 Task: Play online Dominion games in medium mode.
Action: Mouse moved to (315, 481)
Screenshot: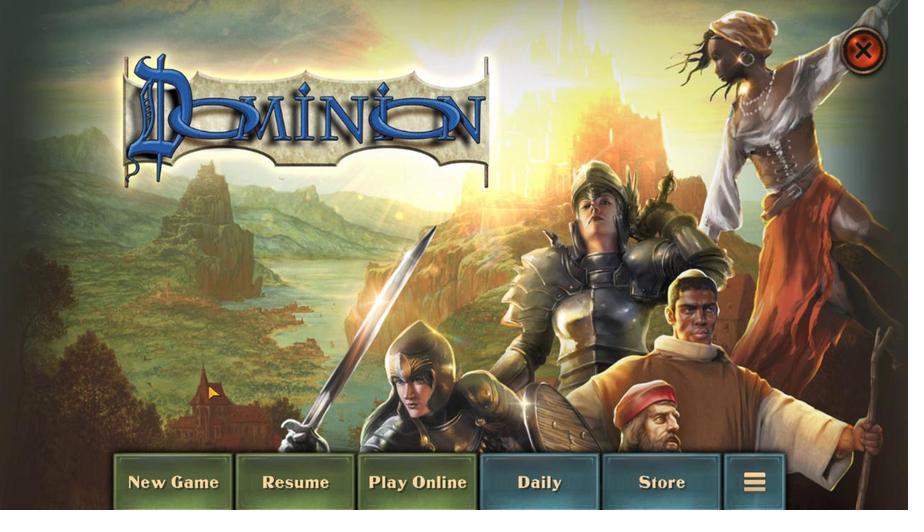 
Action: Mouse pressed left at (315, 481)
Screenshot: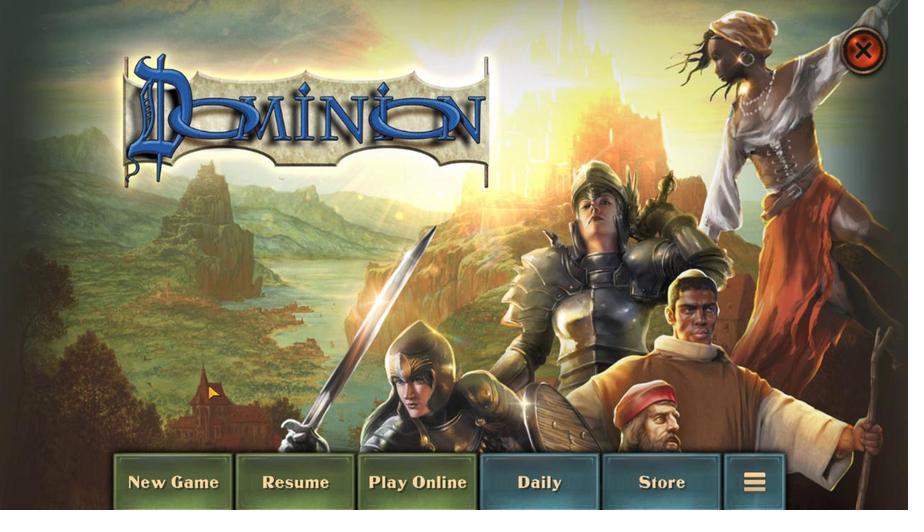
Action: Mouse moved to (443, 385)
Screenshot: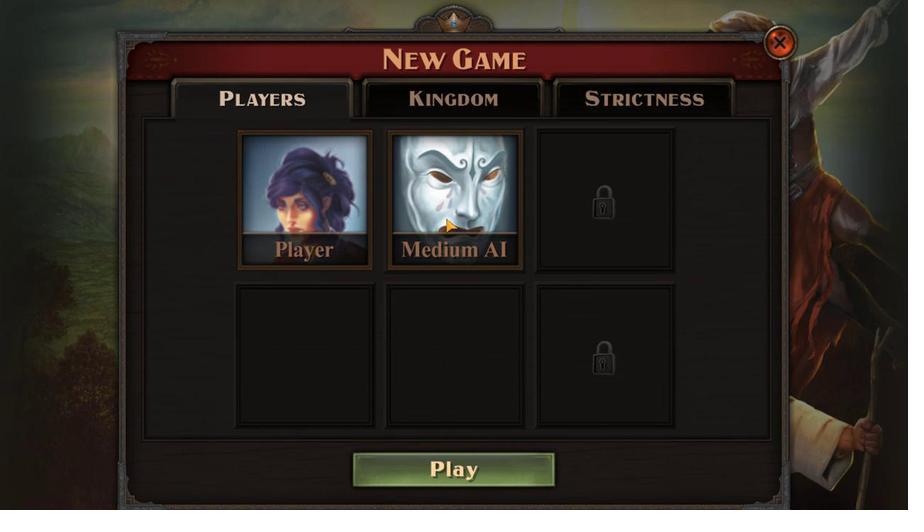 
Action: Mouse pressed left at (443, 385)
Screenshot: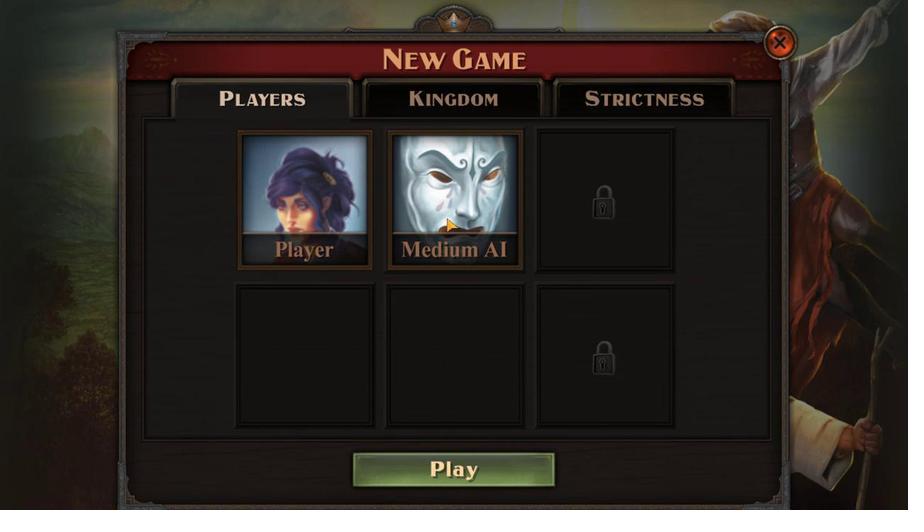 
Action: Mouse moved to (375, 444)
Screenshot: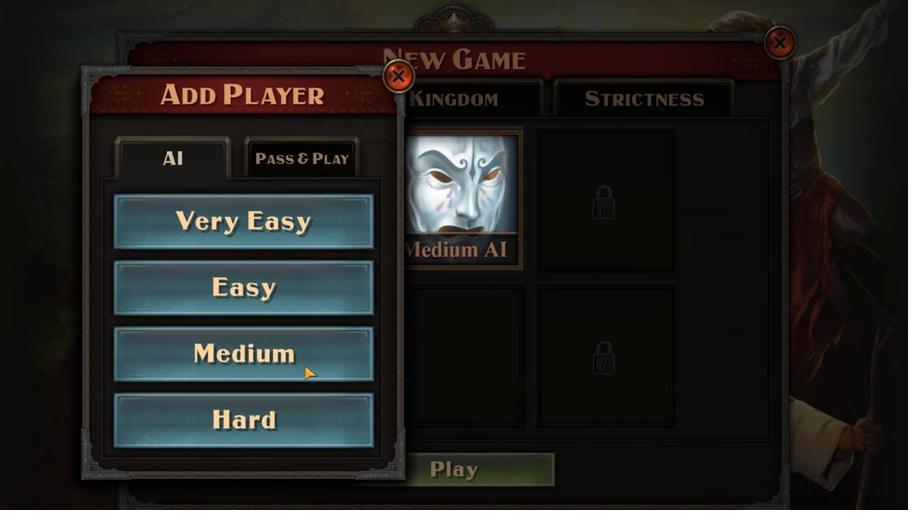
Action: Mouse pressed left at (375, 444)
Screenshot: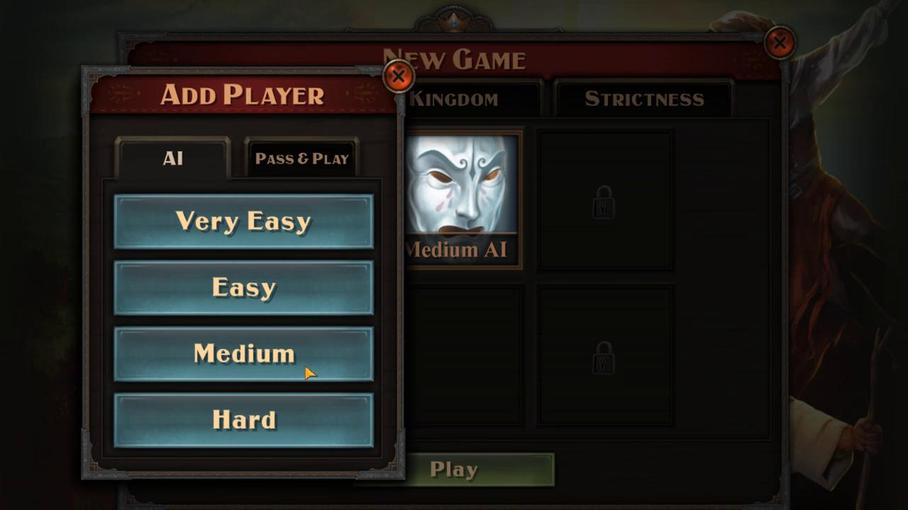 
Action: Mouse moved to (420, 485)
Screenshot: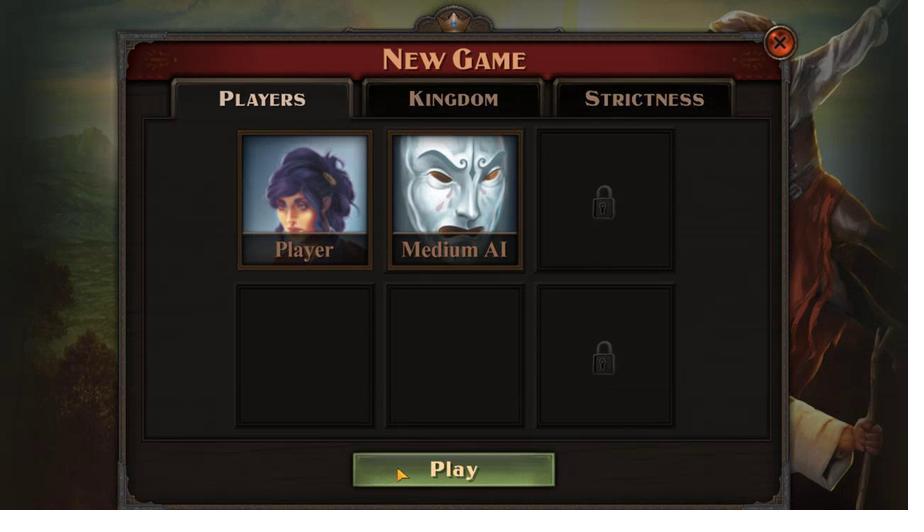 
Action: Mouse pressed left at (420, 485)
Screenshot: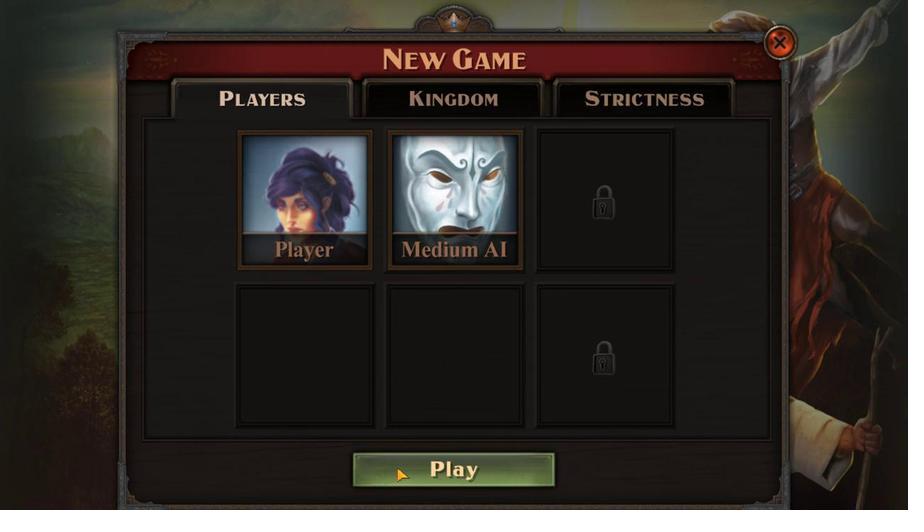 
Action: Mouse moved to (452, 480)
Screenshot: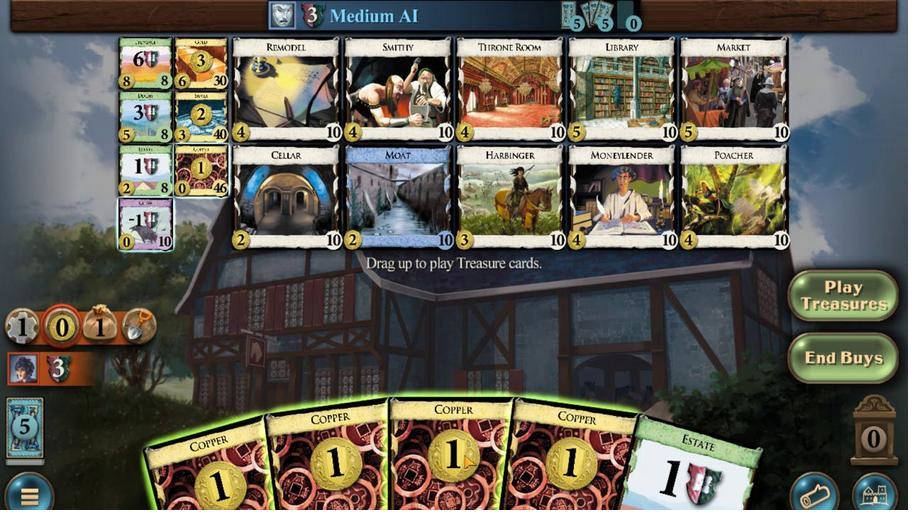 
Action: Mouse pressed left at (452, 480)
Screenshot: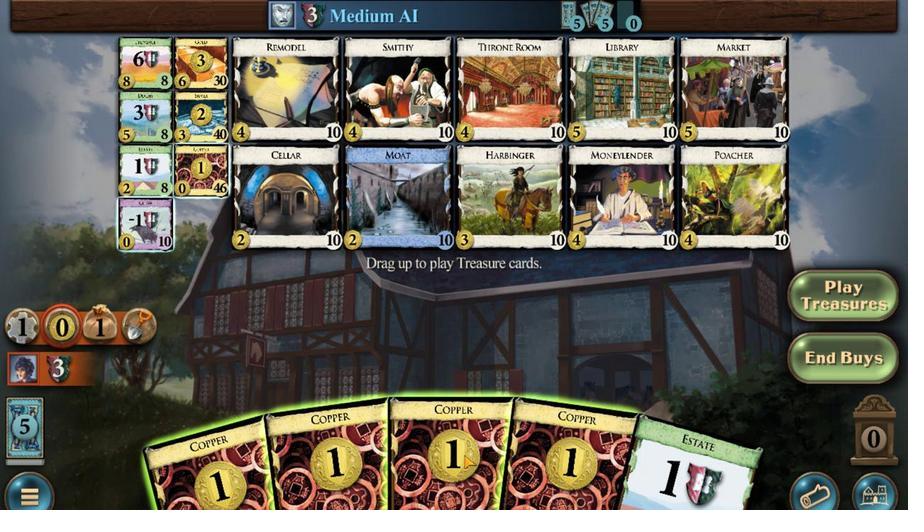 
Action: Mouse moved to (411, 481)
Screenshot: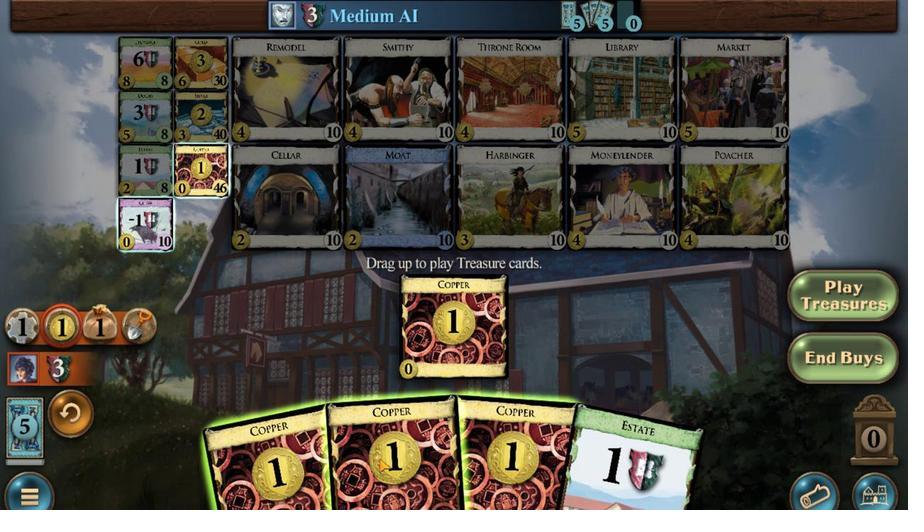 
Action: Mouse pressed left at (411, 481)
Screenshot: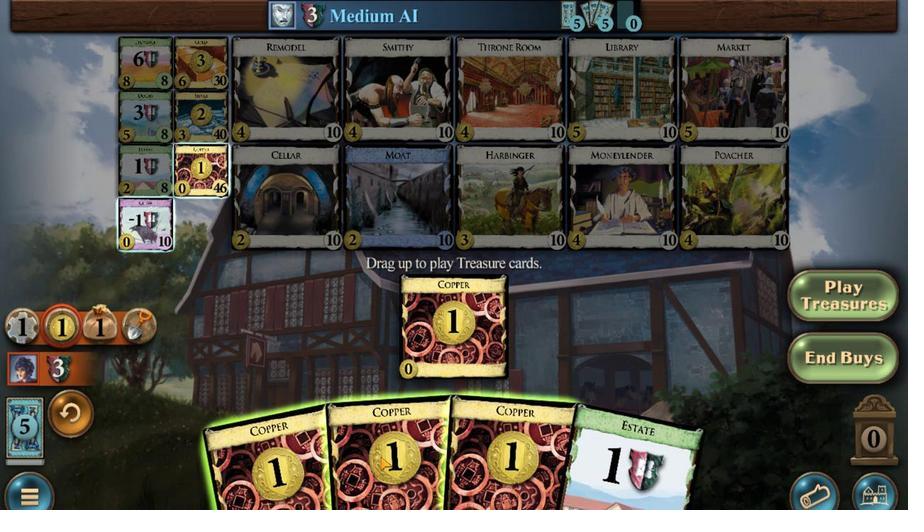 
Action: Mouse moved to (422, 488)
Screenshot: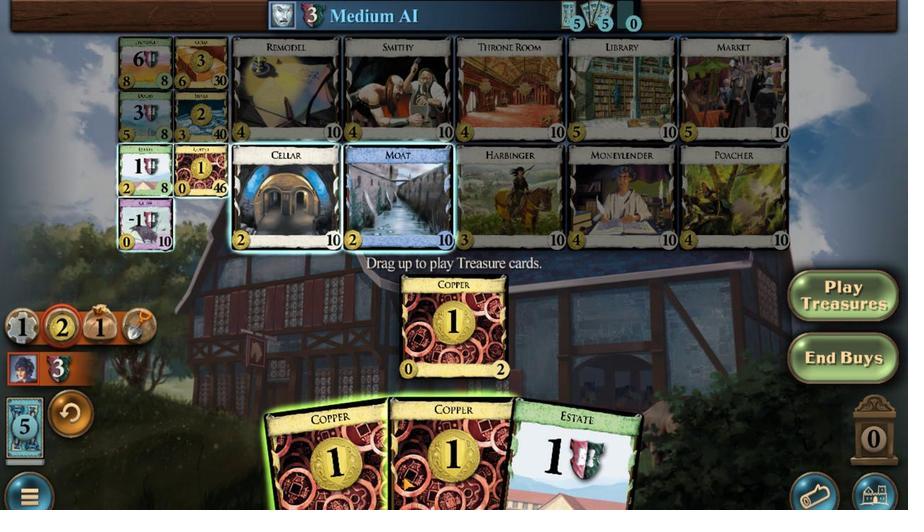 
Action: Mouse pressed left at (422, 488)
Screenshot: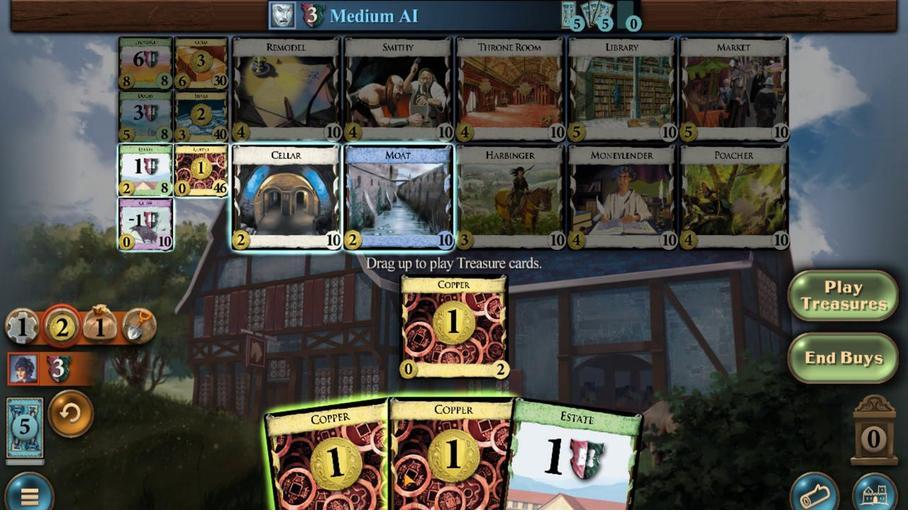 
Action: Mouse moved to (473, 368)
Screenshot: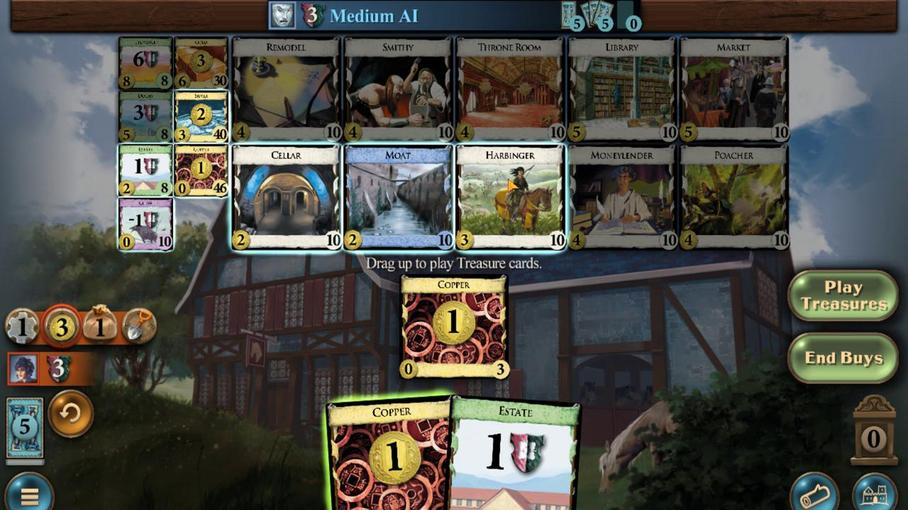 
Action: Mouse pressed left at (473, 368)
Screenshot: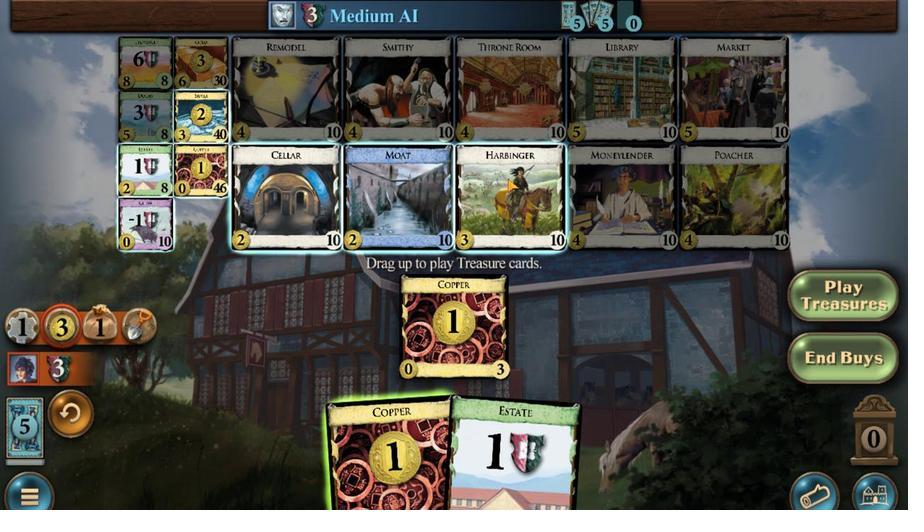 
Action: Mouse moved to (453, 489)
Screenshot: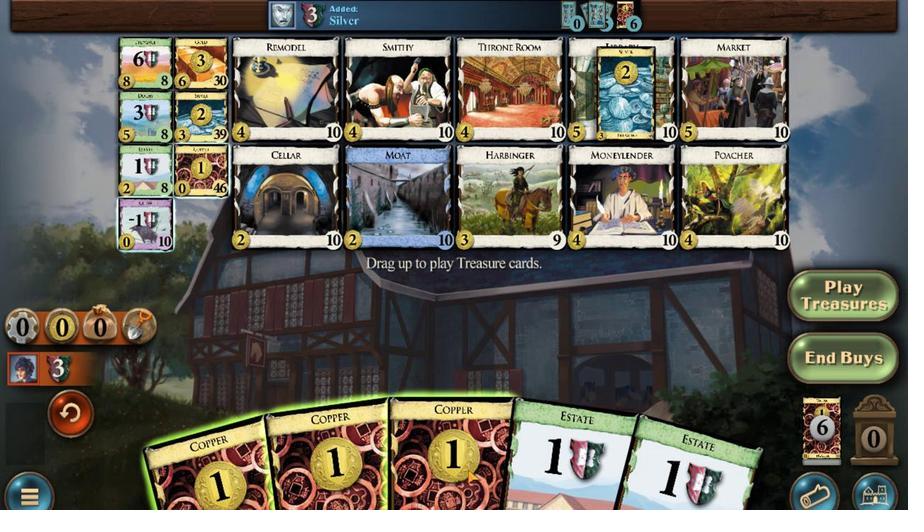 
Action: Mouse pressed left at (453, 489)
Screenshot: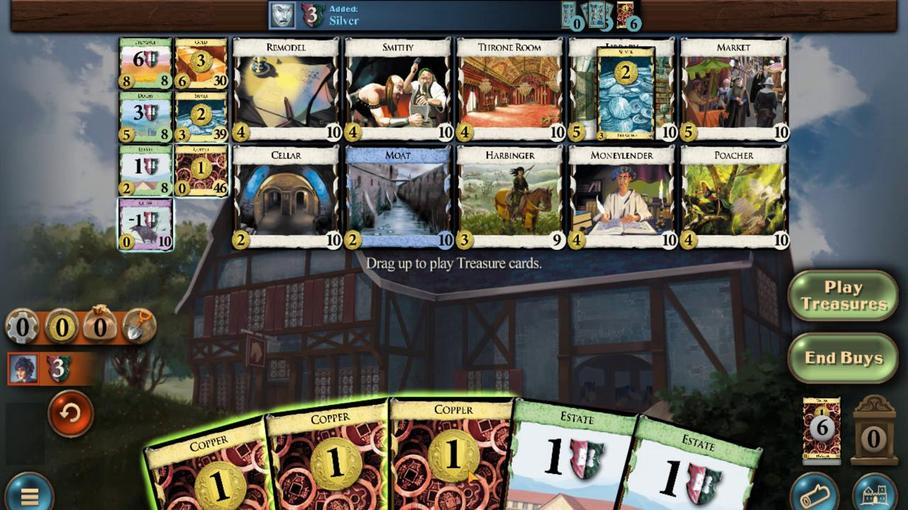 
Action: Mouse moved to (393, 503)
Screenshot: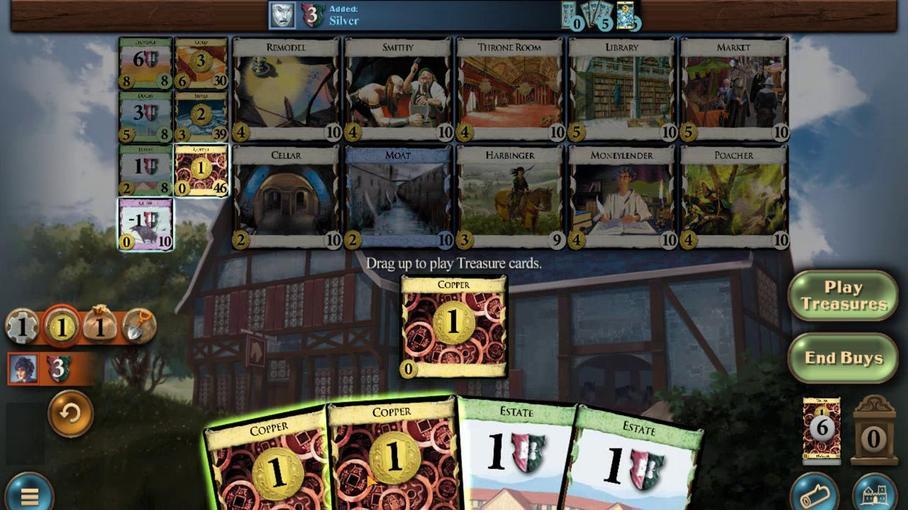 
Action: Mouse pressed left at (392, 503)
Screenshot: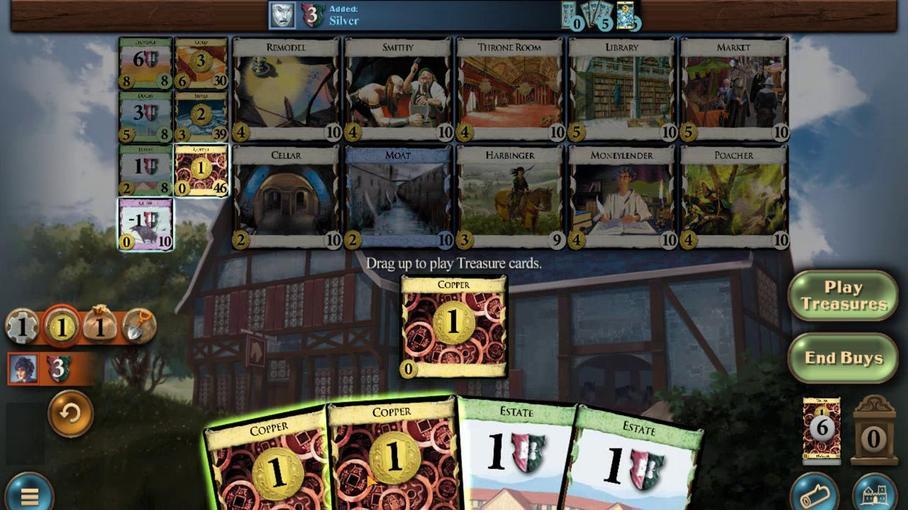 
Action: Mouse moved to (366, 498)
Screenshot: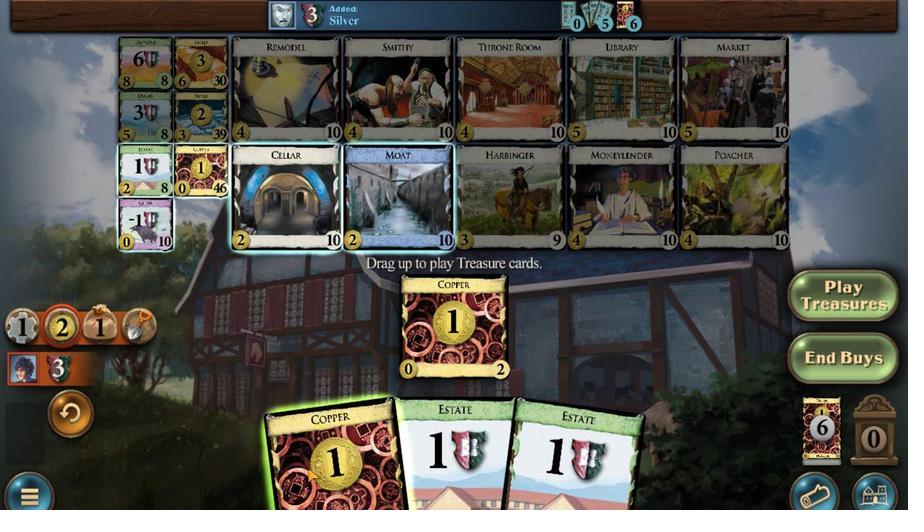
Action: Mouse pressed left at (366, 498)
Screenshot: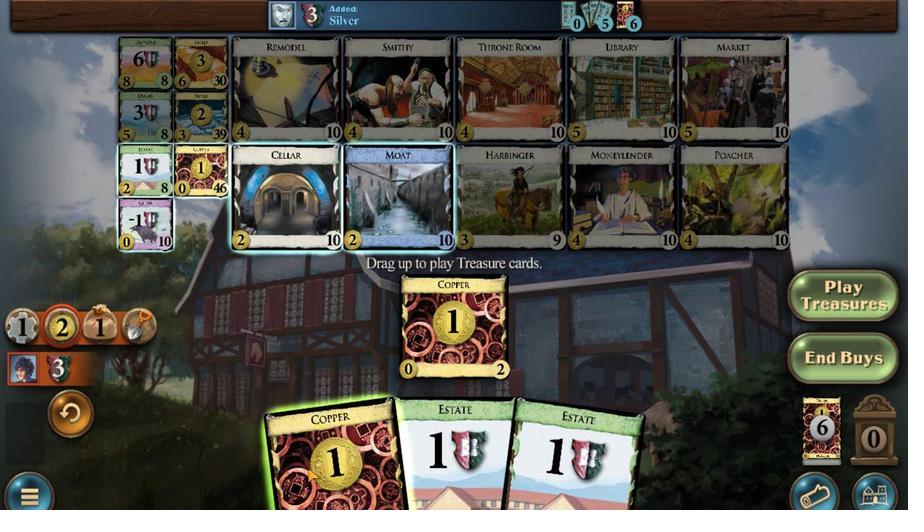 
Action: Mouse moved to (324, 342)
Screenshot: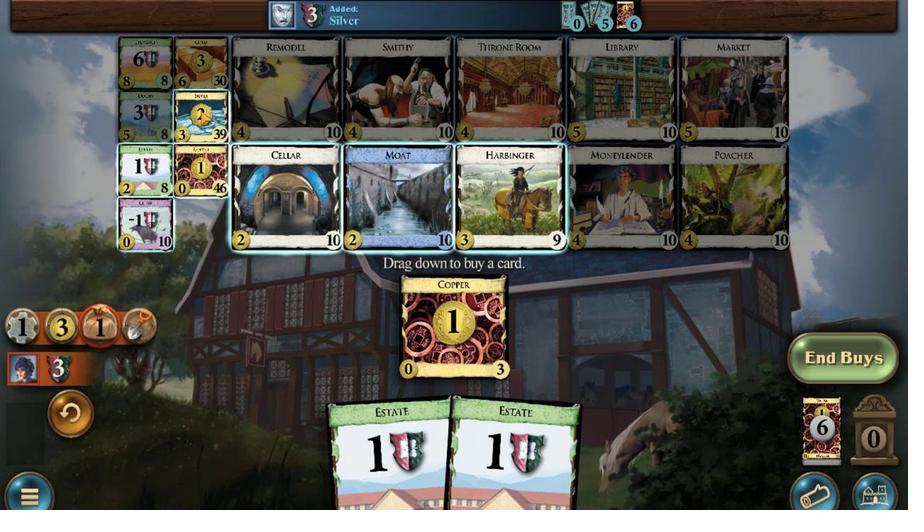 
Action: Mouse pressed left at (324, 342)
Screenshot: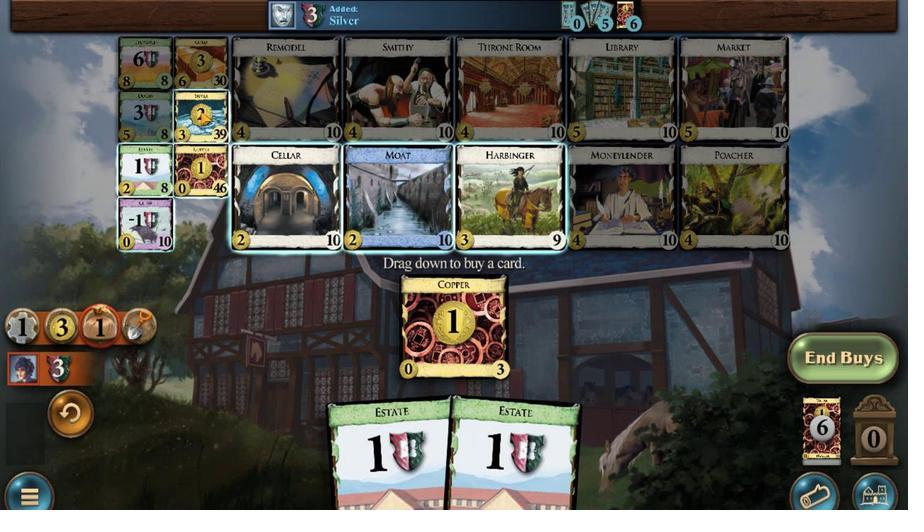 
Action: Mouse moved to (447, 480)
Screenshot: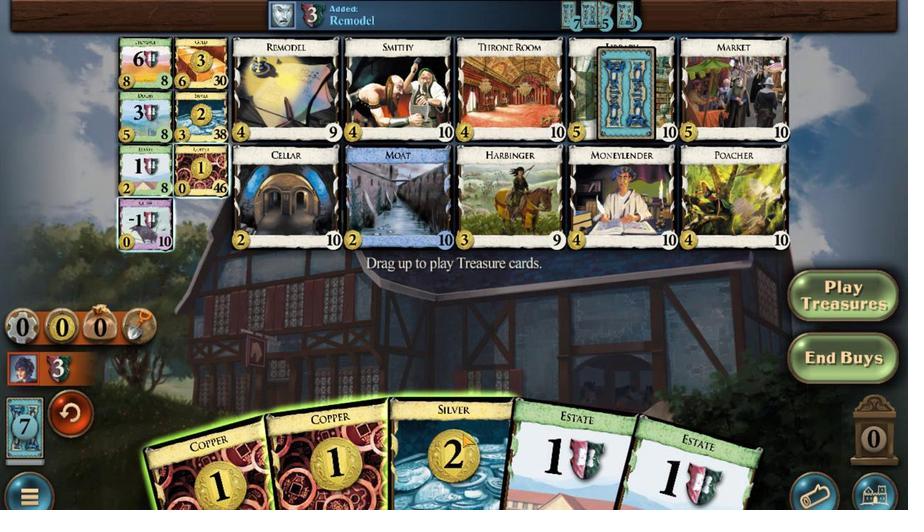 
Action: Mouse pressed left at (447, 480)
Screenshot: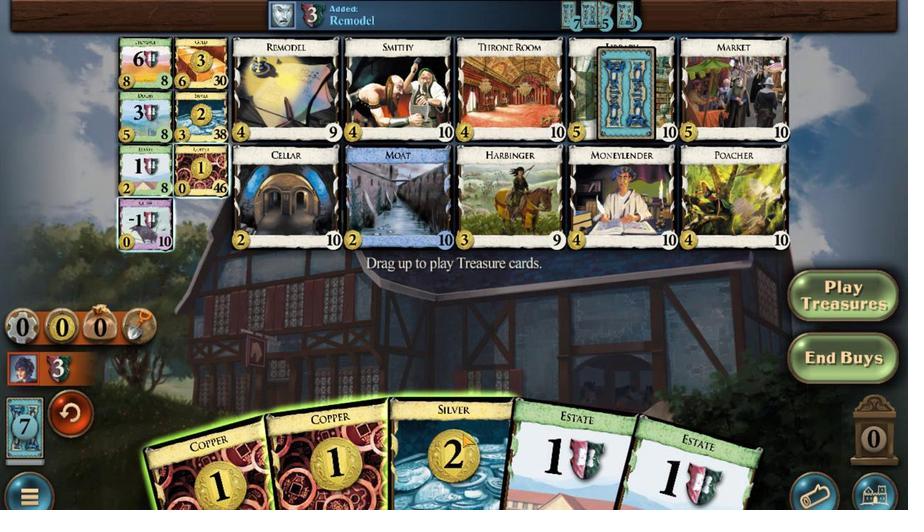 
Action: Mouse moved to (413, 483)
Screenshot: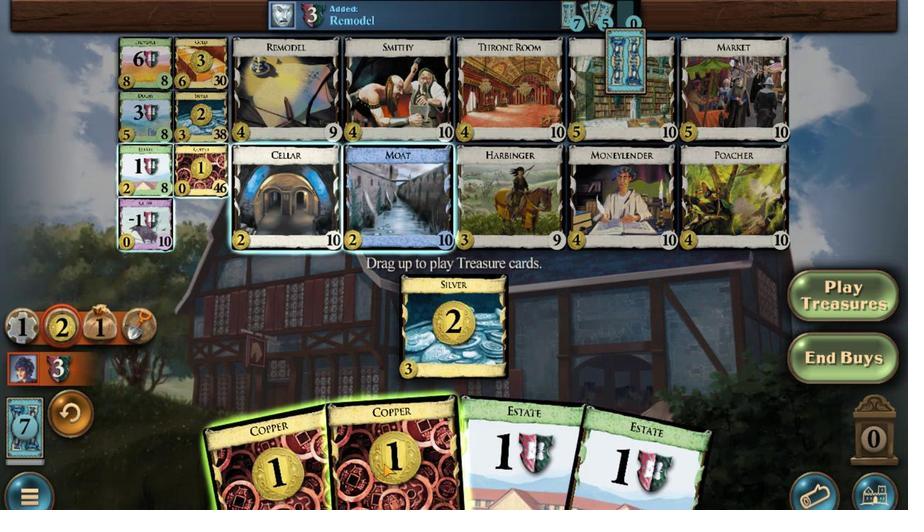 
Action: Mouse pressed left at (413, 483)
Screenshot: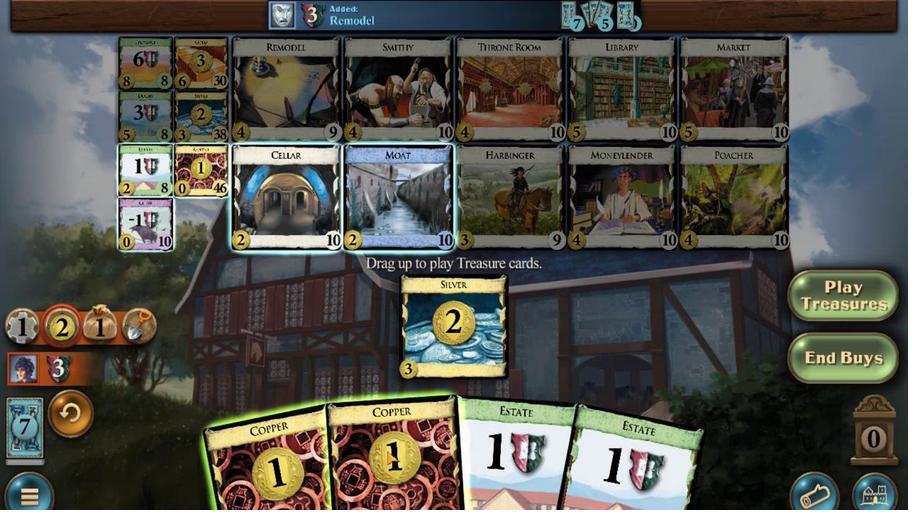 
Action: Mouse moved to (388, 479)
Screenshot: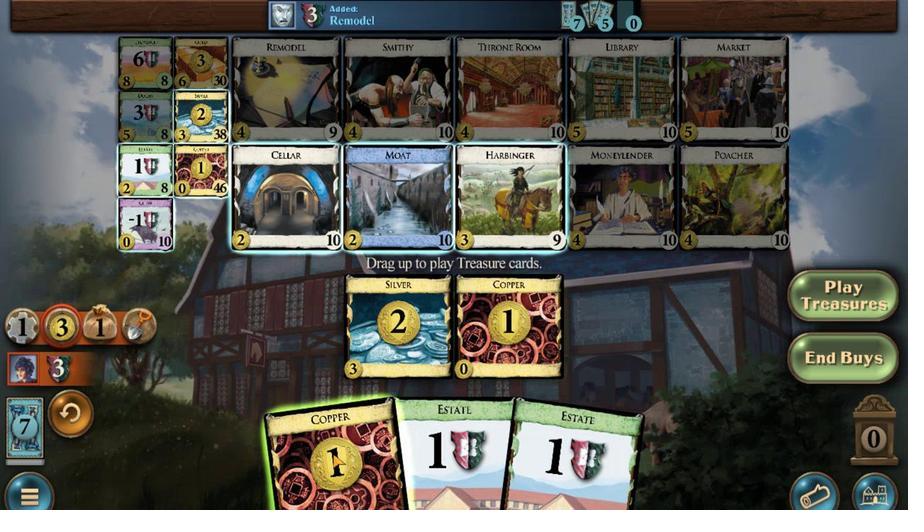 
Action: Mouse pressed left at (388, 479)
Screenshot: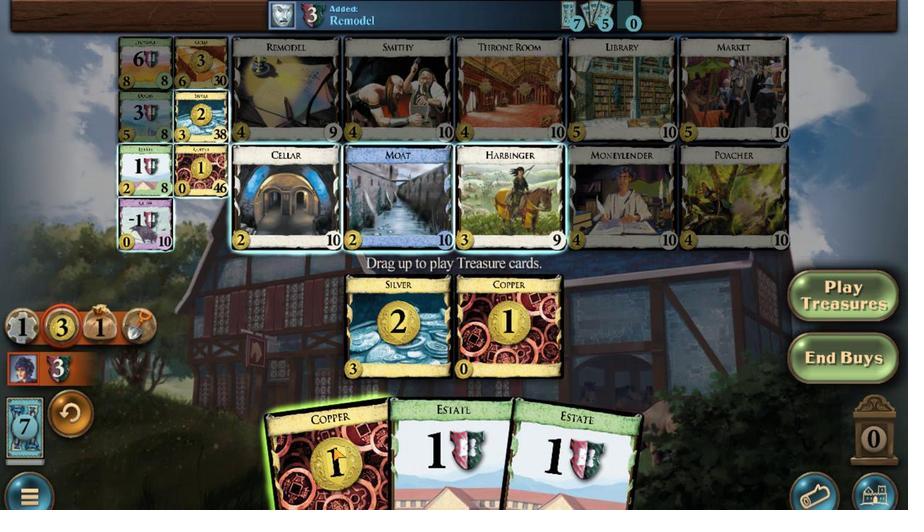 
Action: Mouse moved to (422, 324)
Screenshot: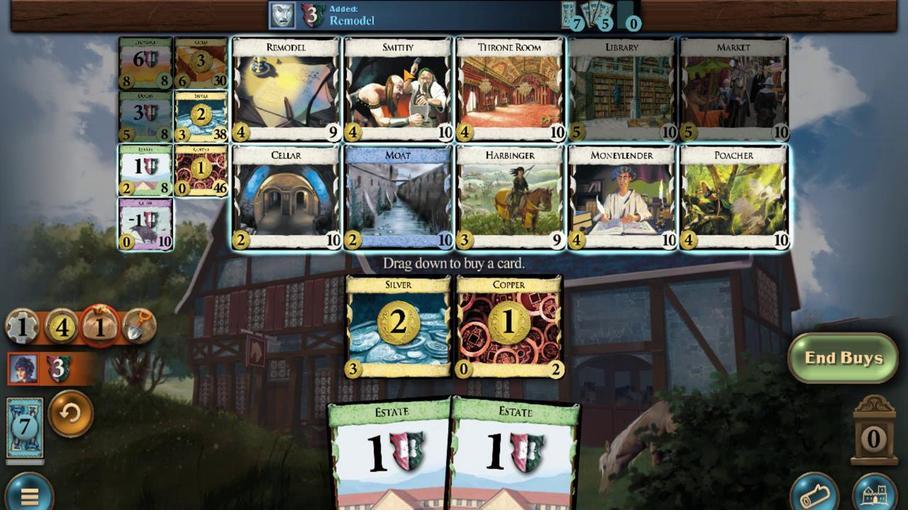 
Action: Mouse pressed left at (422, 324)
Screenshot: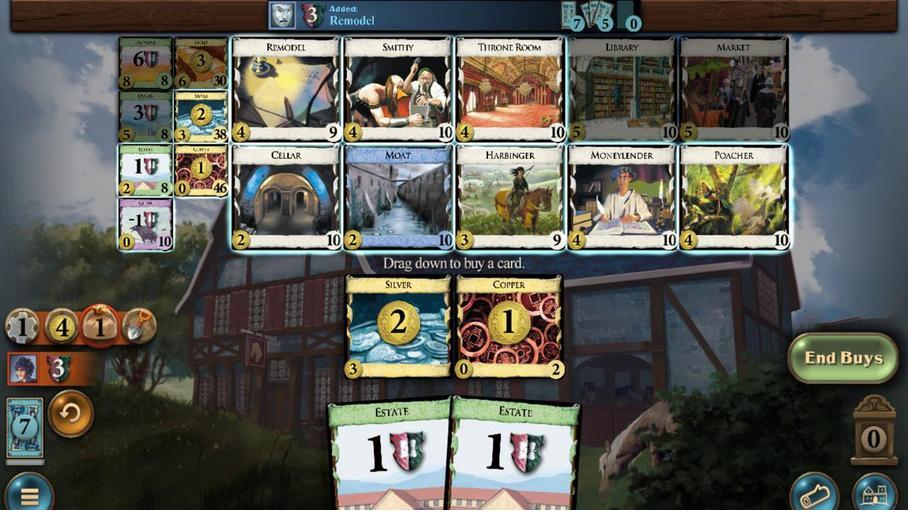 
Action: Mouse moved to (336, 482)
Screenshot: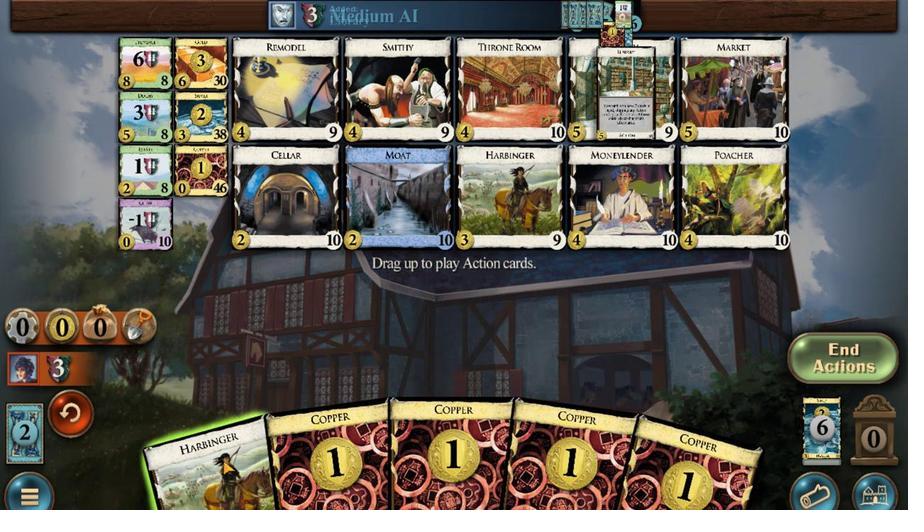 
Action: Mouse pressed left at (336, 482)
Screenshot: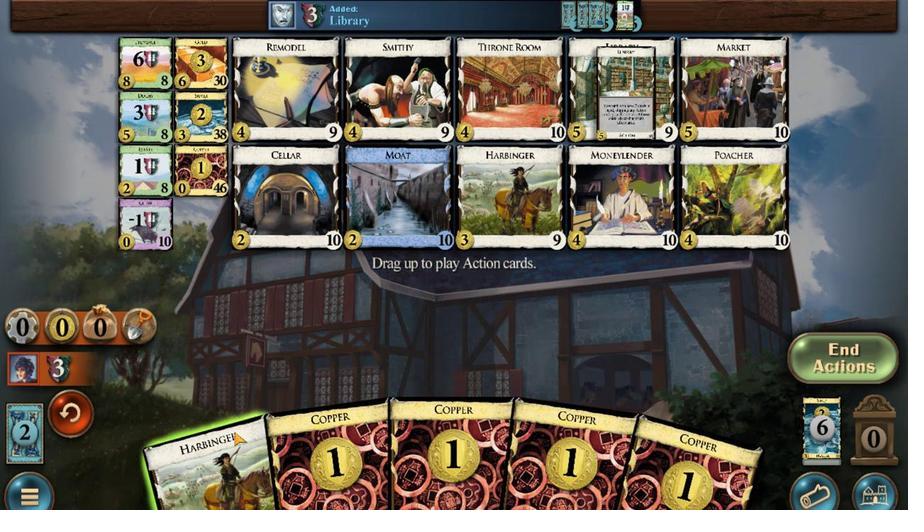 
Action: Mouse moved to (405, 422)
Screenshot: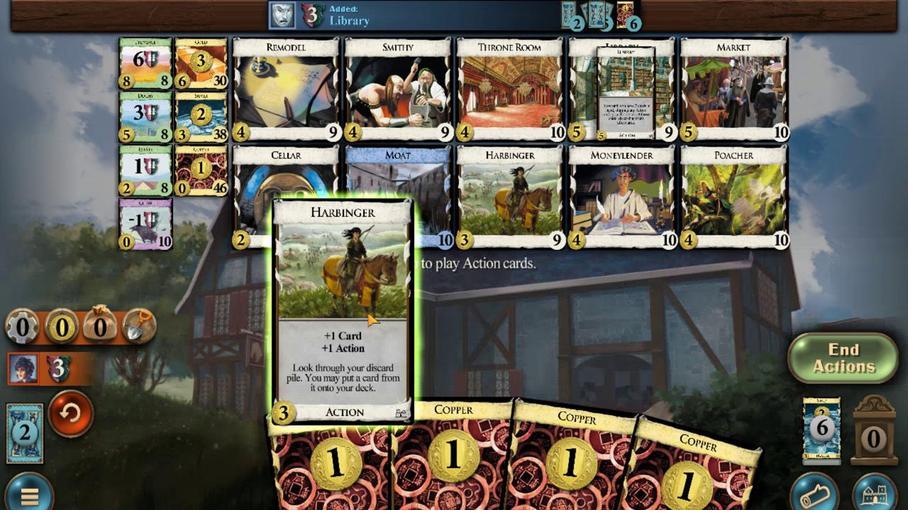 
Action: Mouse pressed left at (405, 422)
Screenshot: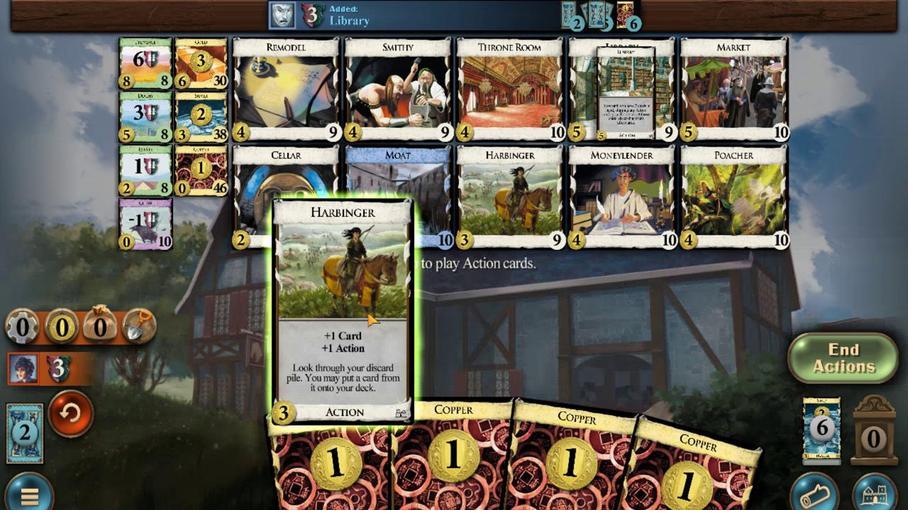 
Action: Mouse moved to (516, 339)
Screenshot: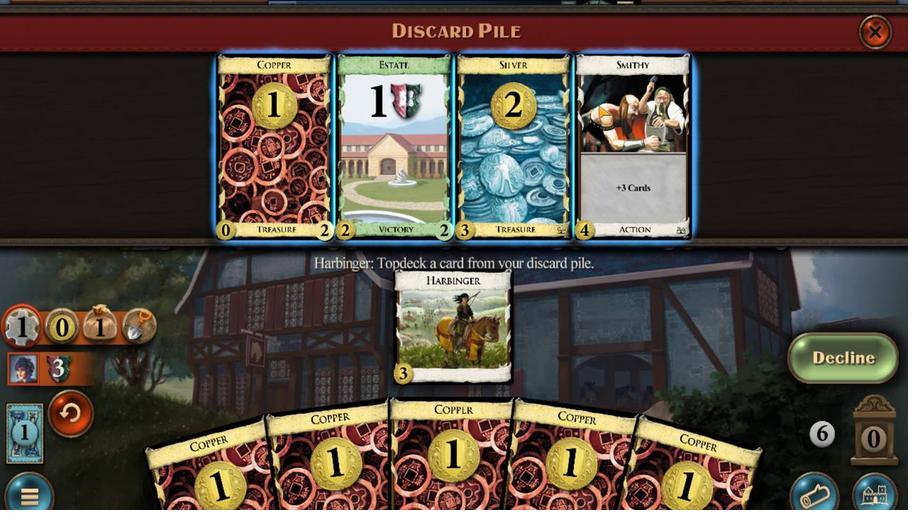 
Action: Mouse pressed left at (516, 339)
Screenshot: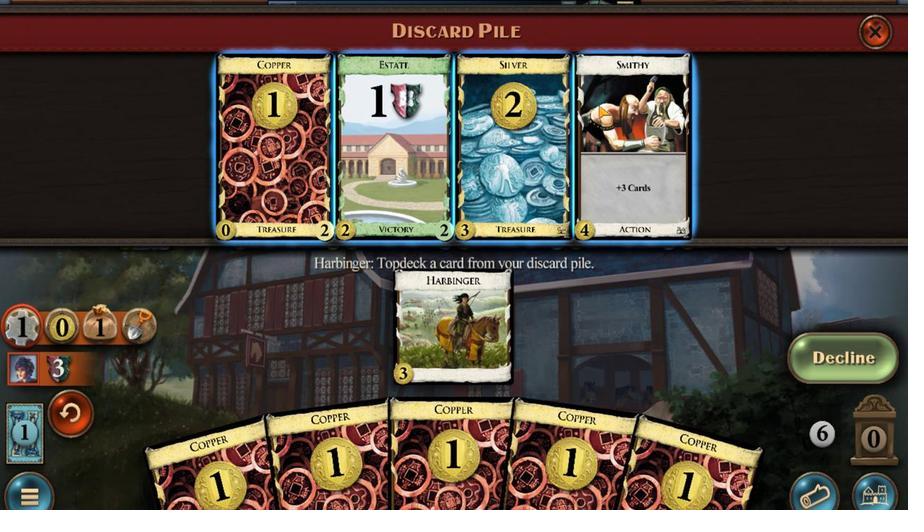
Action: Mouse moved to (371, 505)
Screenshot: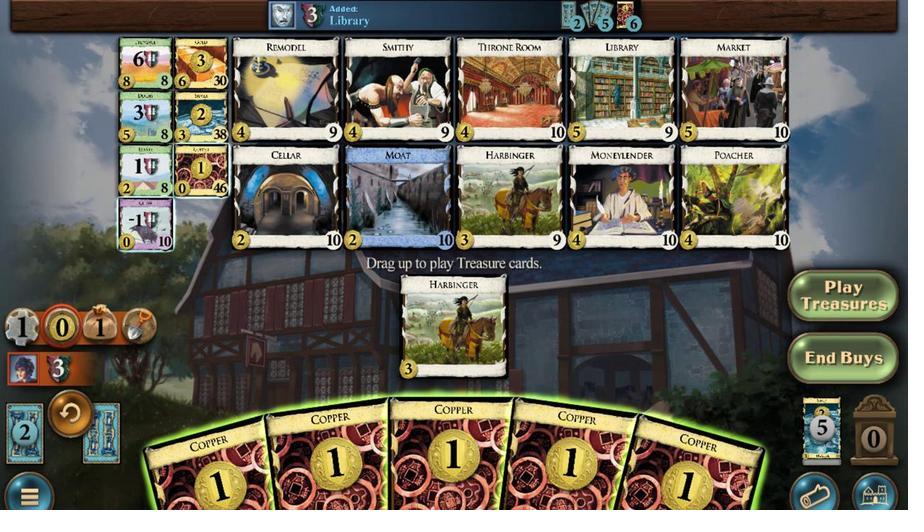 
Action: Mouse pressed left at (371, 505)
Screenshot: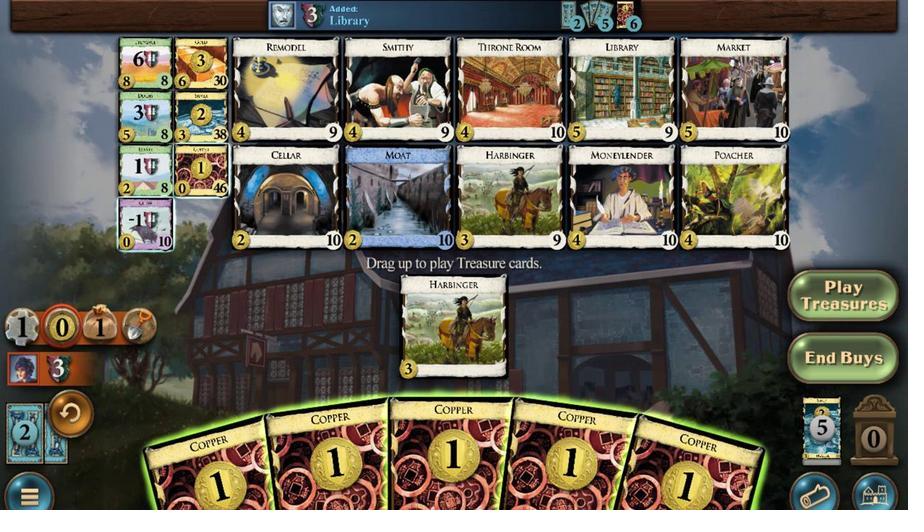 
Action: Mouse moved to (412, 479)
Screenshot: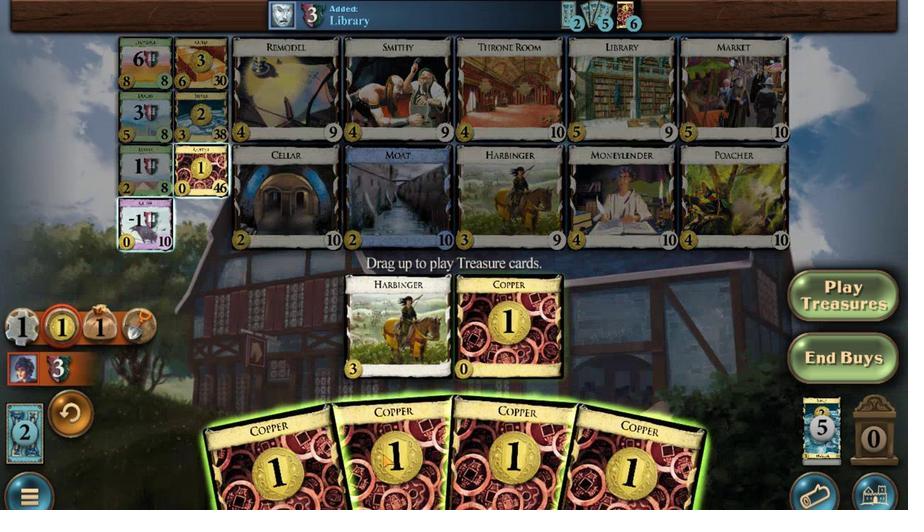 
Action: Mouse pressed left at (412, 479)
Screenshot: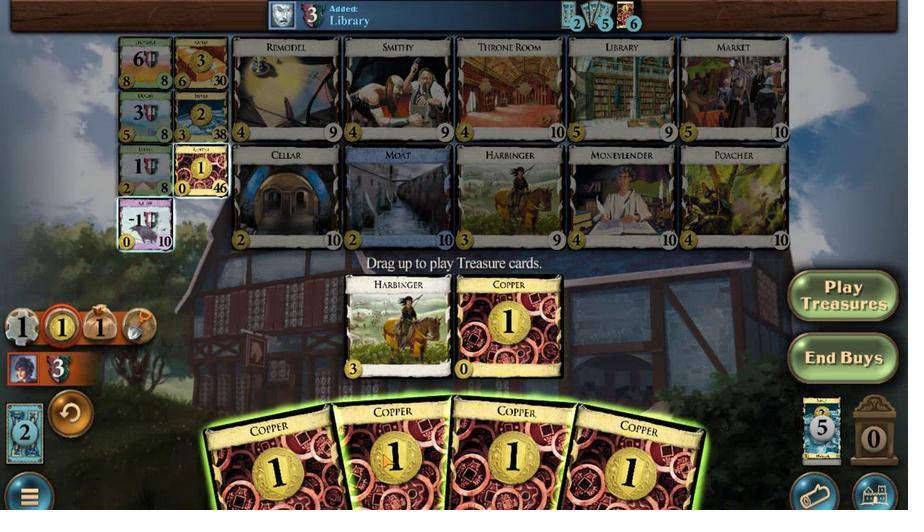 
Action: Mouse moved to (408, 484)
Screenshot: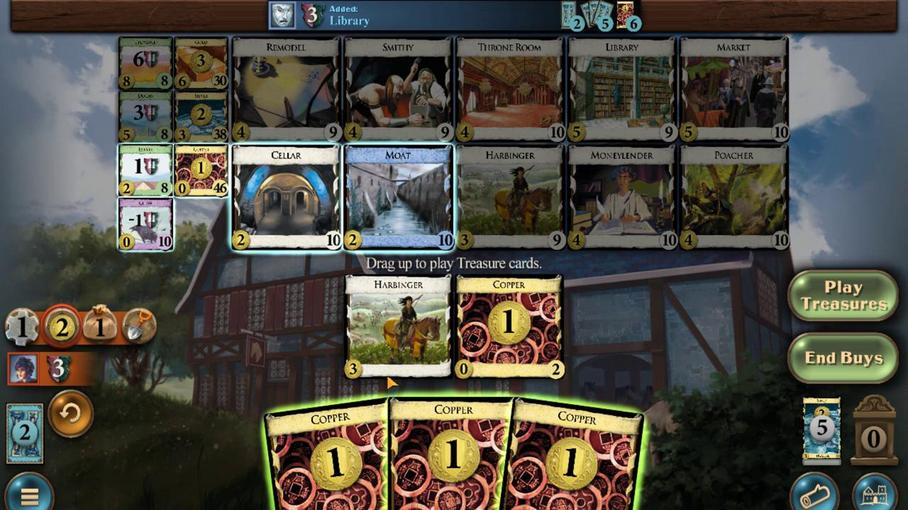 
Action: Mouse pressed left at (408, 485)
Screenshot: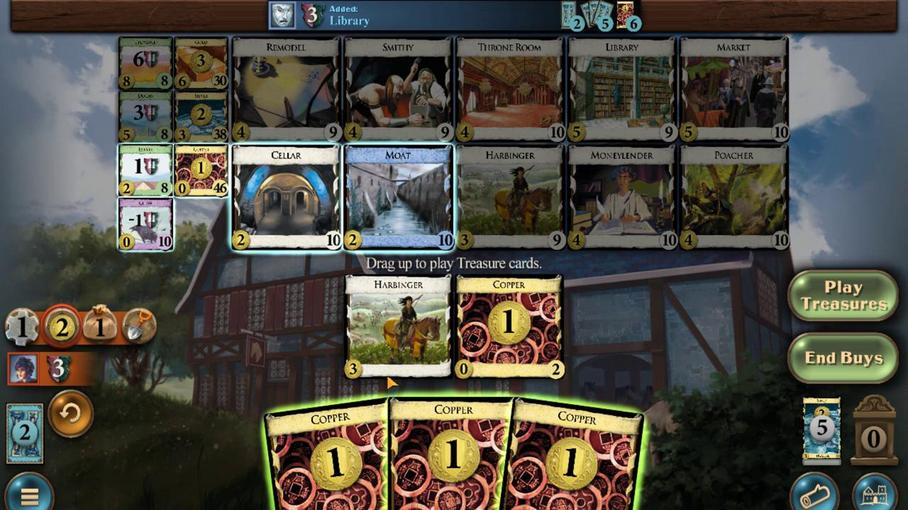 
Action: Mouse moved to (422, 480)
Screenshot: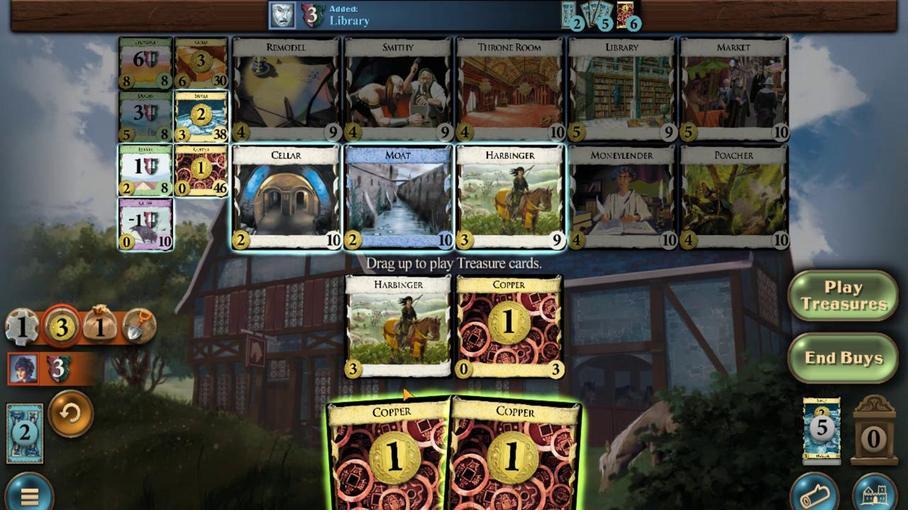 
Action: Mouse pressed left at (422, 480)
Screenshot: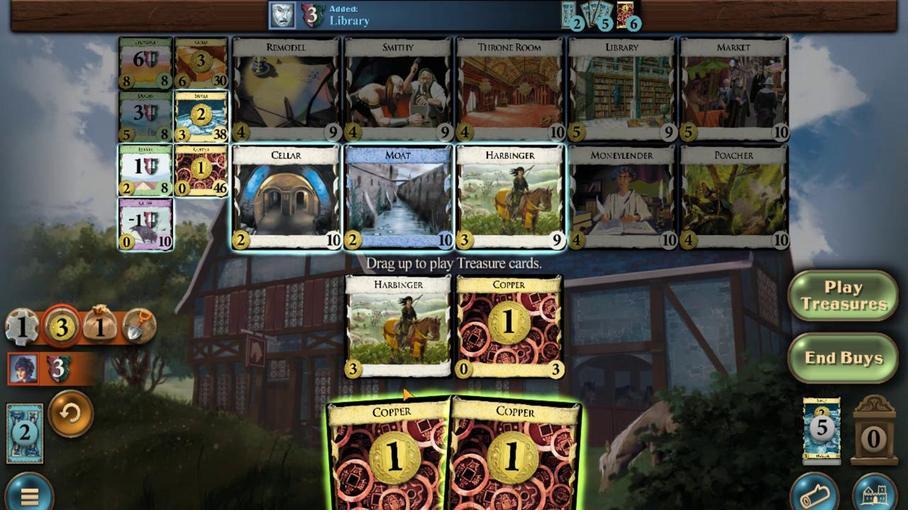 
Action: Mouse moved to (366, 330)
Screenshot: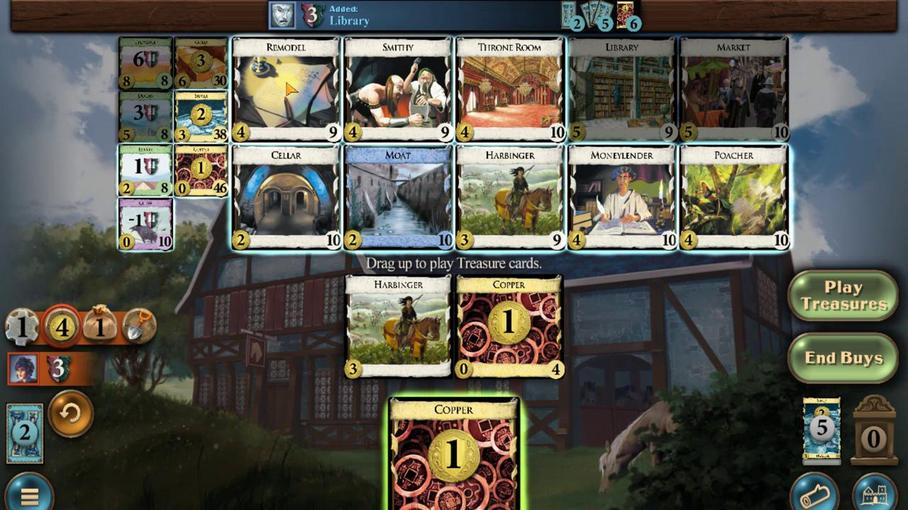
Action: Mouse pressed left at (366, 330)
Screenshot: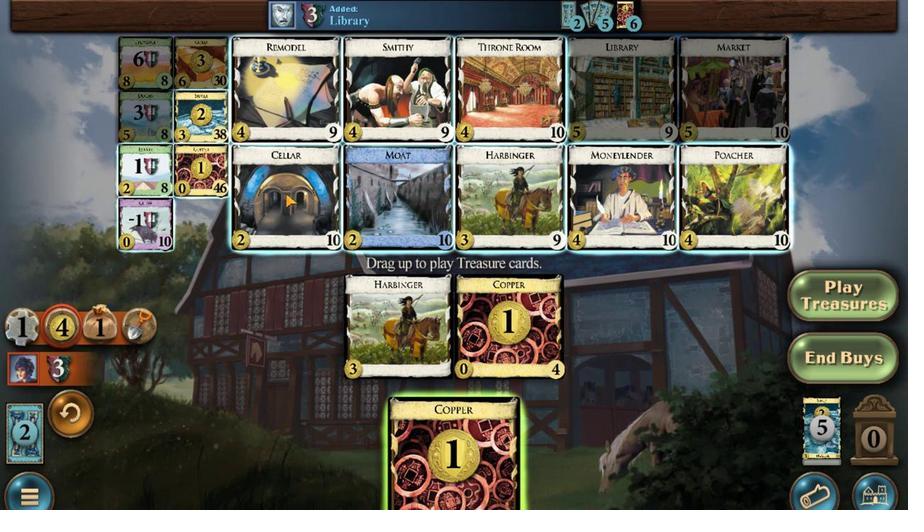 
Action: Mouse moved to (327, 490)
Screenshot: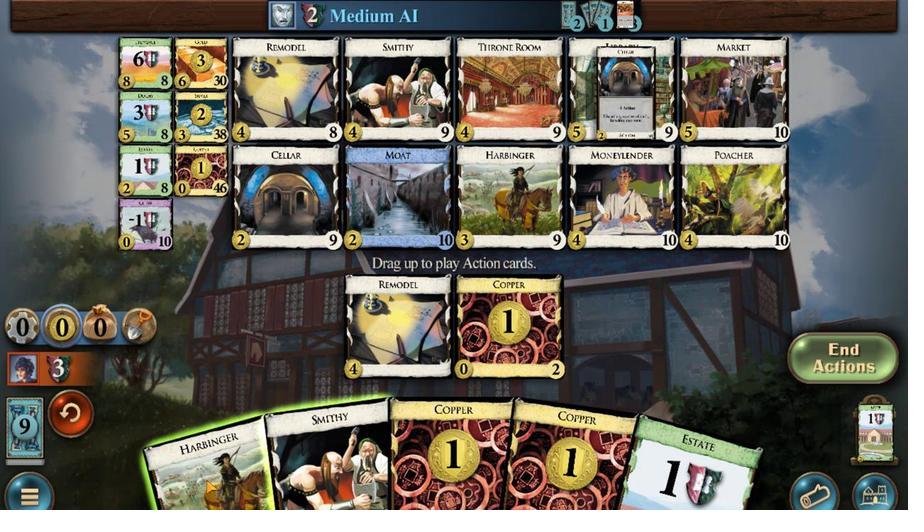 
Action: Mouse pressed left at (327, 490)
Screenshot: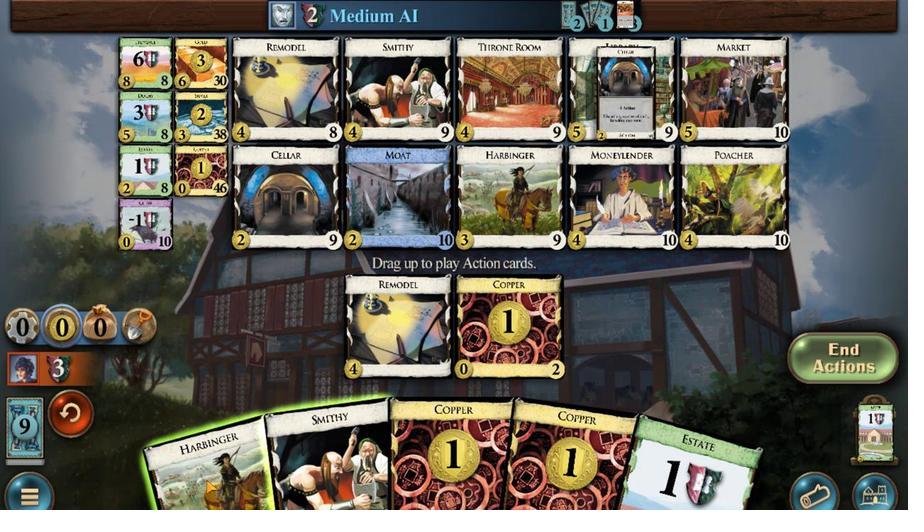 
Action: Mouse moved to (325, 498)
Screenshot: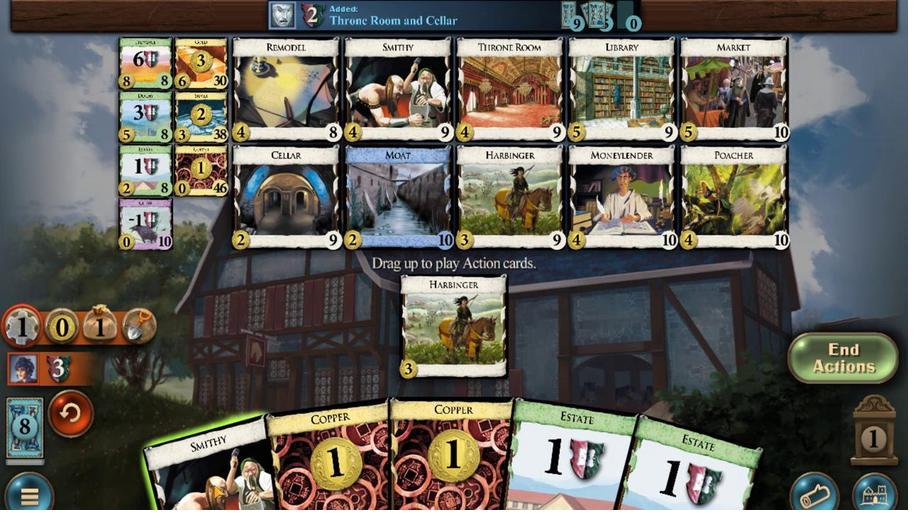 
Action: Mouse pressed left at (325, 498)
Screenshot: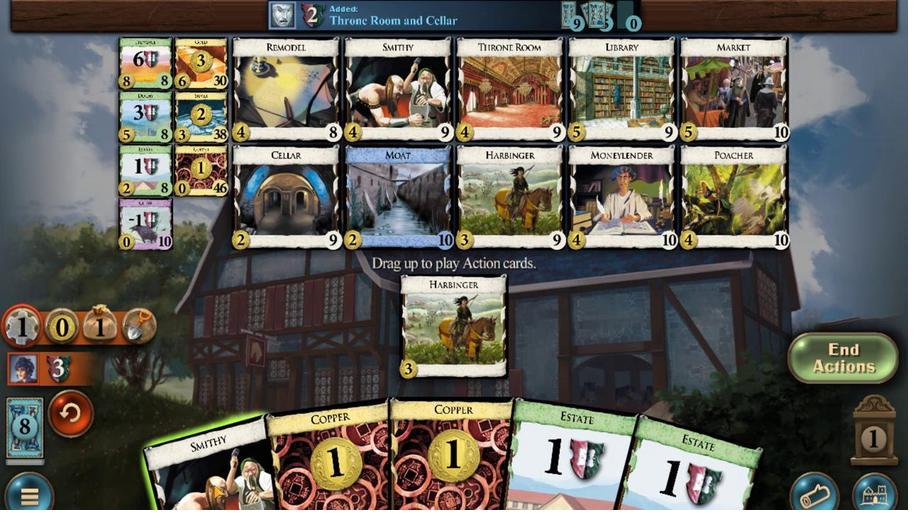 
Action: Mouse moved to (378, 491)
Screenshot: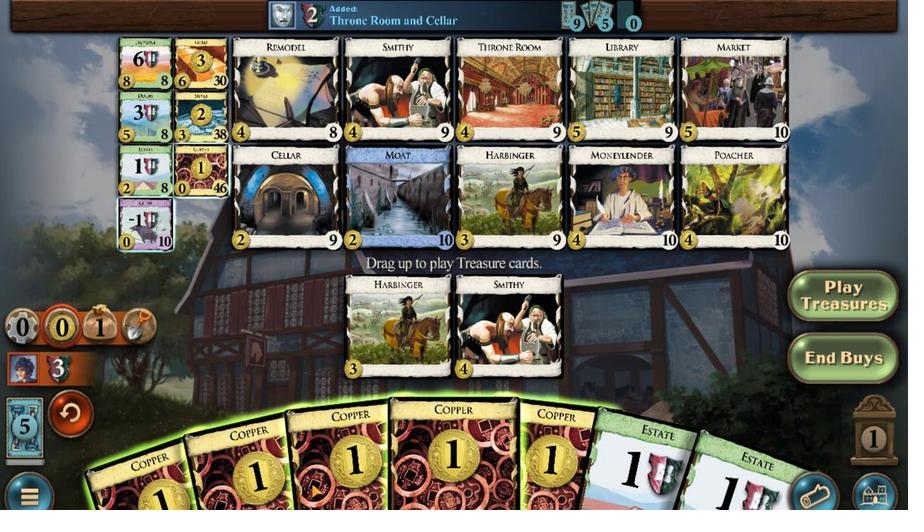 
Action: Mouse pressed left at (378, 491)
Screenshot: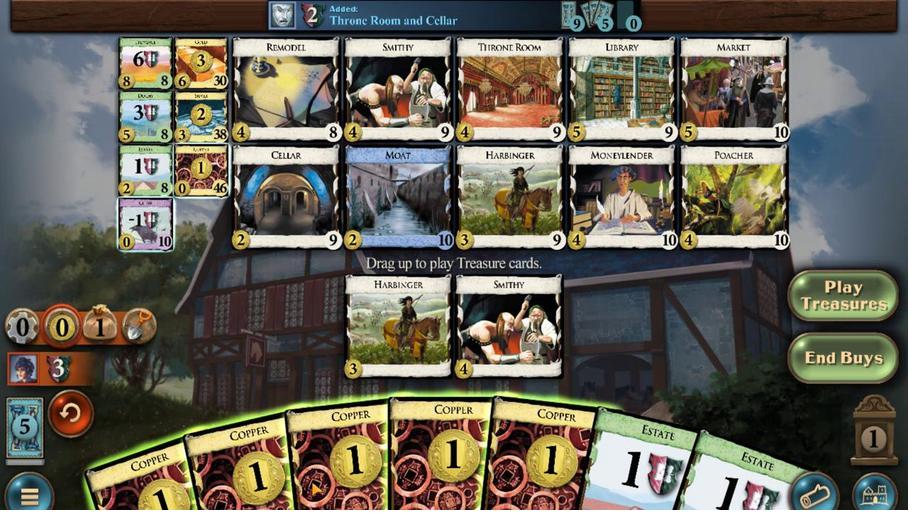 
Action: Mouse moved to (410, 489)
Screenshot: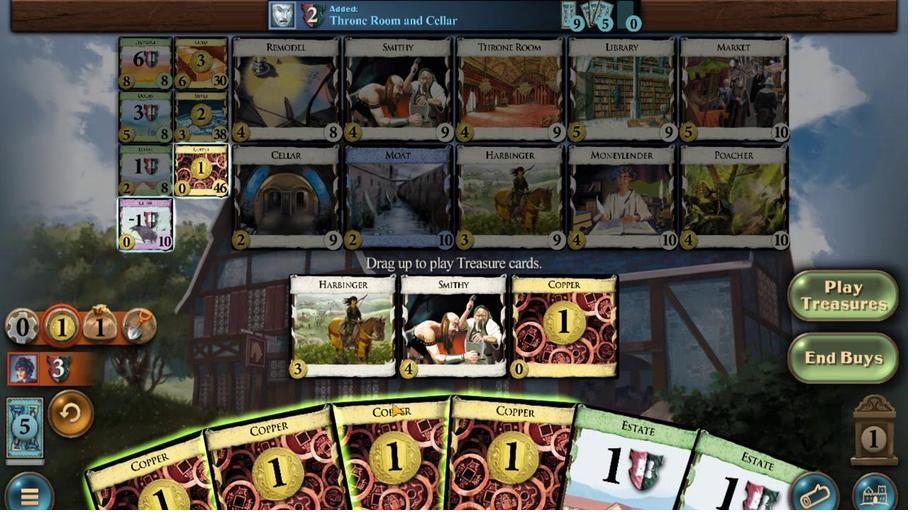 
Action: Mouse pressed left at (410, 489)
Screenshot: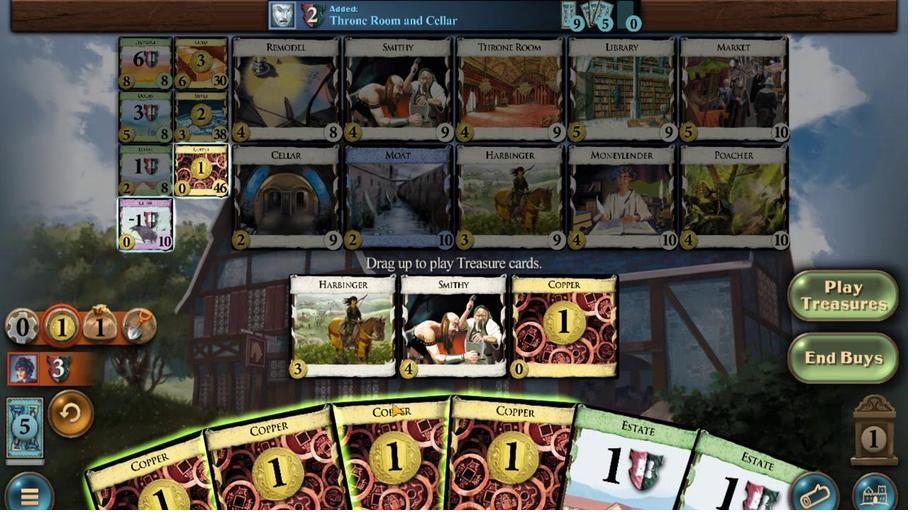
Action: Mouse moved to (388, 500)
Screenshot: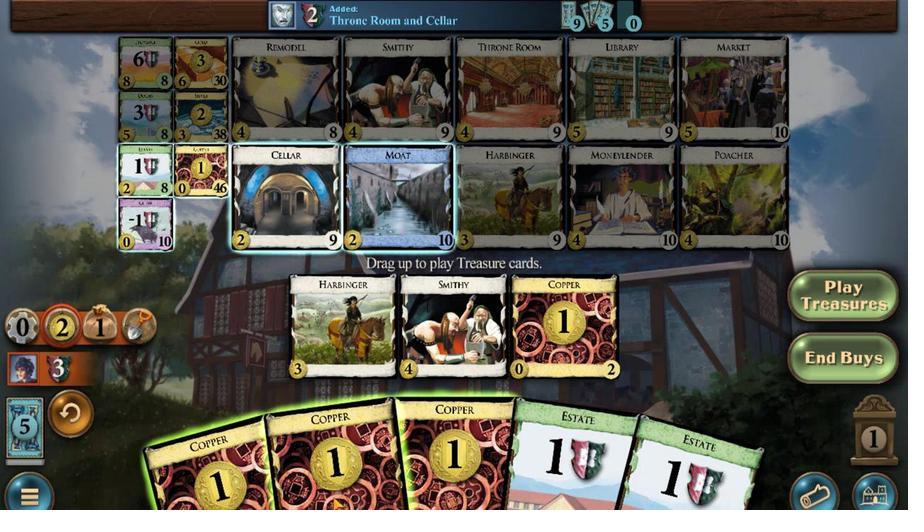 
Action: Mouse pressed left at (388, 500)
Screenshot: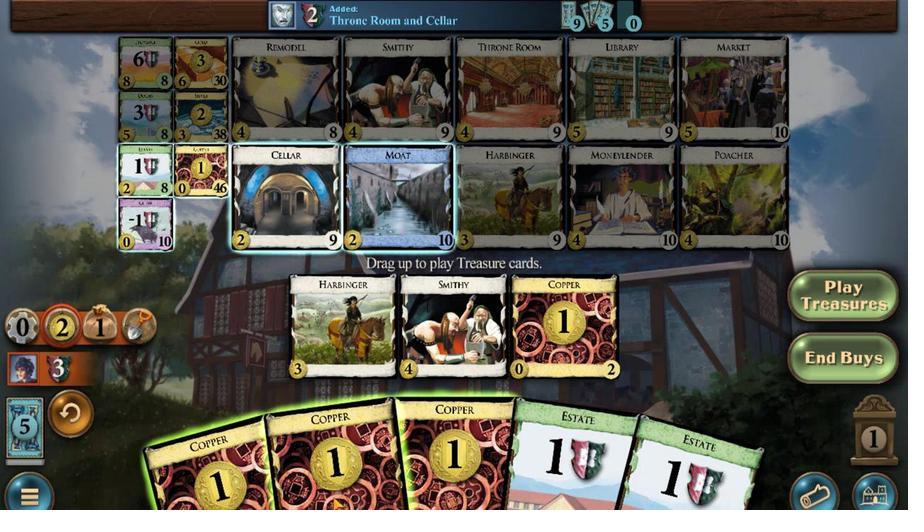 
Action: Mouse moved to (413, 483)
Screenshot: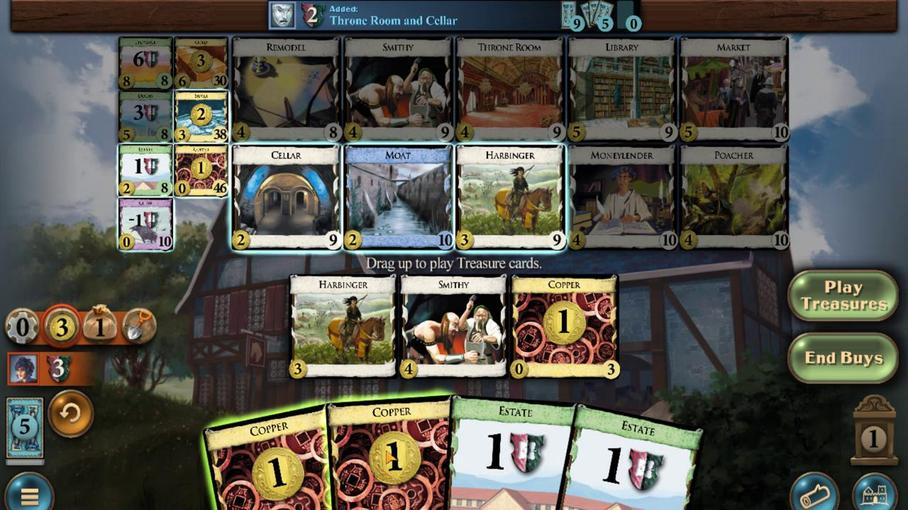 
Action: Mouse pressed left at (413, 483)
Screenshot: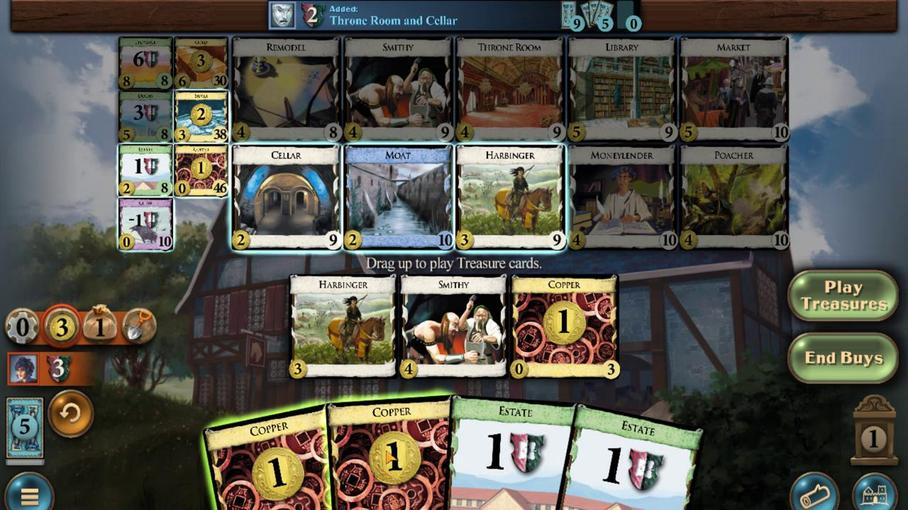 
Action: Mouse moved to (416, 330)
Screenshot: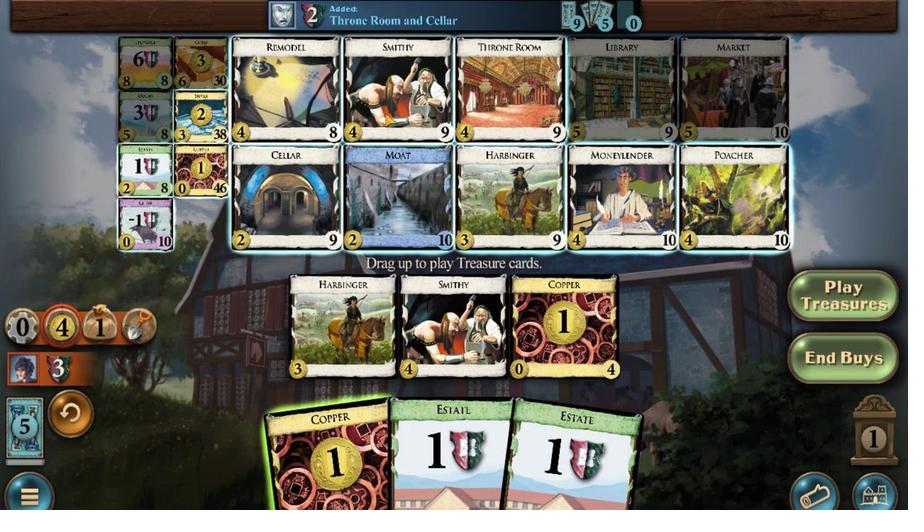 
Action: Mouse pressed left at (416, 330)
Screenshot: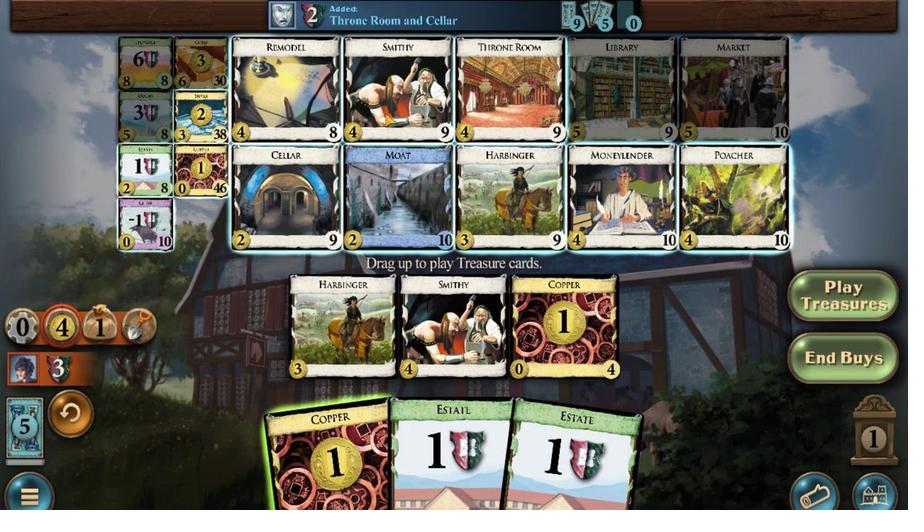 
Action: Mouse moved to (337, 487)
Screenshot: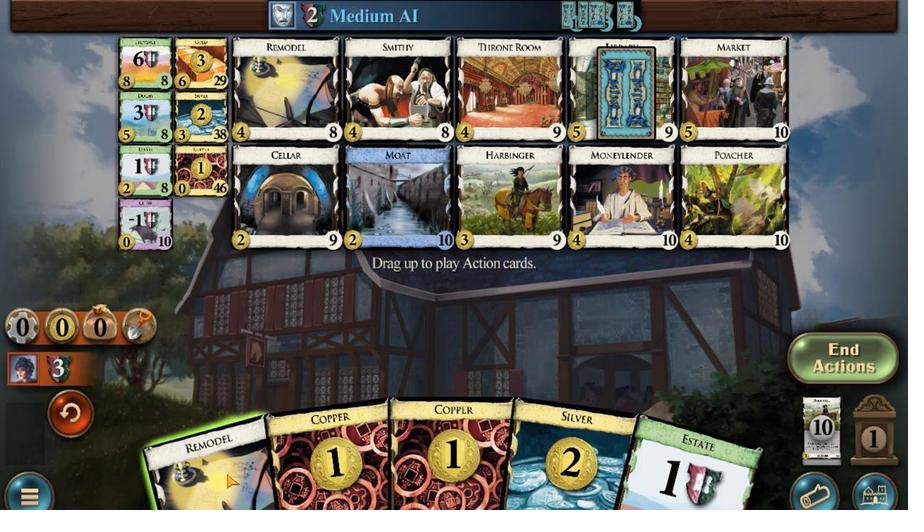 
Action: Mouse pressed left at (337, 487)
Screenshot: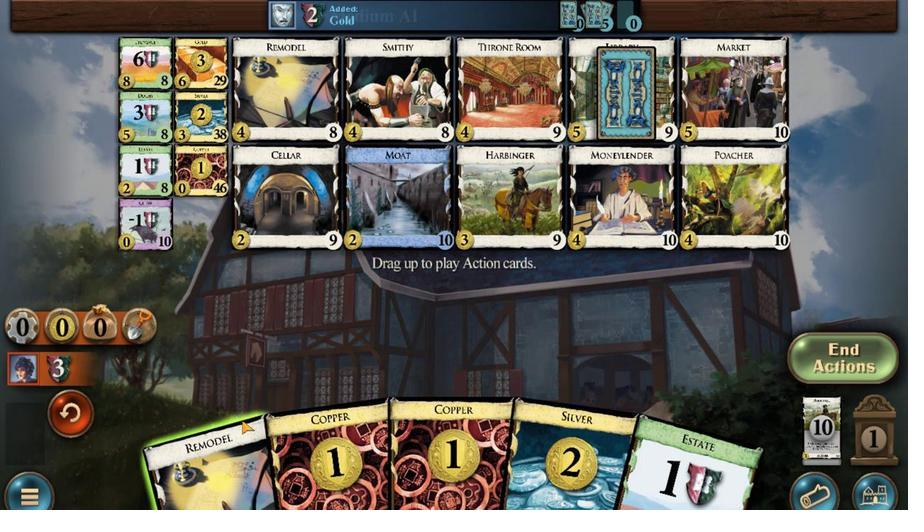 
Action: Mouse moved to (467, 481)
Screenshot: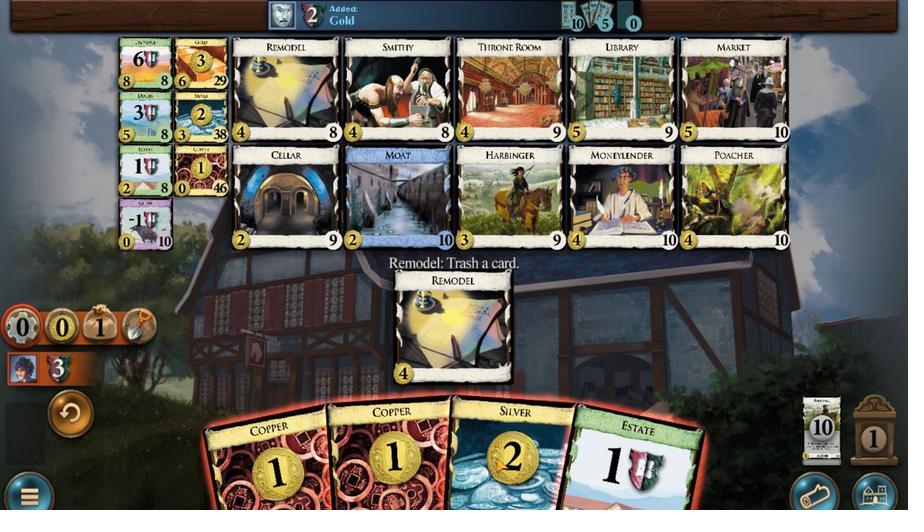 
Action: Mouse pressed left at (467, 481)
Screenshot: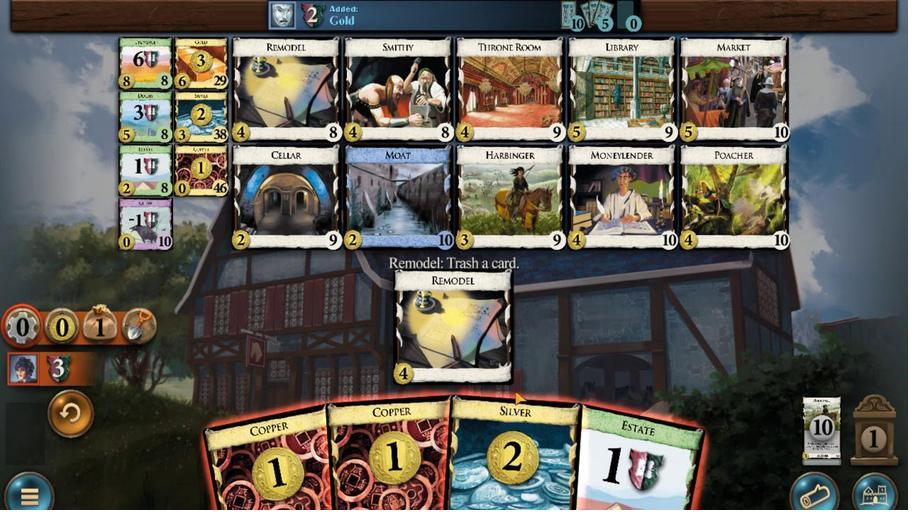 
Action: Mouse moved to (476, 488)
Screenshot: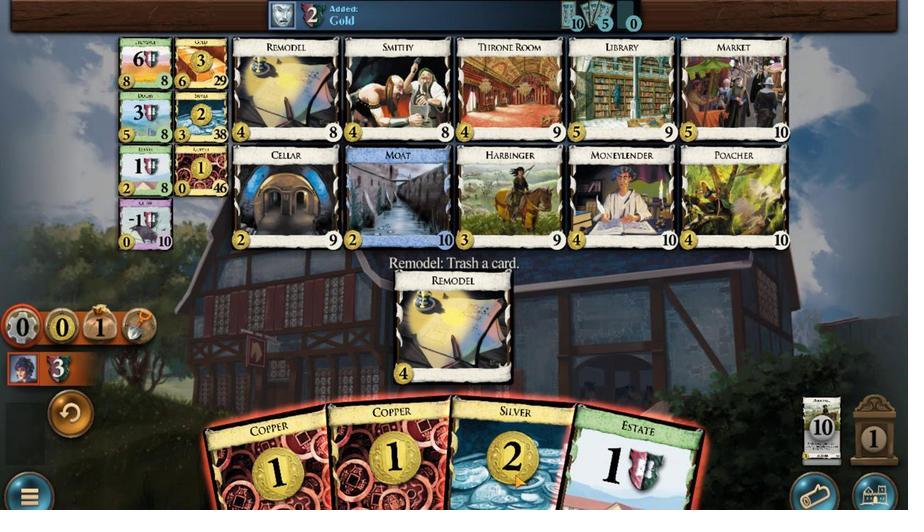 
Action: Mouse pressed left at (476, 488)
Screenshot: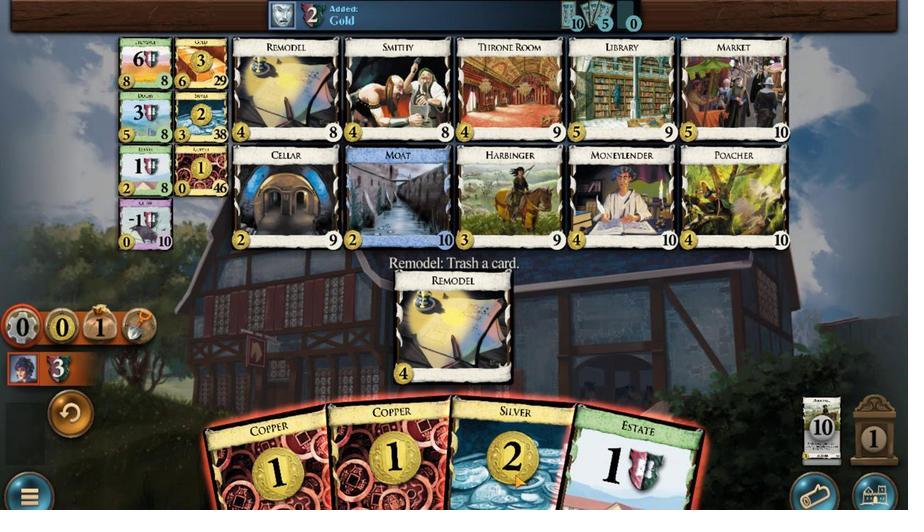 
Action: Mouse moved to (582, 323)
Screenshot: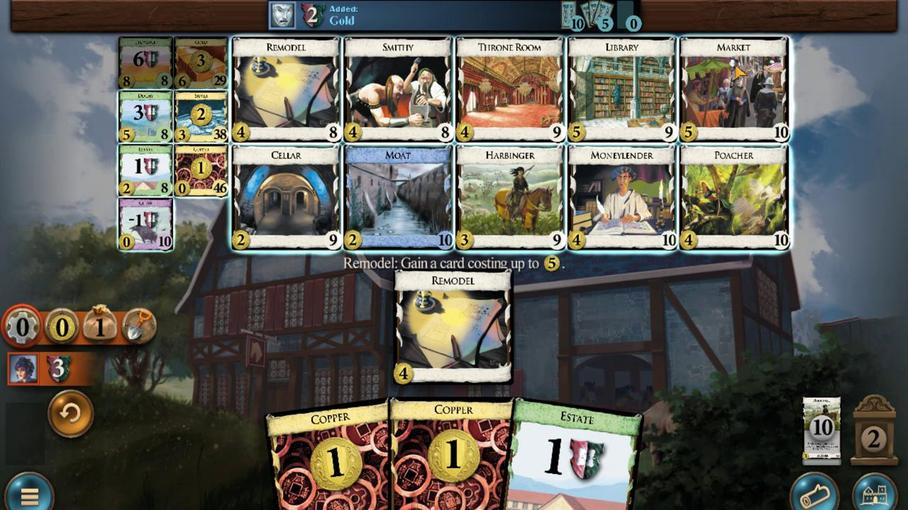 
Action: Mouse pressed left at (582, 323)
Screenshot: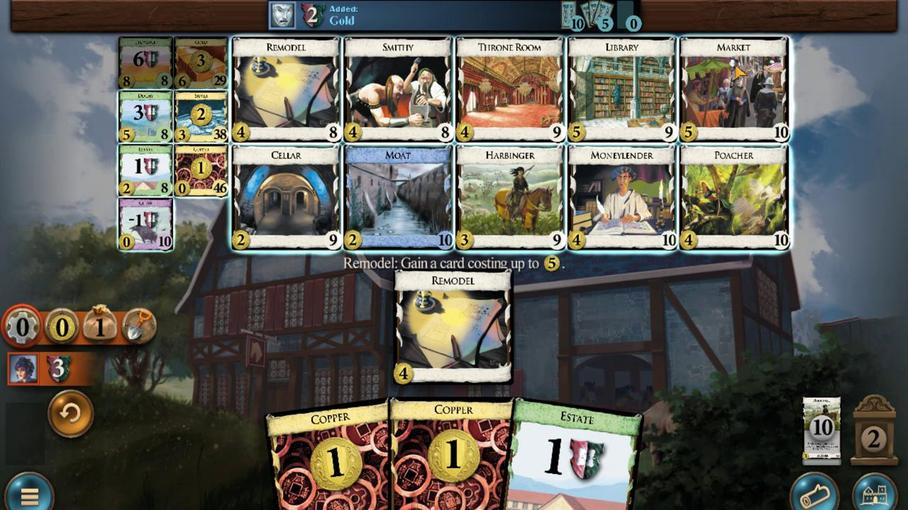 
Action: Mouse moved to (382, 486)
Screenshot: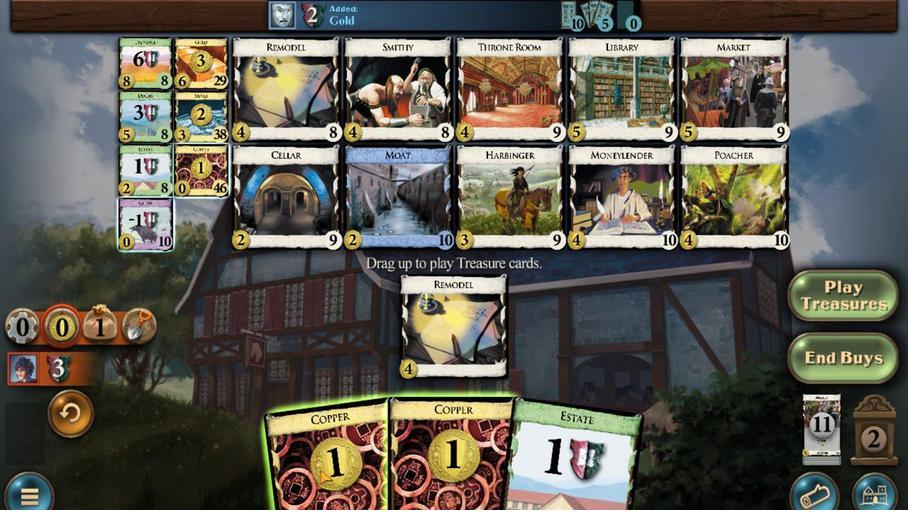 
Action: Mouse pressed left at (382, 486)
Screenshot: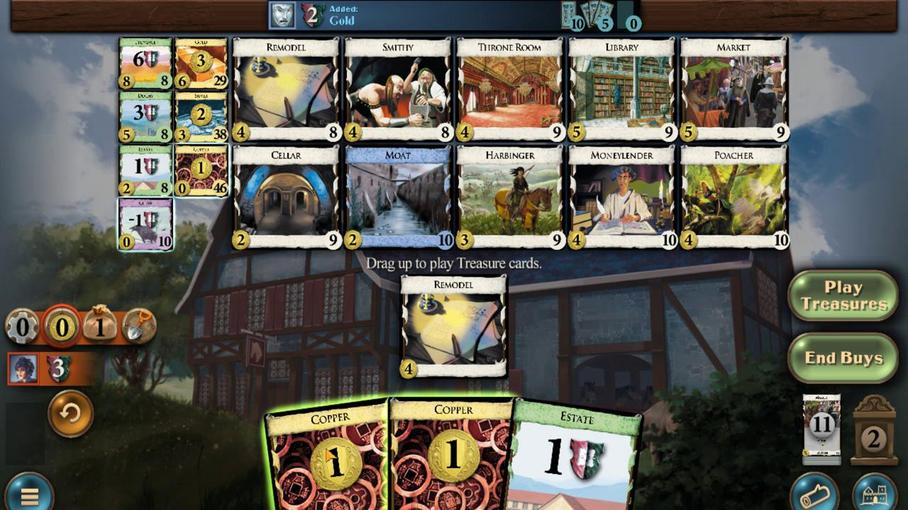 
Action: Mouse moved to (417, 480)
Screenshot: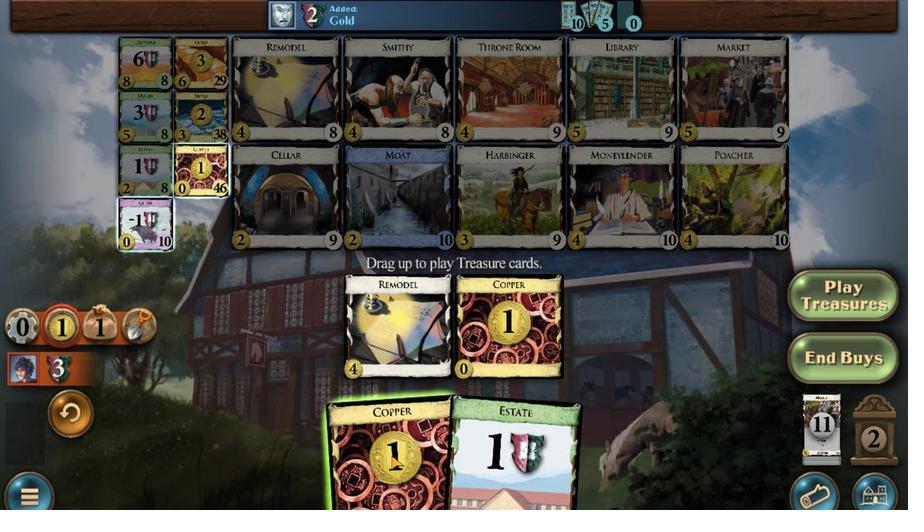 
Action: Mouse pressed left at (417, 480)
Screenshot: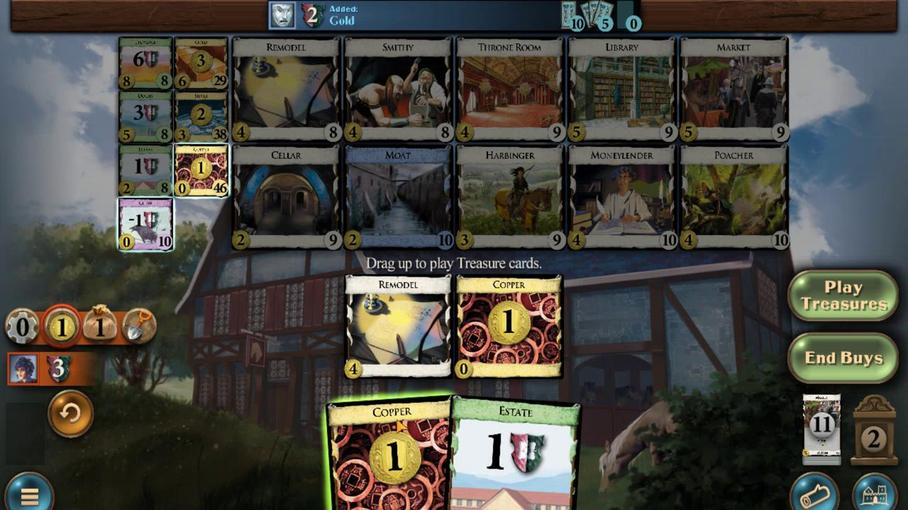 
Action: Mouse moved to (429, 370)
Screenshot: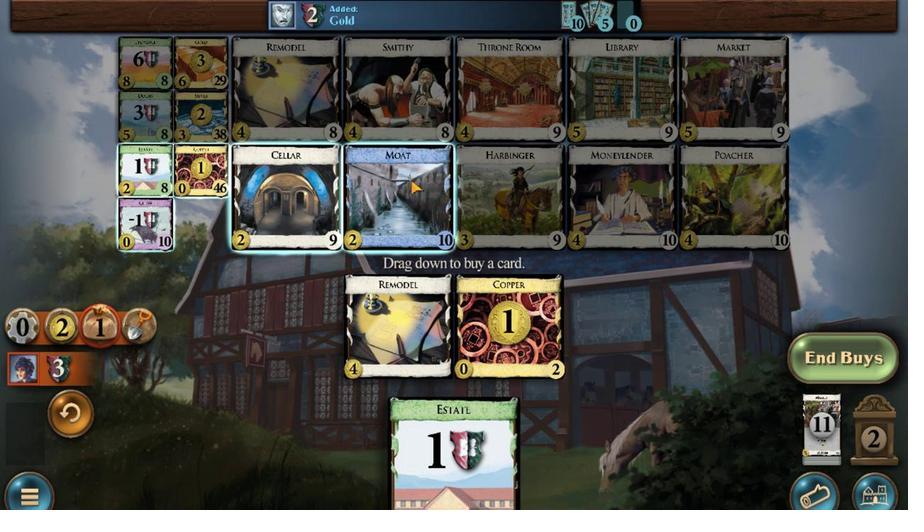 
Action: Mouse pressed left at (429, 370)
Screenshot: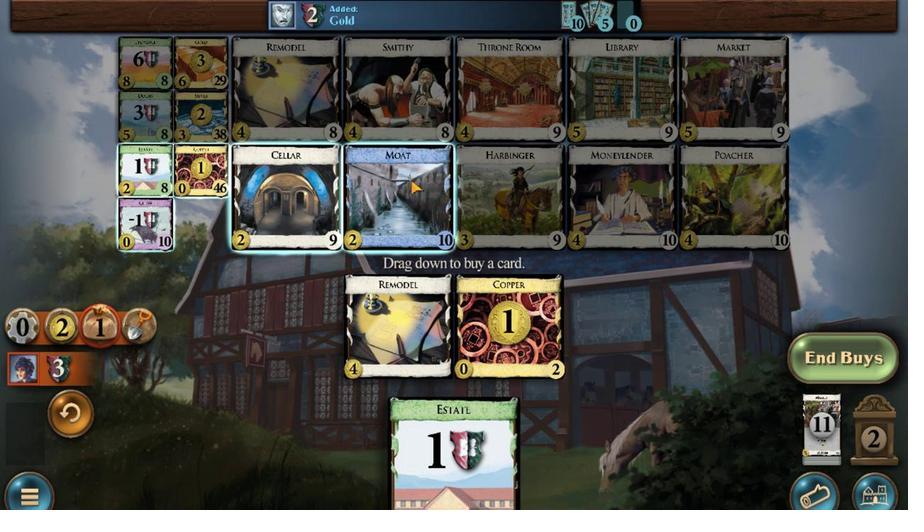 
Action: Mouse moved to (339, 483)
Screenshot: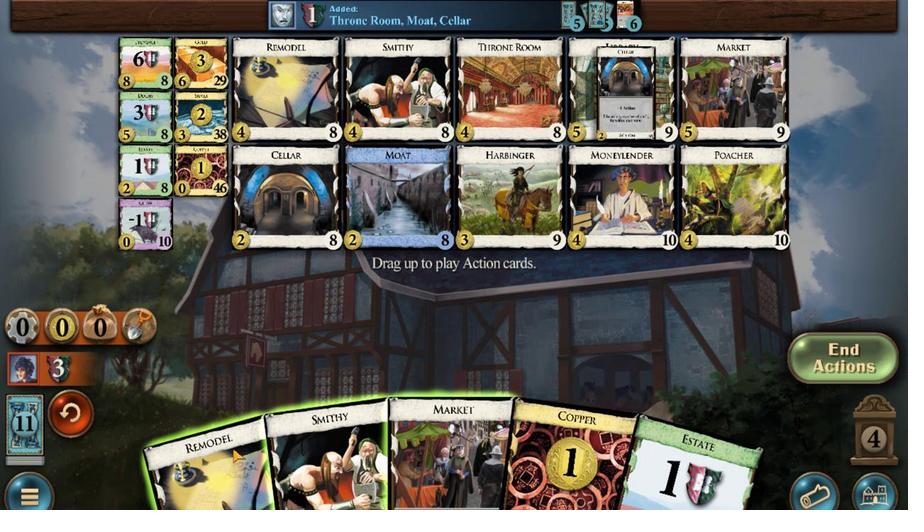 
Action: Mouse pressed left at (339, 483)
Screenshot: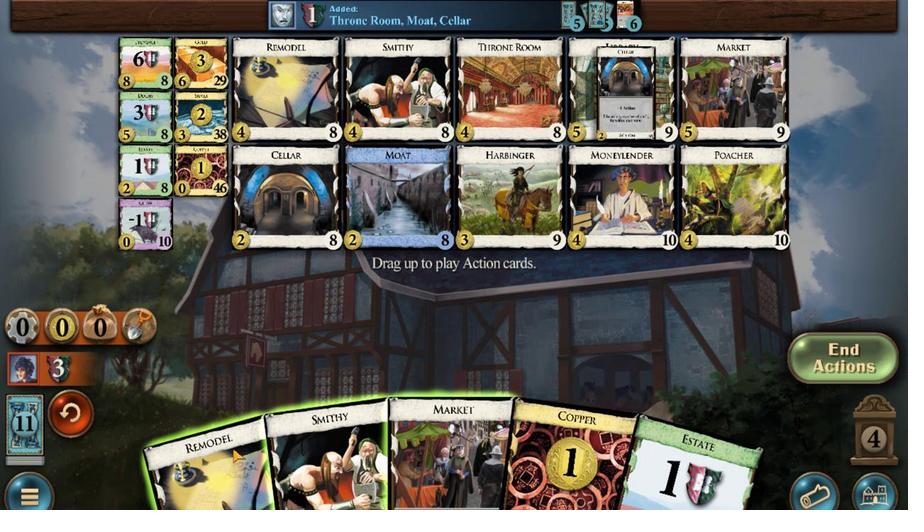 
Action: Mouse moved to (406, 490)
Screenshot: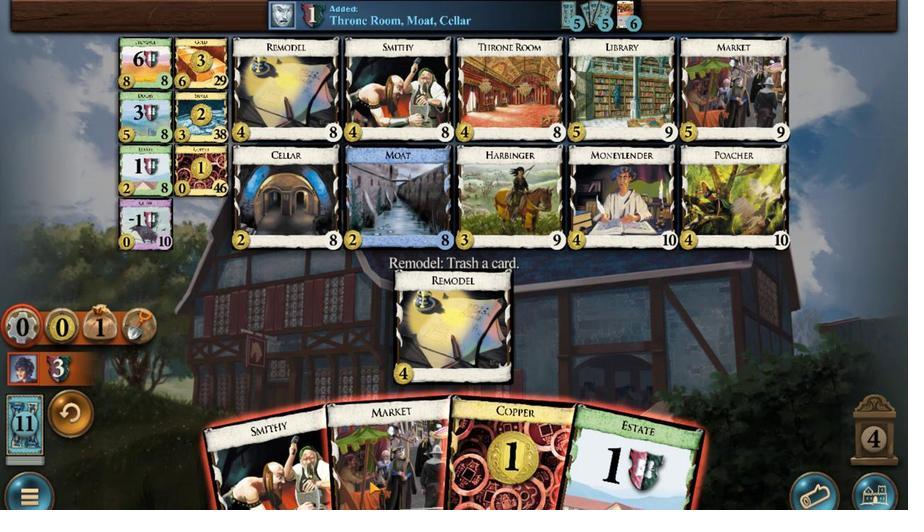 
Action: Mouse pressed left at (406, 490)
Screenshot: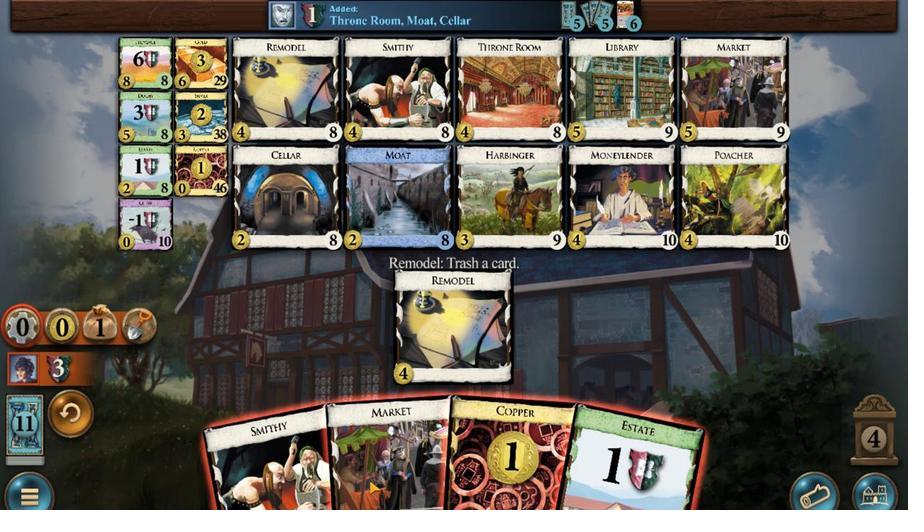 
Action: Mouse moved to (320, 320)
Screenshot: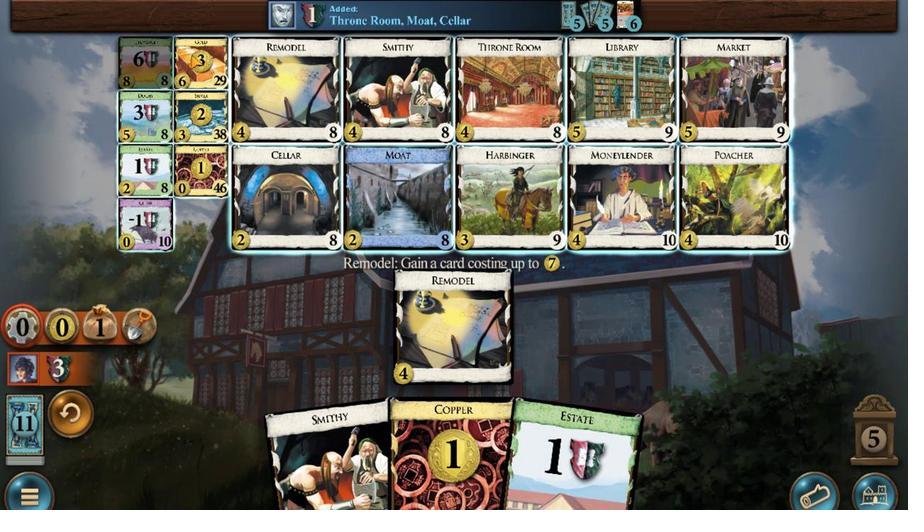 
Action: Mouse pressed left at (320, 320)
Screenshot: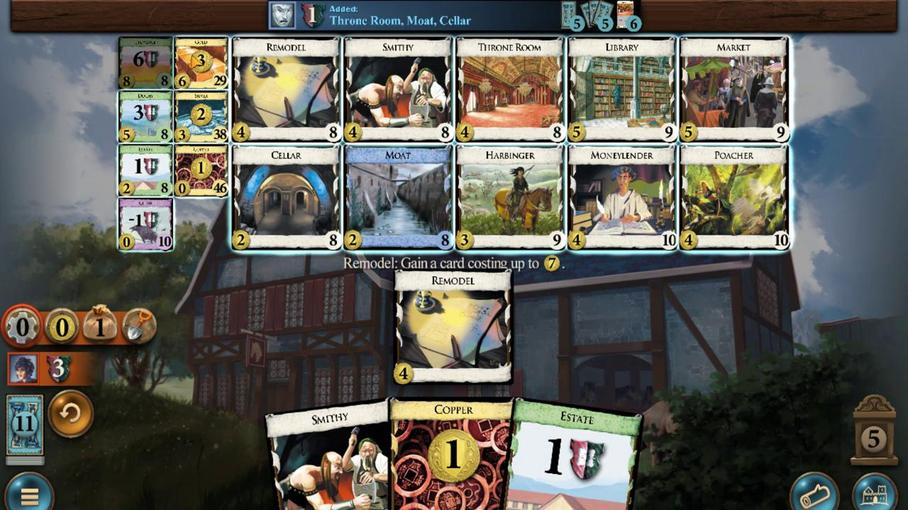
Action: Mouse moved to (451, 488)
Screenshot: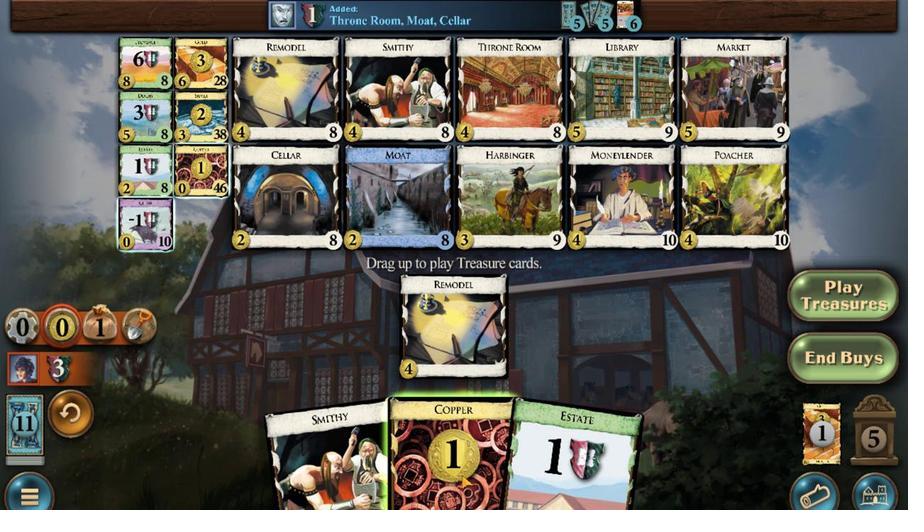 
Action: Mouse pressed left at (451, 488)
Screenshot: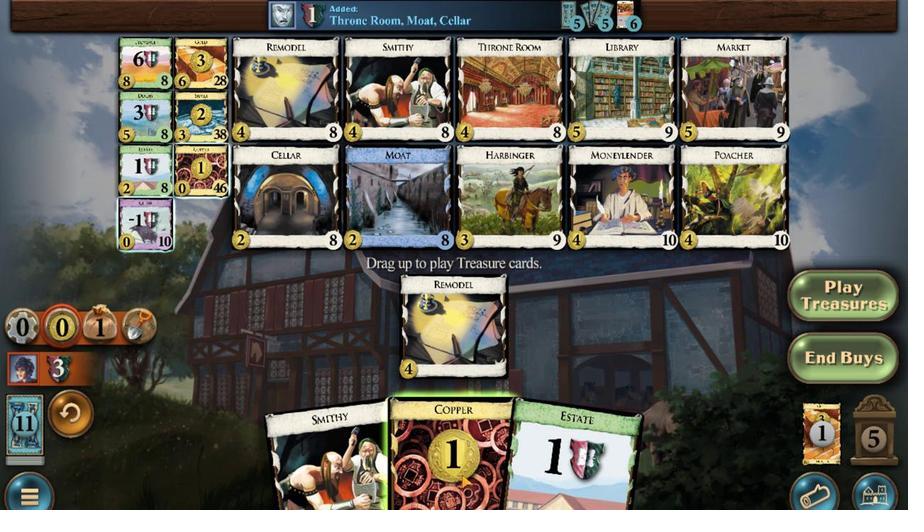 
Action: Mouse moved to (332, 366)
Screenshot: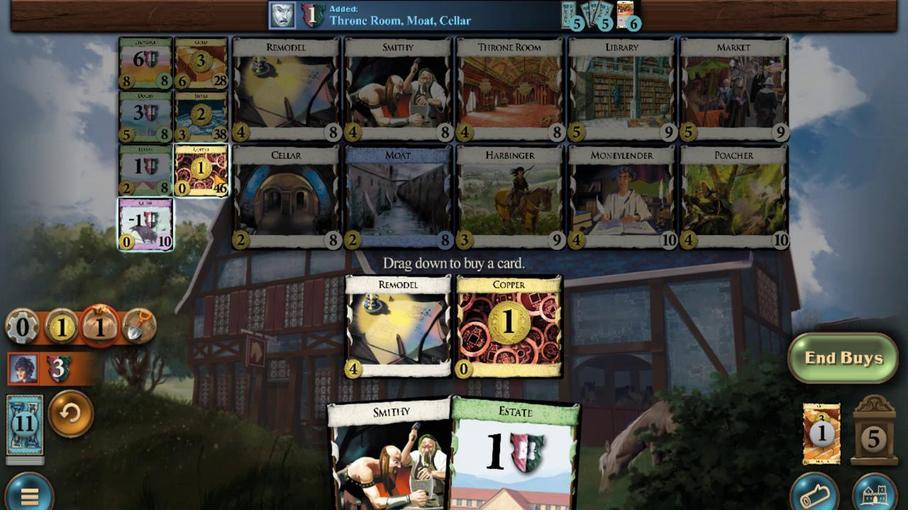 
Action: Mouse pressed left at (332, 366)
Screenshot: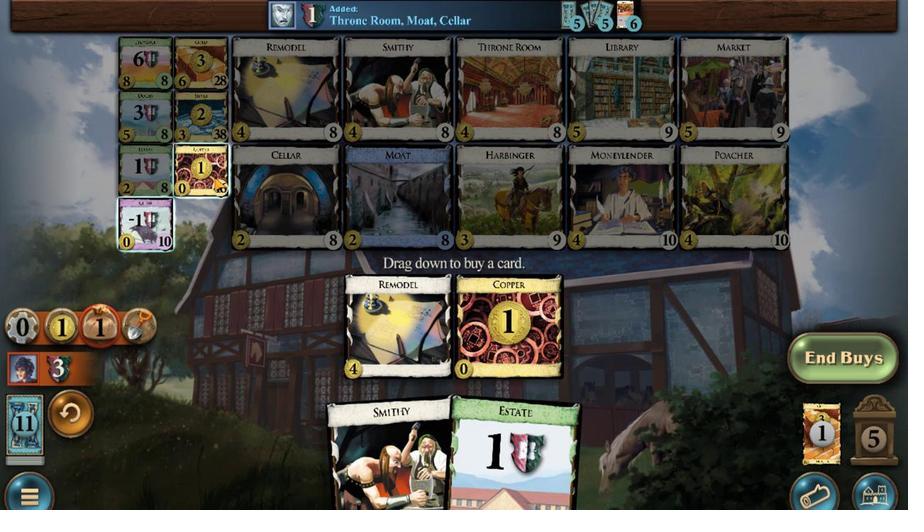 
Action: Mouse moved to (444, 481)
Screenshot: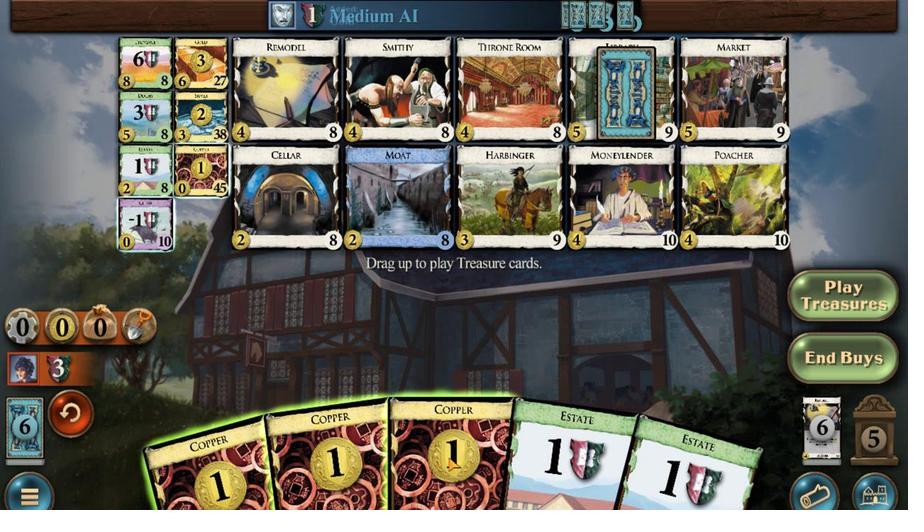 
Action: Mouse pressed left at (444, 481)
Screenshot: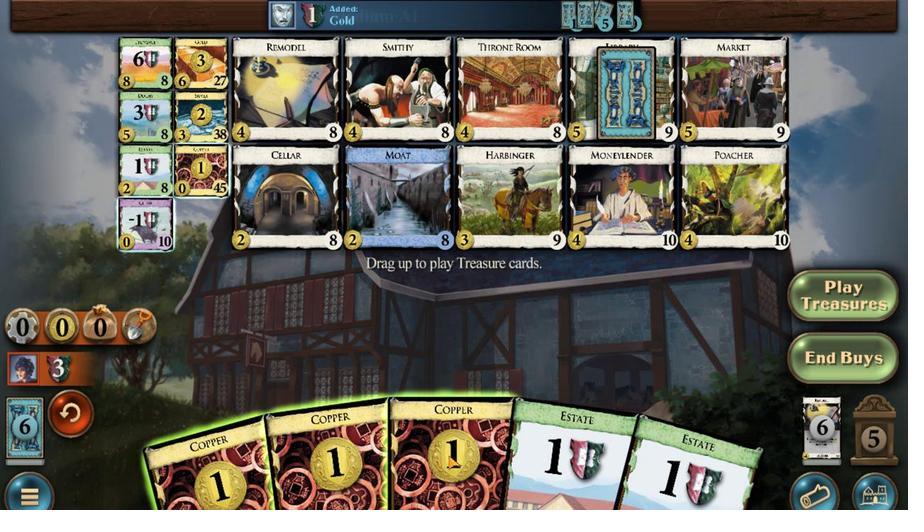 
Action: Mouse moved to (414, 486)
Screenshot: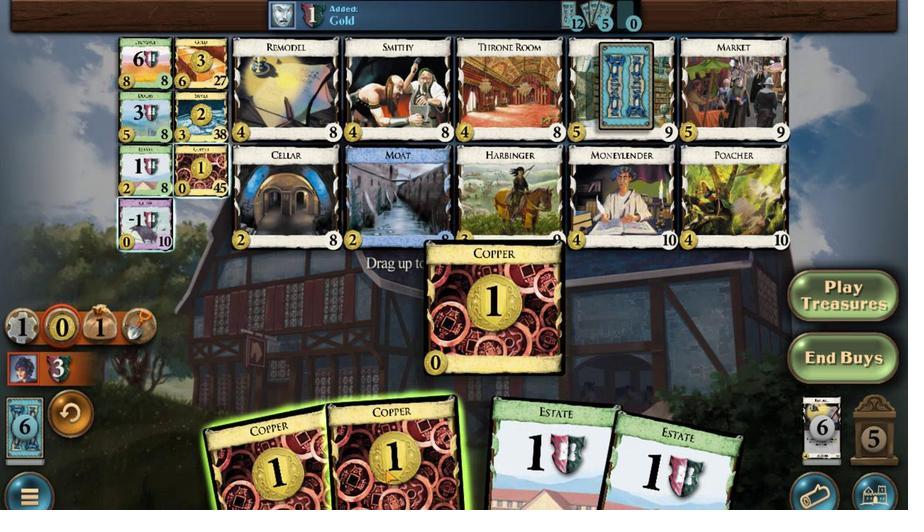 
Action: Mouse pressed left at (414, 486)
Screenshot: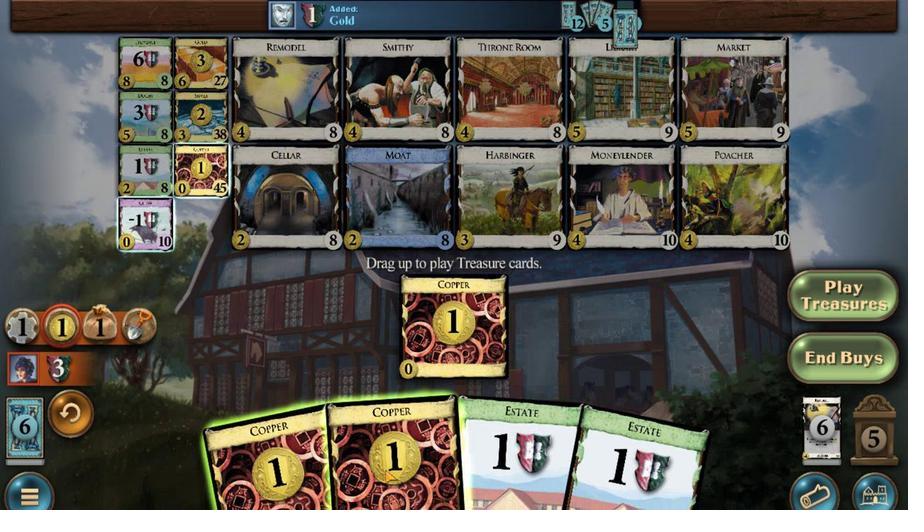 
Action: Mouse moved to (383, 486)
Screenshot: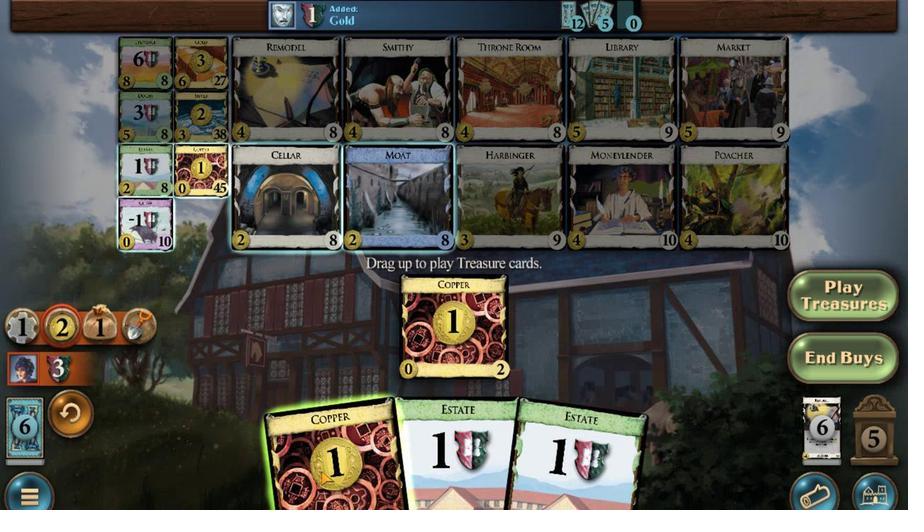 
Action: Mouse pressed left at (383, 486)
Screenshot: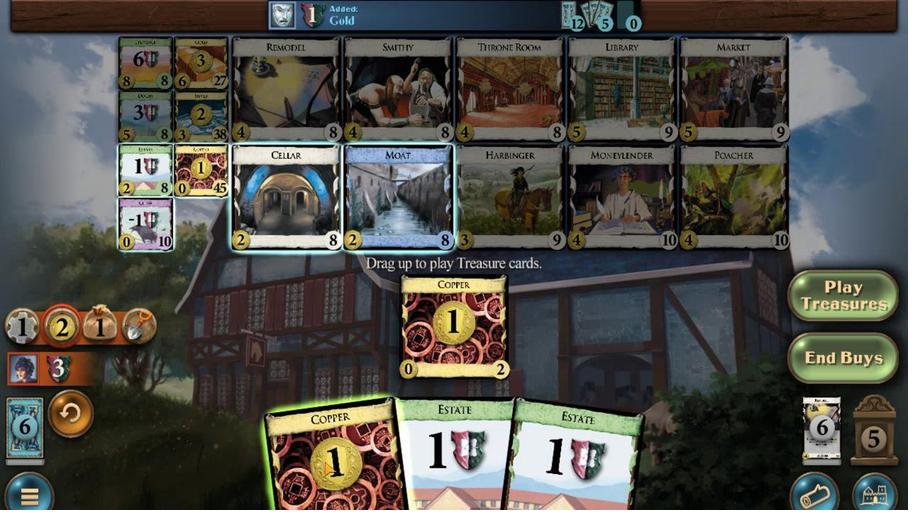 
Action: Mouse moved to (464, 371)
Screenshot: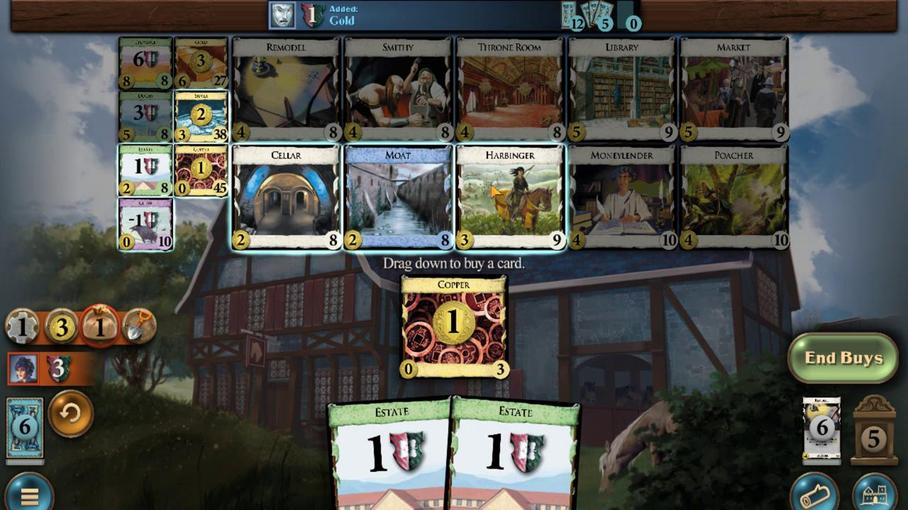 
Action: Mouse pressed left at (464, 371)
Screenshot: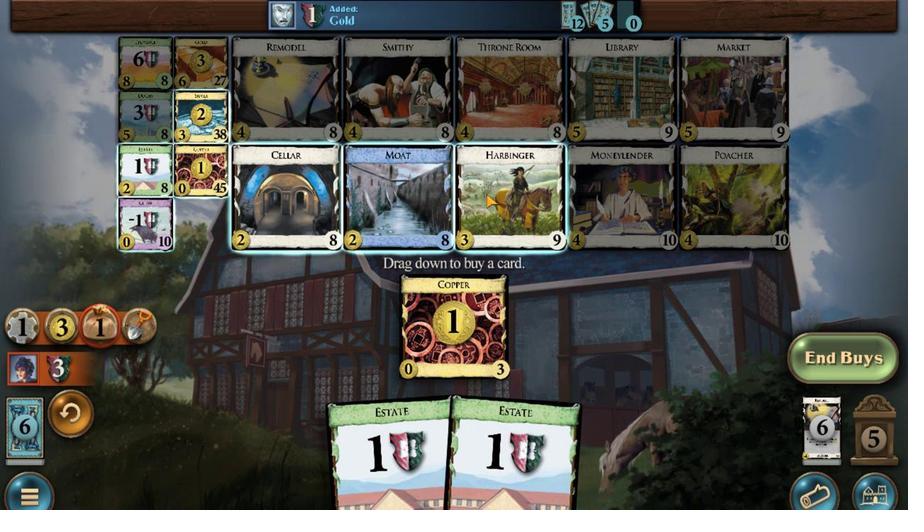 
Action: Mouse moved to (377, 483)
Screenshot: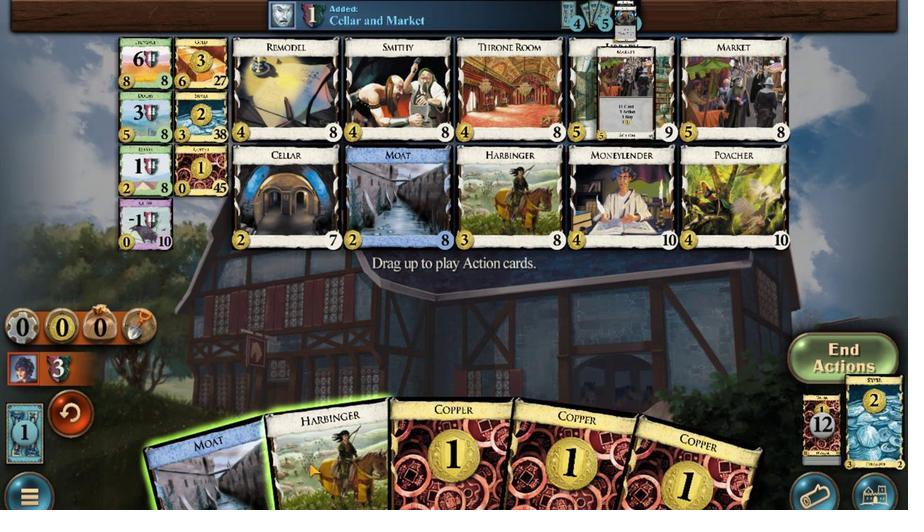
Action: Mouse pressed left at (377, 483)
Screenshot: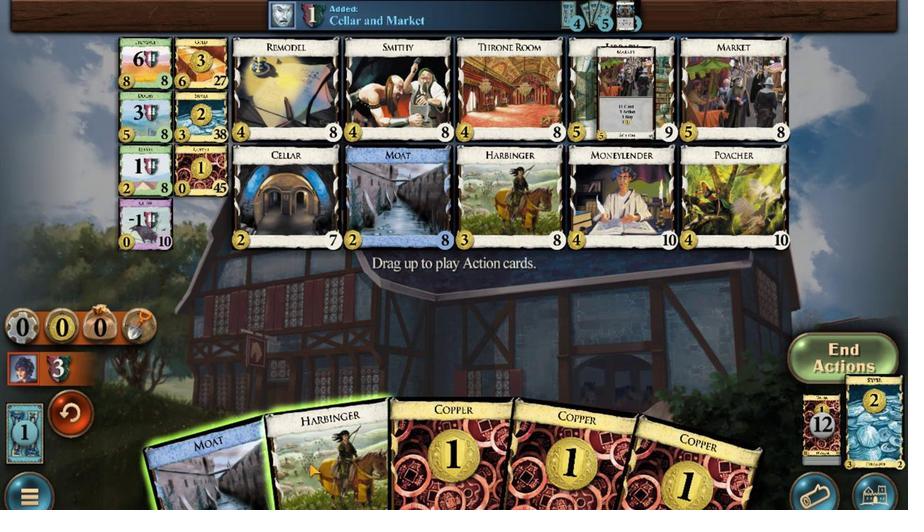 
Action: Mouse moved to (583, 339)
Screenshot: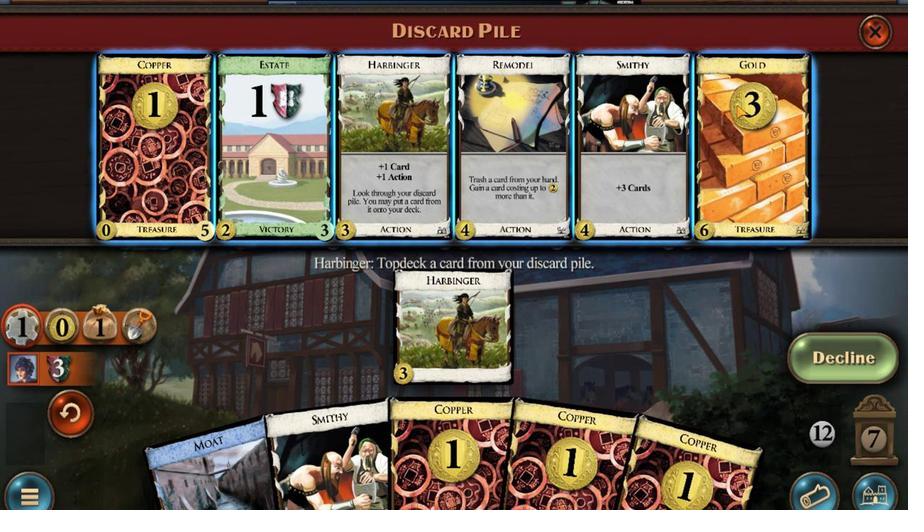 
Action: Mouse pressed left at (583, 339)
Screenshot: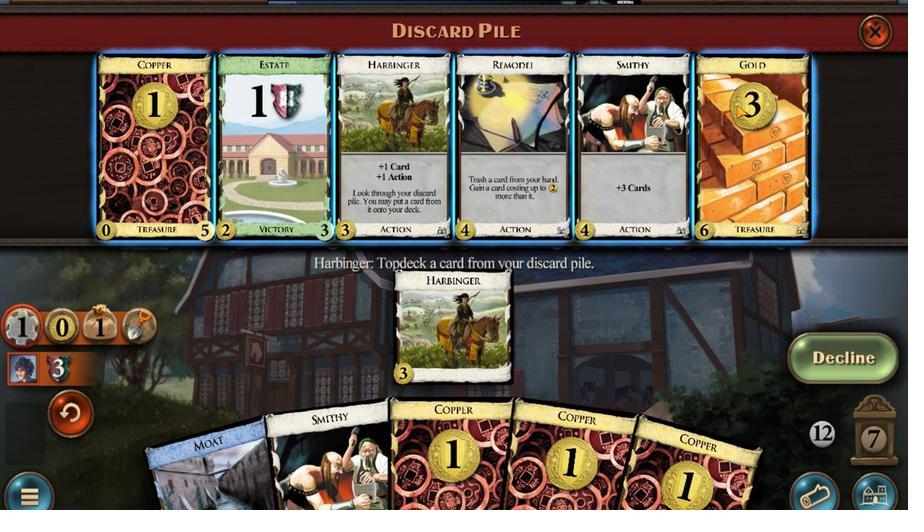 
Action: Mouse moved to (585, 339)
Screenshot: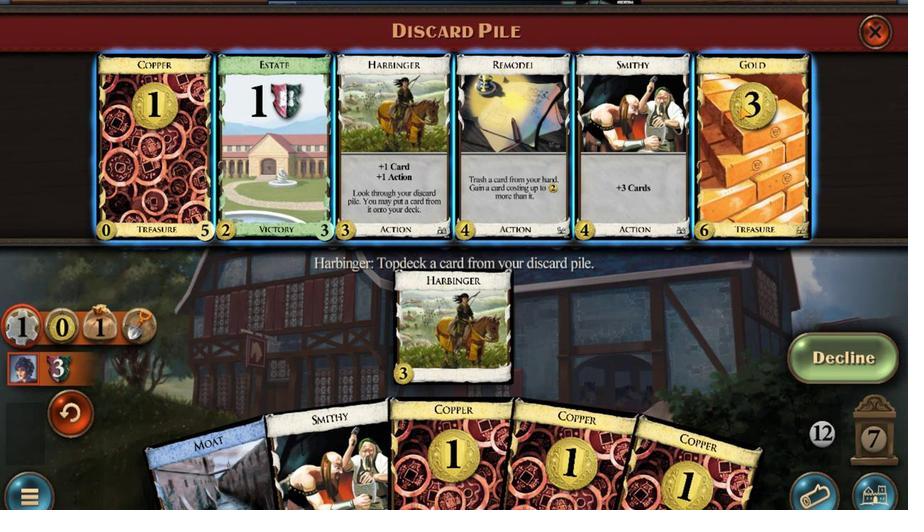 
Action: Mouse pressed left at (585, 339)
Screenshot: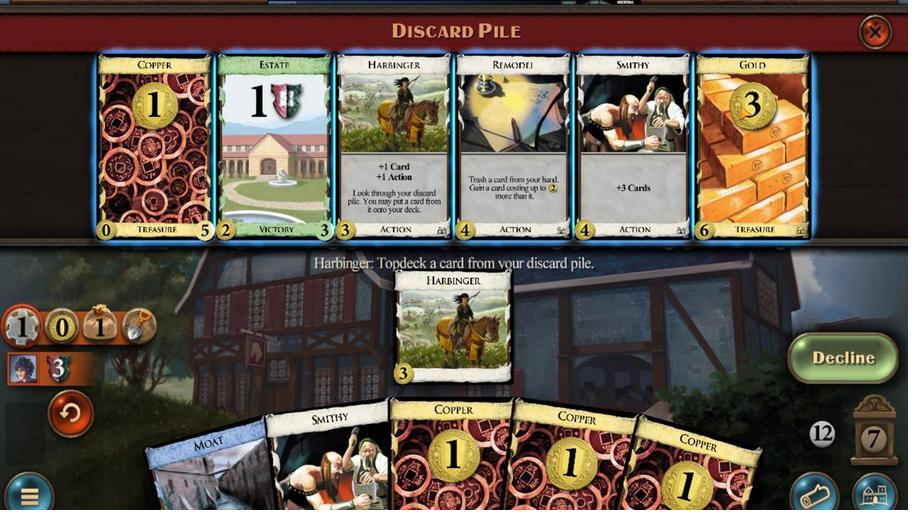 
Action: Mouse moved to (327, 489)
Screenshot: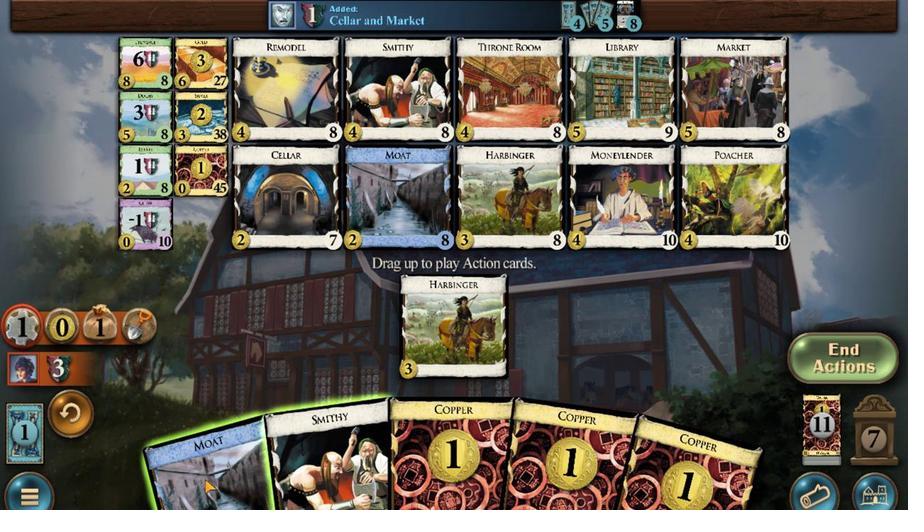 
Action: Mouse pressed left at (327, 489)
Screenshot: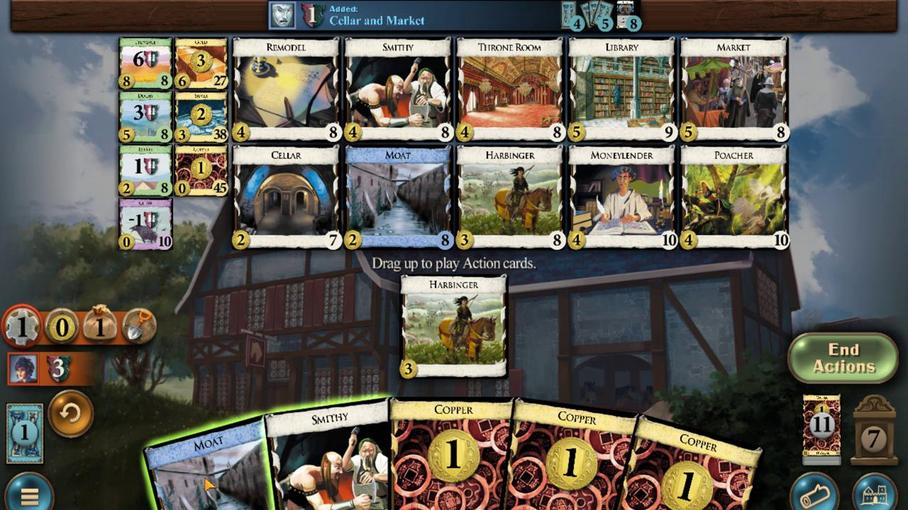 
Action: Mouse moved to (390, 483)
Screenshot: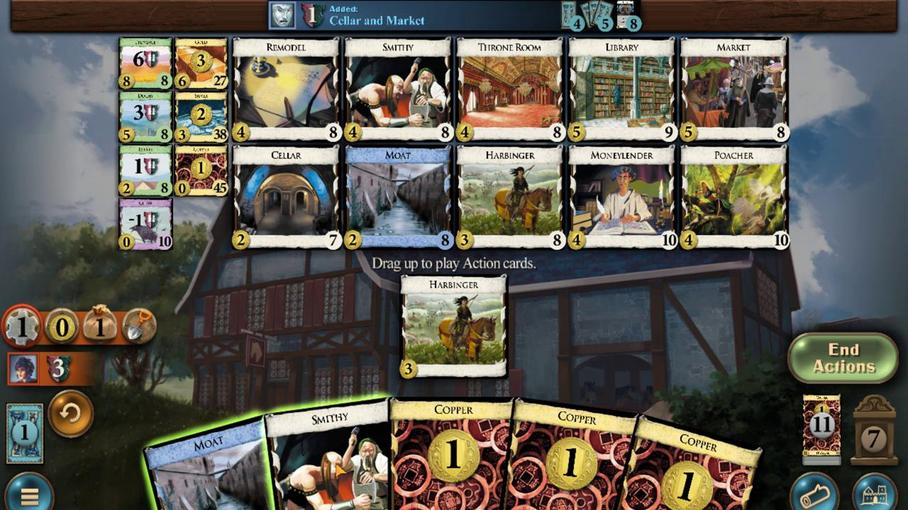 
Action: Mouse pressed left at (390, 483)
Screenshot: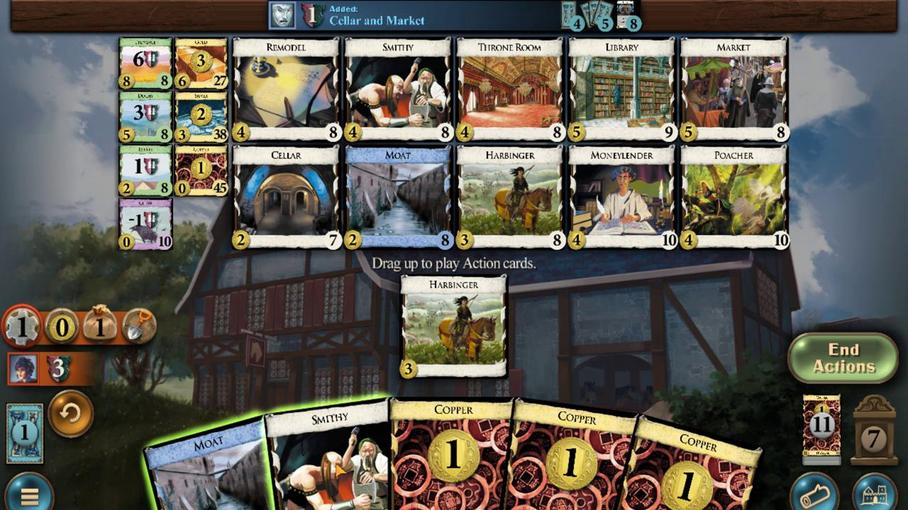
Action: Mouse moved to (516, 496)
Screenshot: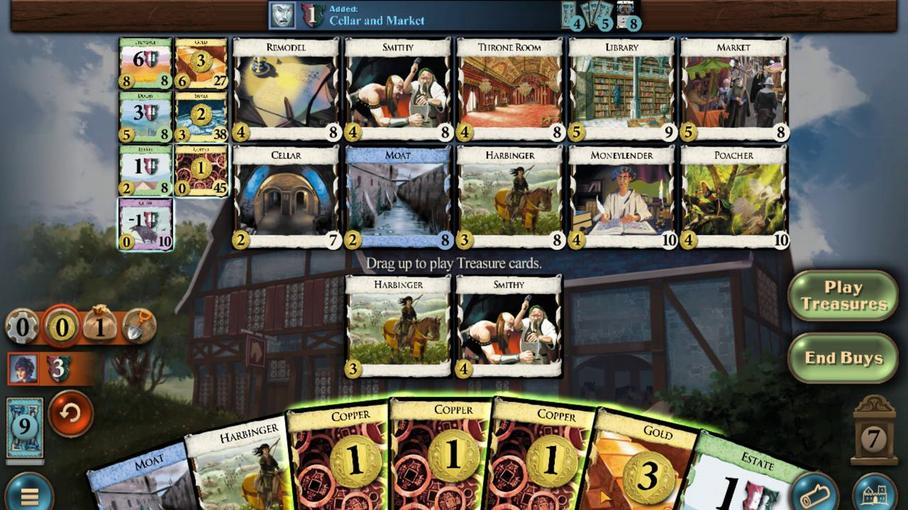 
Action: Mouse pressed left at (516, 496)
Screenshot: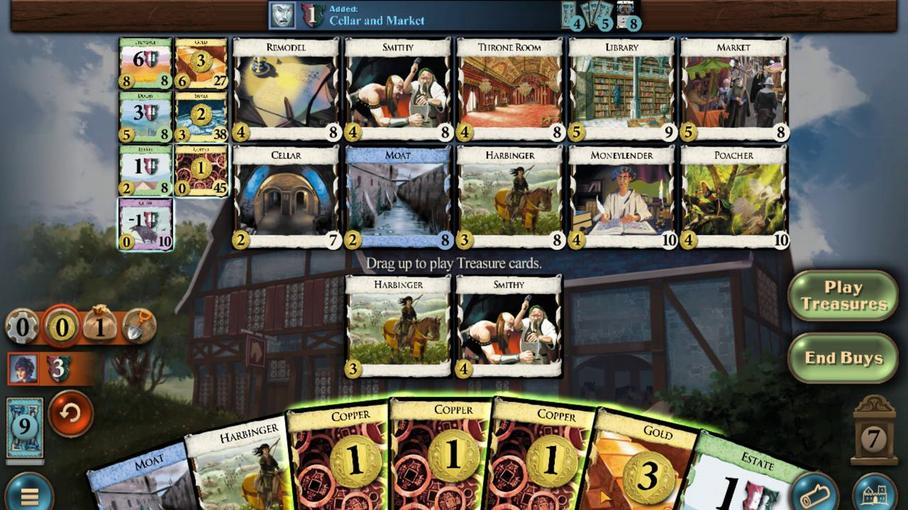 
Action: Mouse moved to (513, 486)
Screenshot: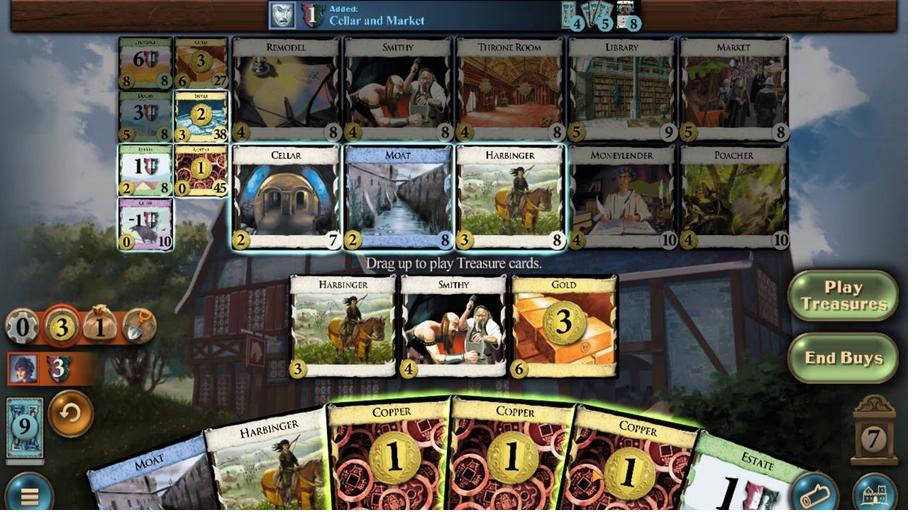 
Action: Mouse pressed left at (513, 486)
Screenshot: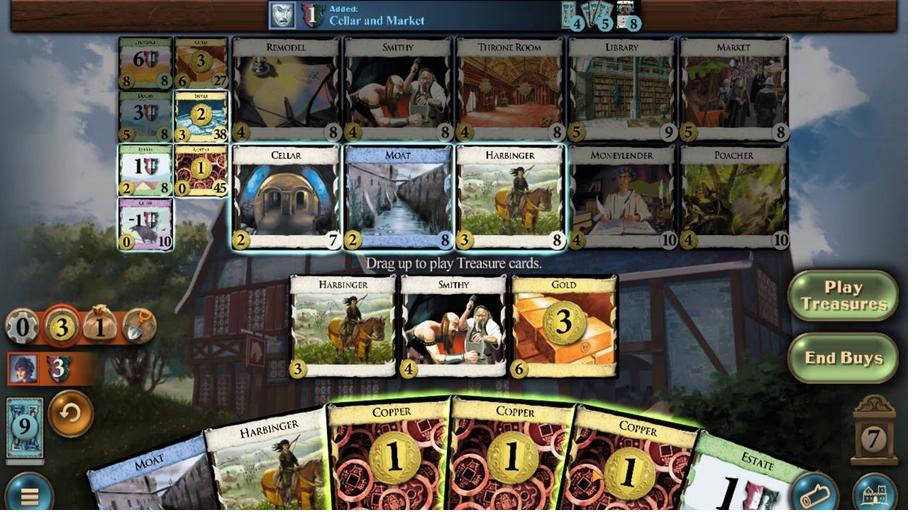 
Action: Mouse moved to (476, 474)
Screenshot: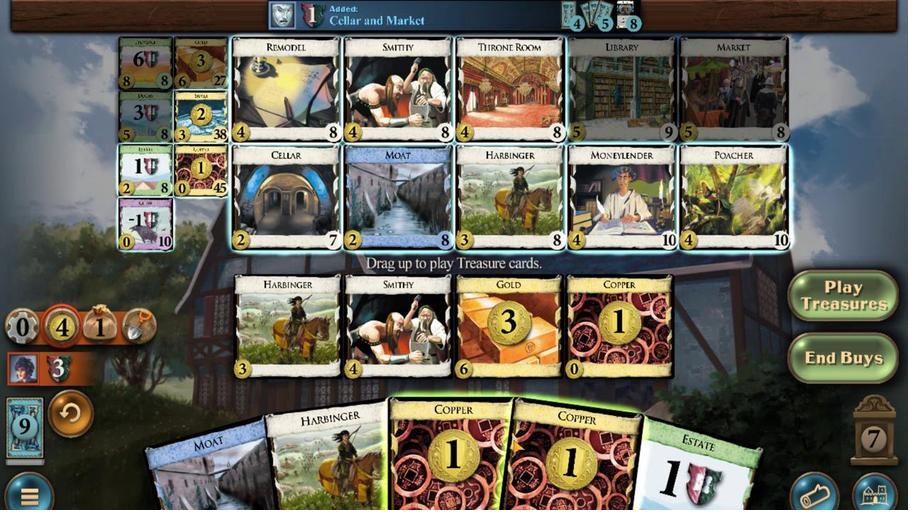 
Action: Mouse pressed left at (476, 474)
Screenshot: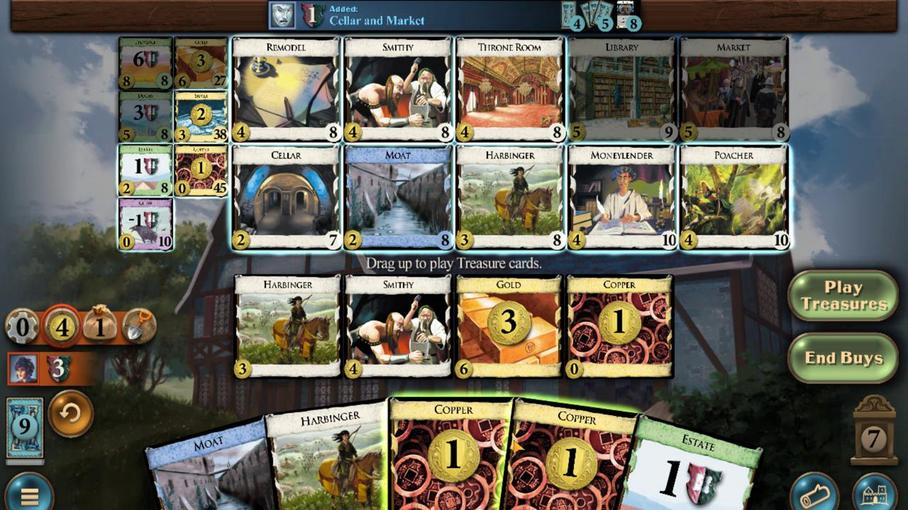 
Action: Mouse moved to (461, 493)
Screenshot: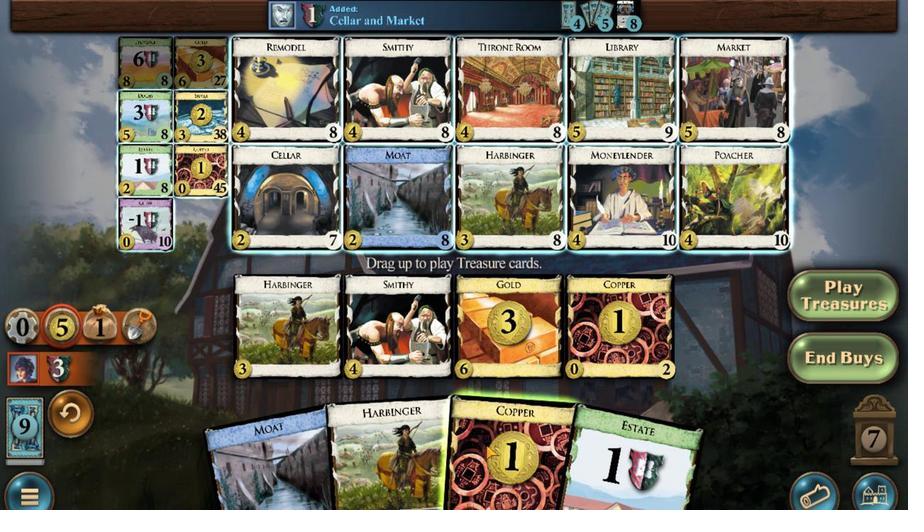 
Action: Mouse pressed left at (461, 493)
Screenshot: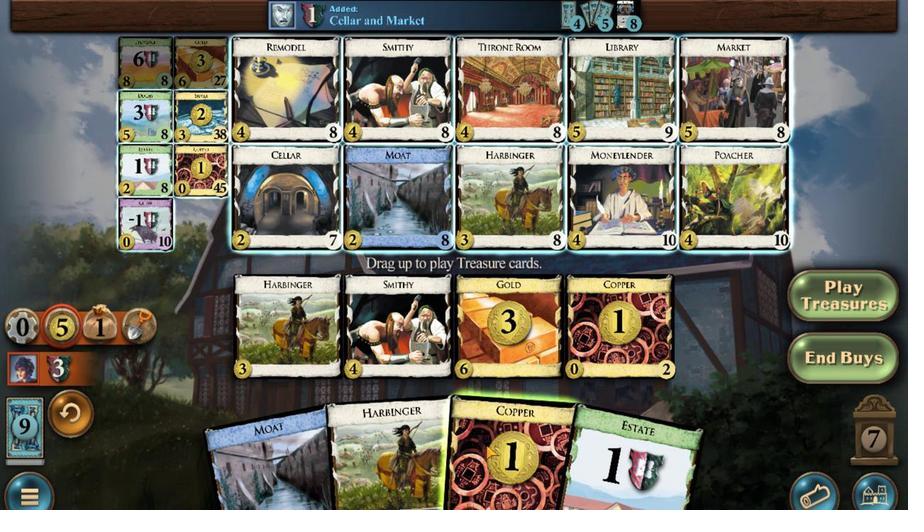 
Action: Mouse moved to (425, 324)
Screenshot: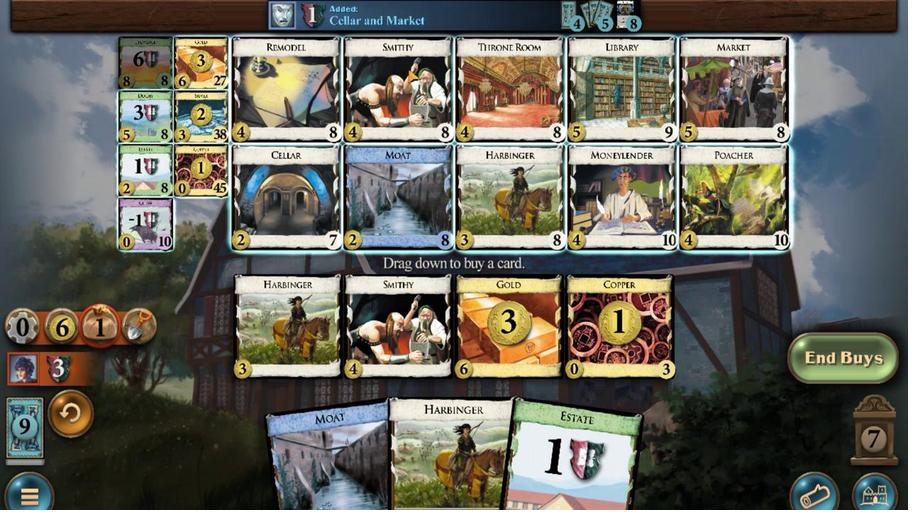 
Action: Mouse pressed left at (425, 324)
Screenshot: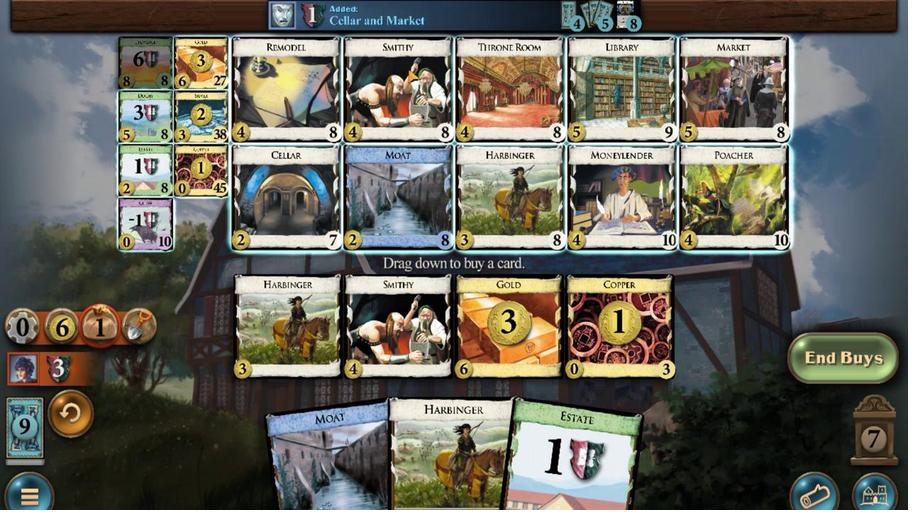 
Action: Mouse moved to (390, 486)
Screenshot: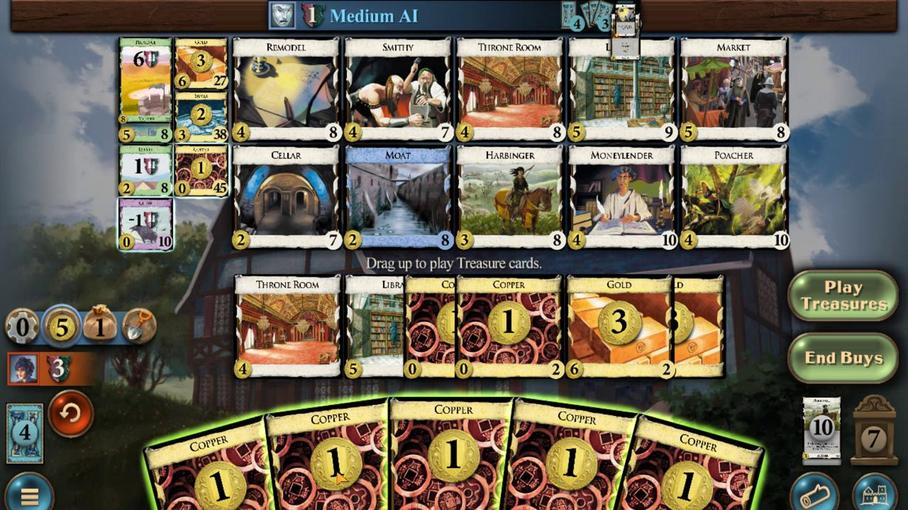 
Action: Mouse pressed left at (390, 486)
Screenshot: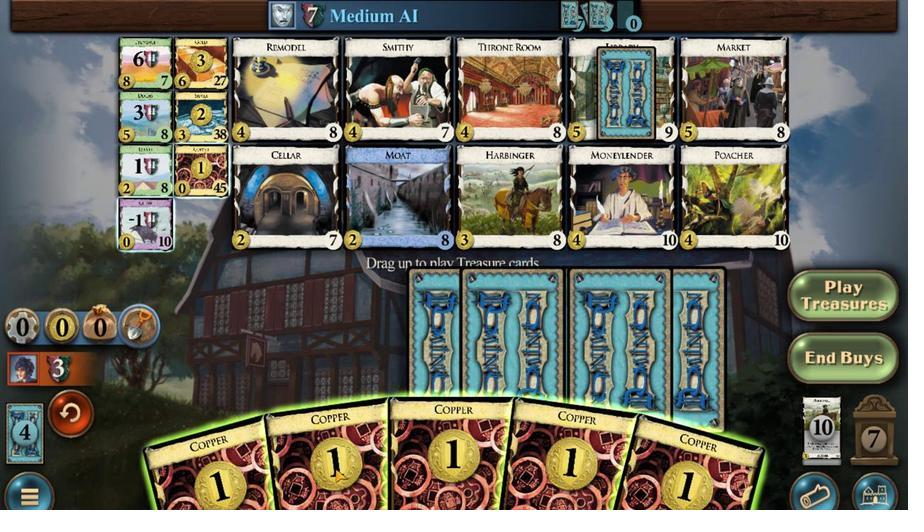 
Action: Mouse moved to (417, 497)
Screenshot: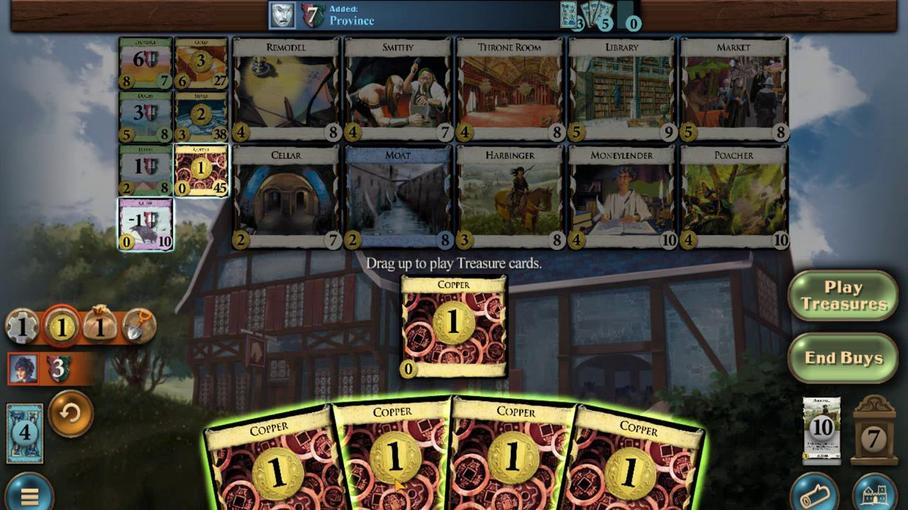 
Action: Mouse pressed left at (417, 497)
Screenshot: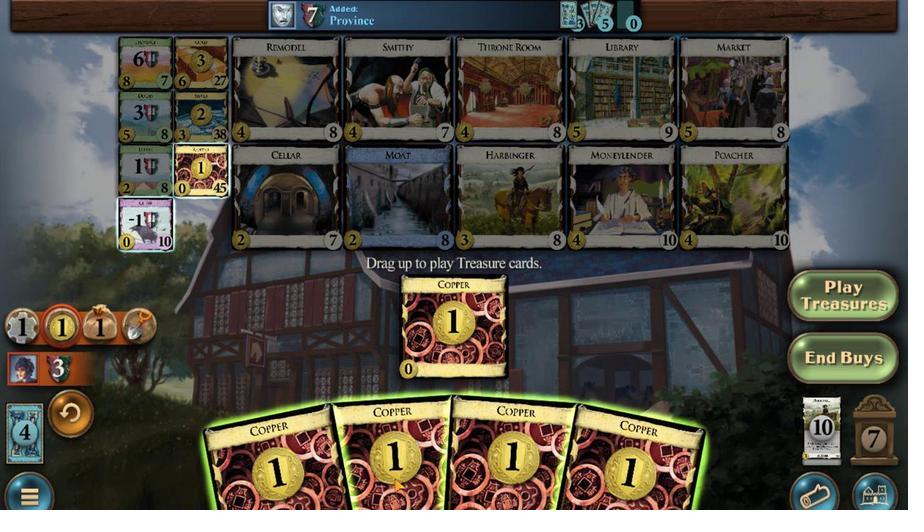 
Action: Mouse moved to (444, 489)
Screenshot: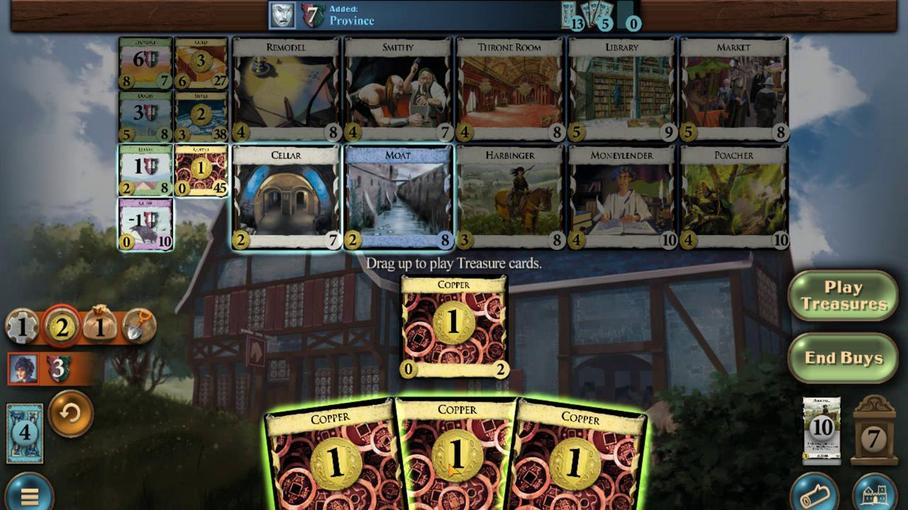 
Action: Mouse pressed left at (444, 489)
Screenshot: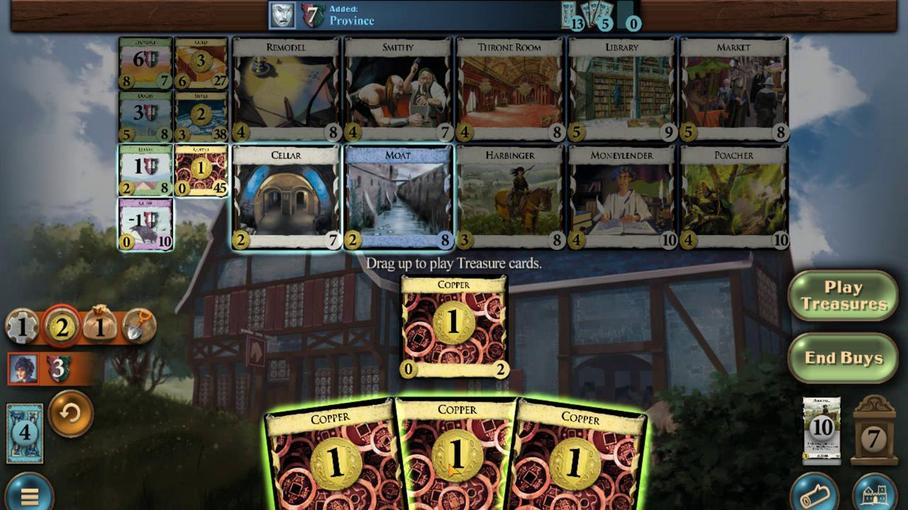 
Action: Mouse moved to (475, 497)
Screenshot: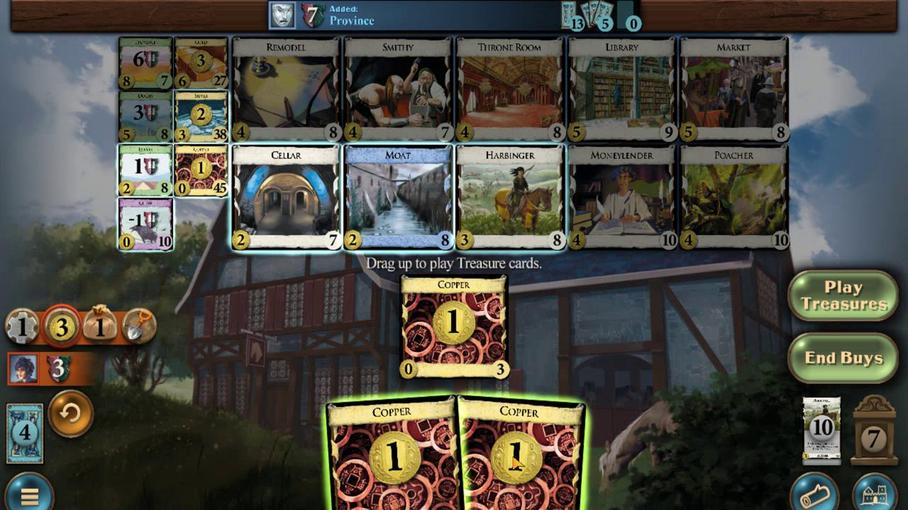 
Action: Mouse pressed left at (475, 497)
Screenshot: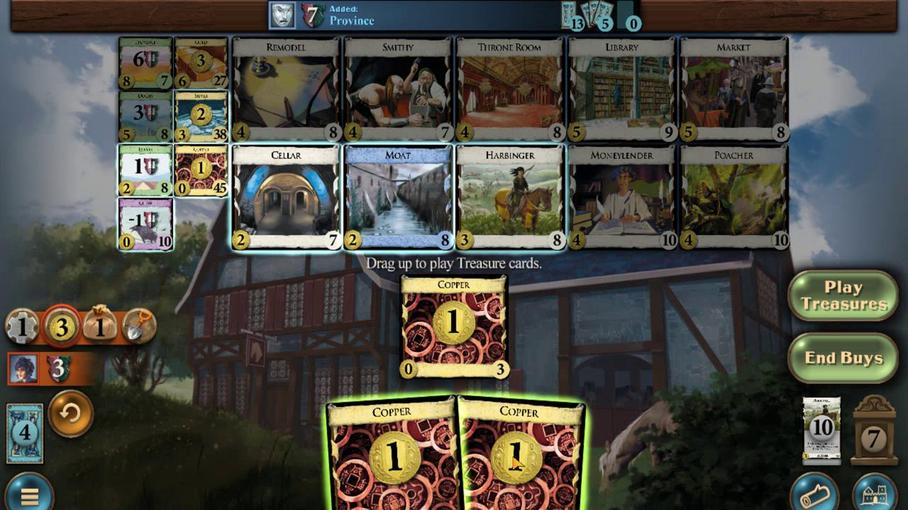 
Action: Mouse moved to (432, 502)
Screenshot: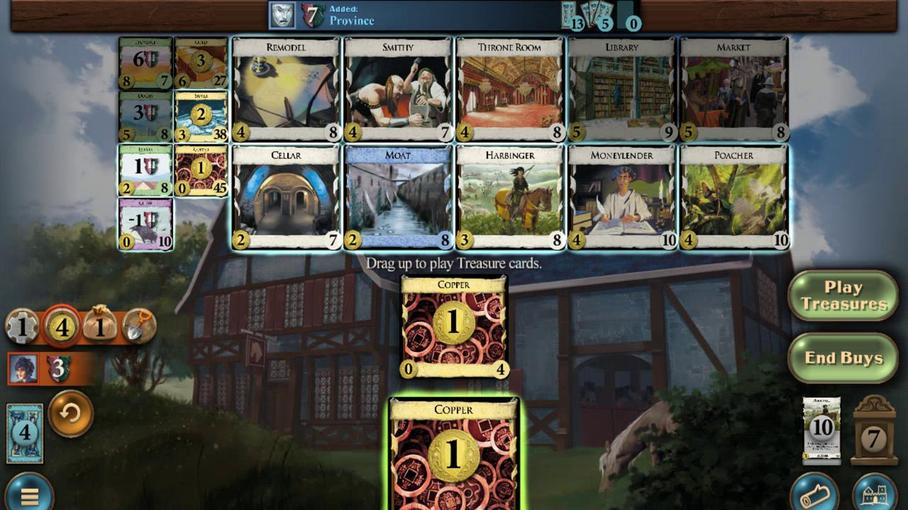
Action: Mouse pressed left at (432, 502)
Screenshot: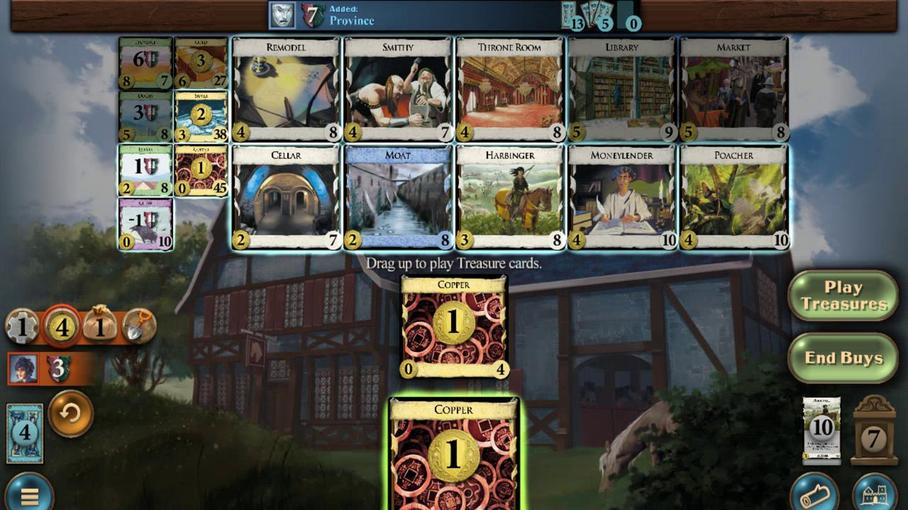 
Action: Mouse moved to (295, 344)
Screenshot: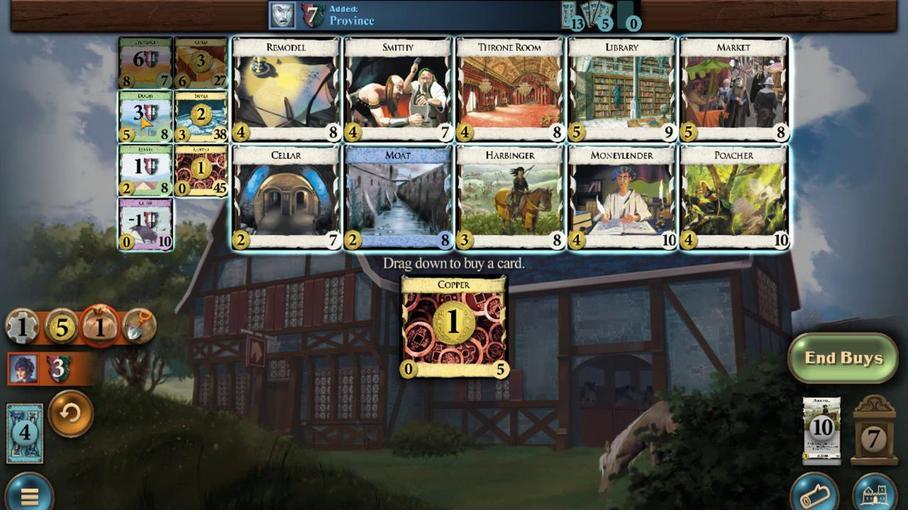 
Action: Mouse pressed left at (295, 344)
Screenshot: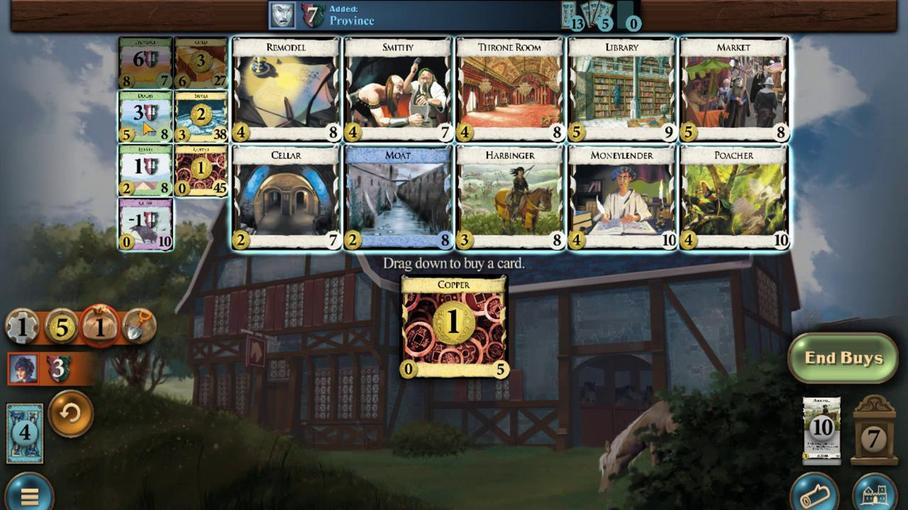
Action: Mouse moved to (324, 490)
Screenshot: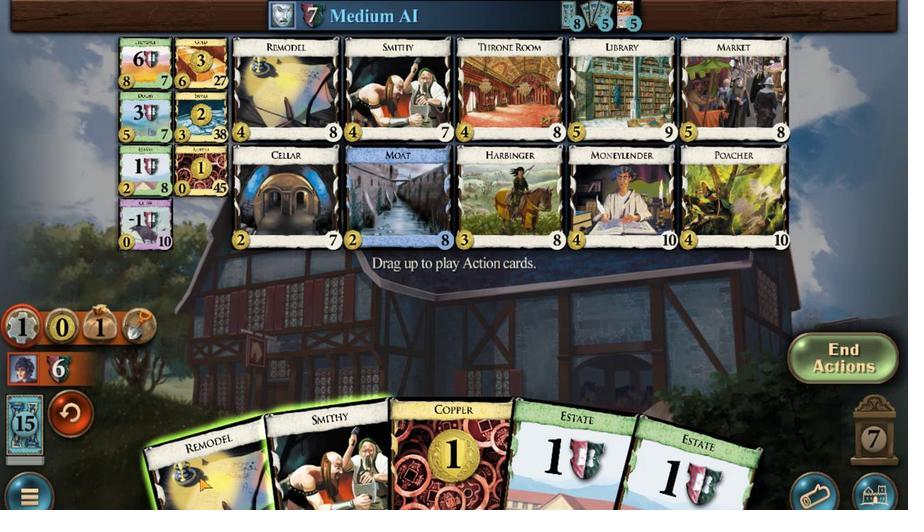 
Action: Mouse pressed left at (324, 490)
Screenshot: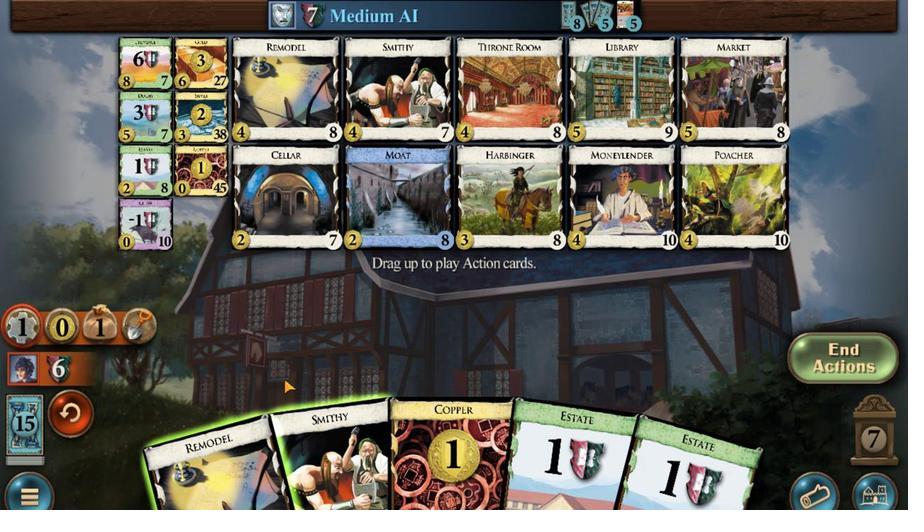
Action: Mouse moved to (355, 486)
Screenshot: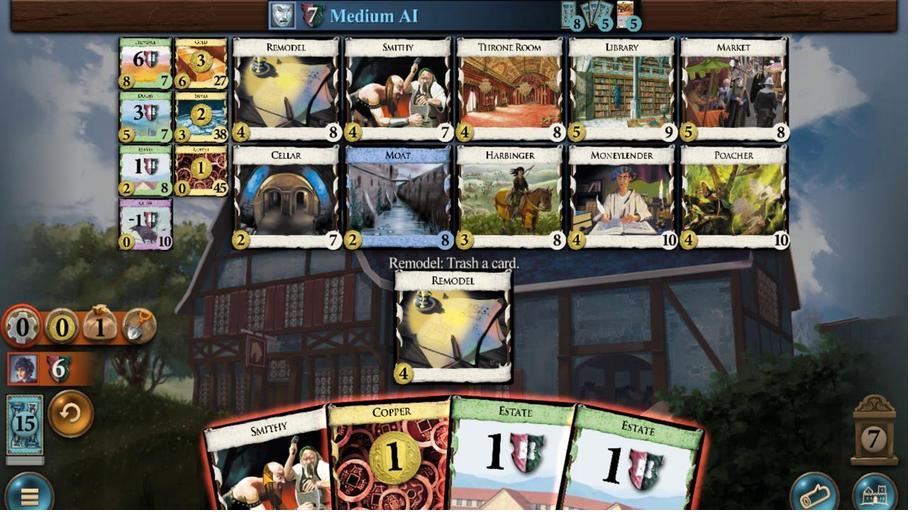 
Action: Mouse pressed left at (355, 486)
Screenshot: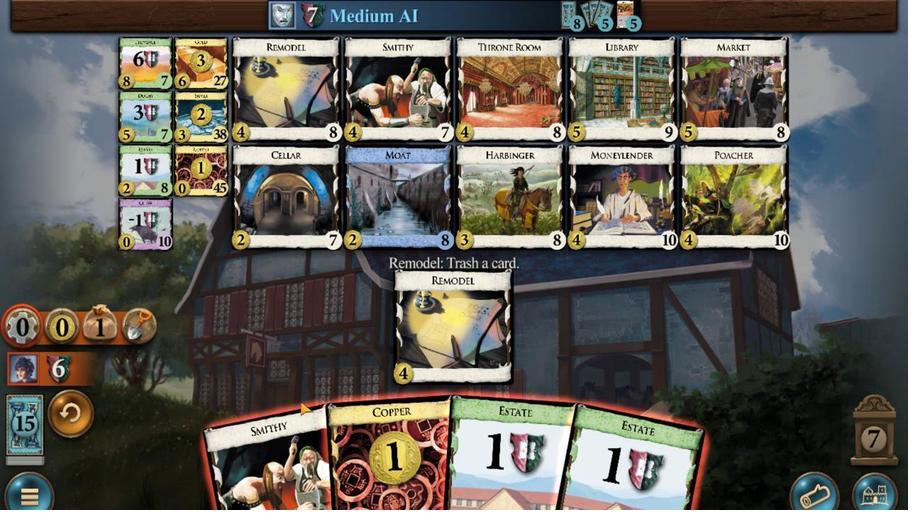 
Action: Mouse moved to (300, 342)
Screenshot: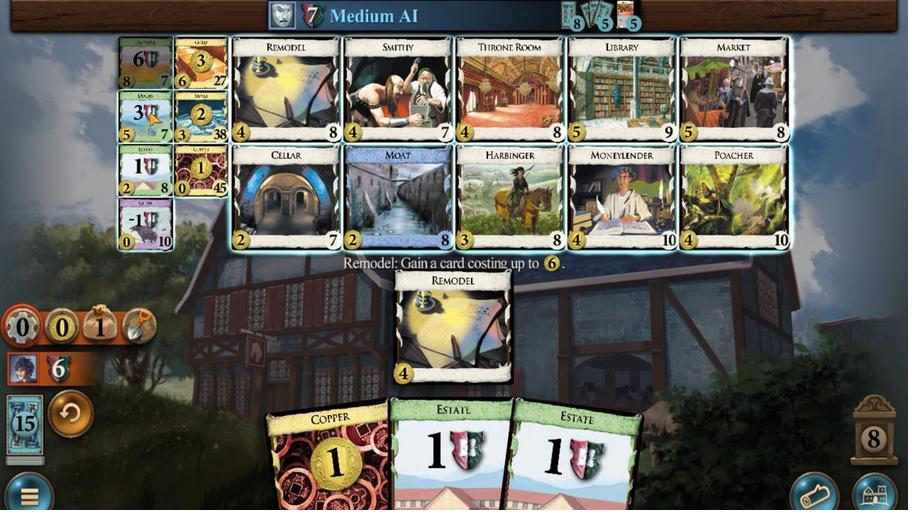 
Action: Mouse pressed left at (300, 342)
Screenshot: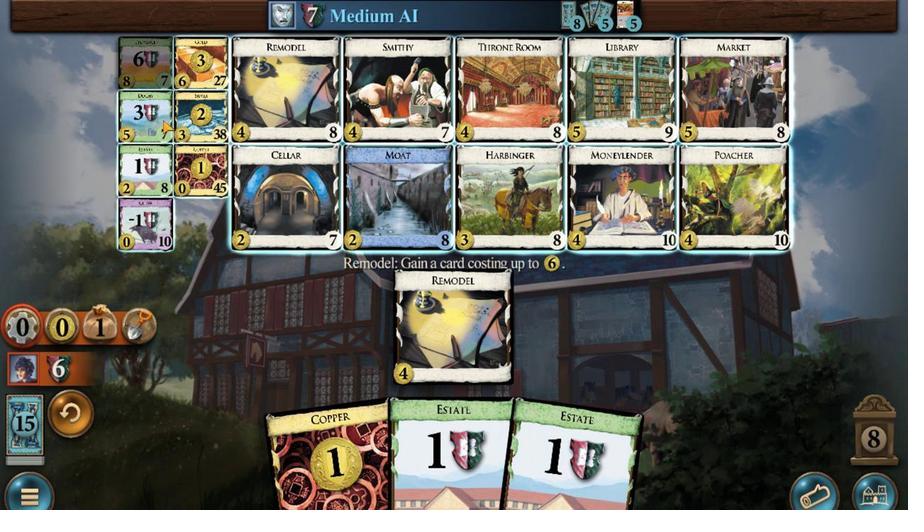 
Action: Mouse moved to (381, 486)
Screenshot: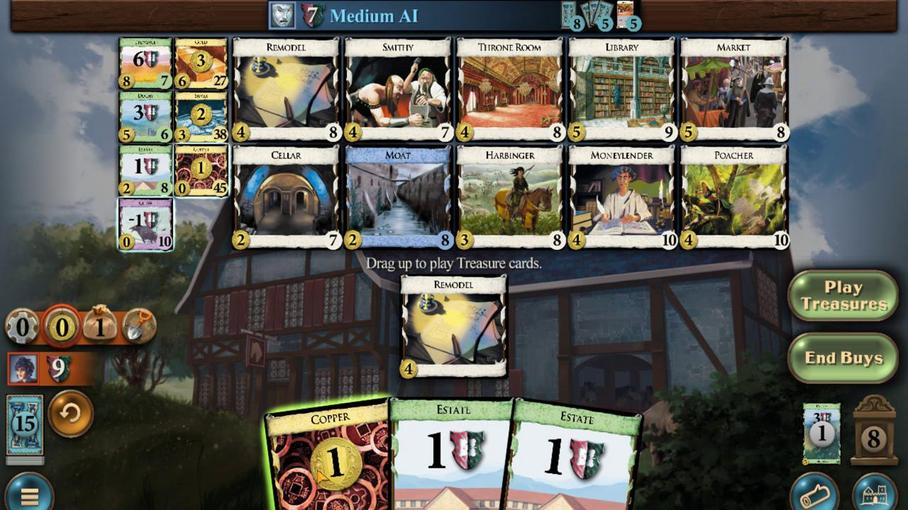 
Action: Mouse pressed left at (381, 486)
Screenshot: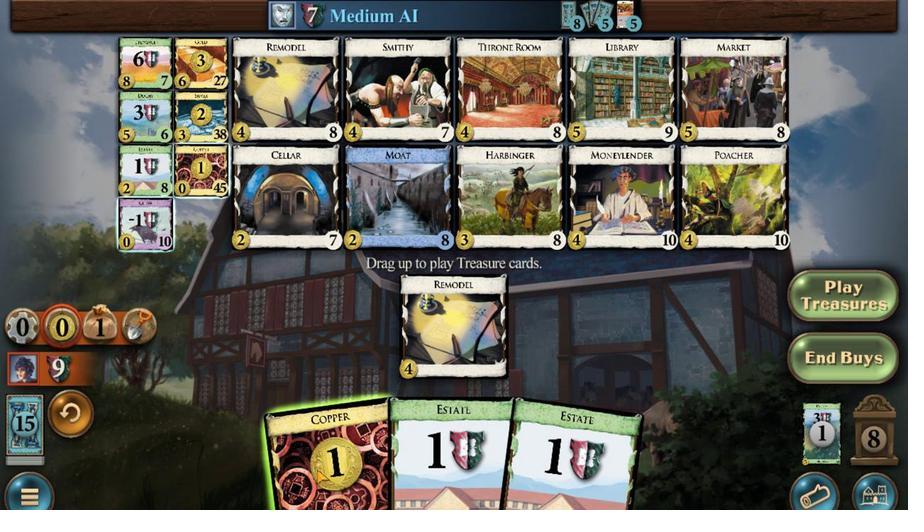 
Action: Mouse moved to (323, 362)
Screenshot: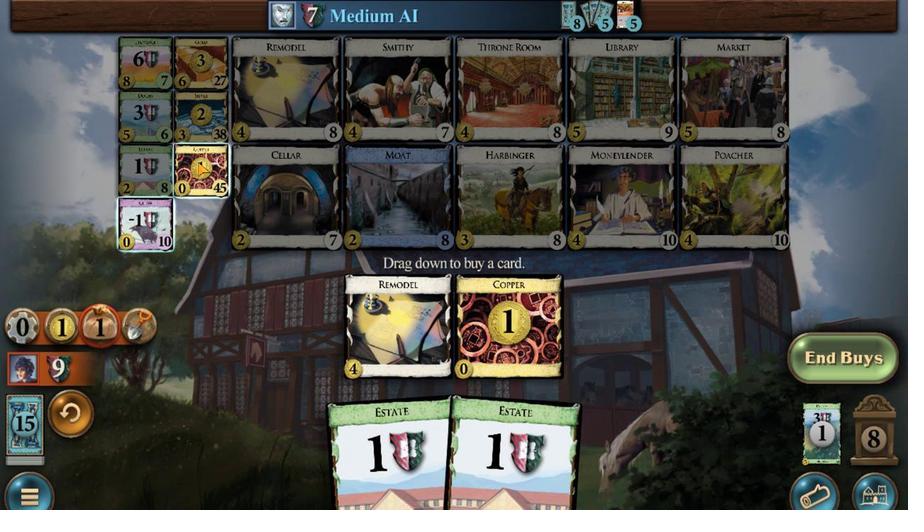 
Action: Mouse pressed left at (323, 362)
Screenshot: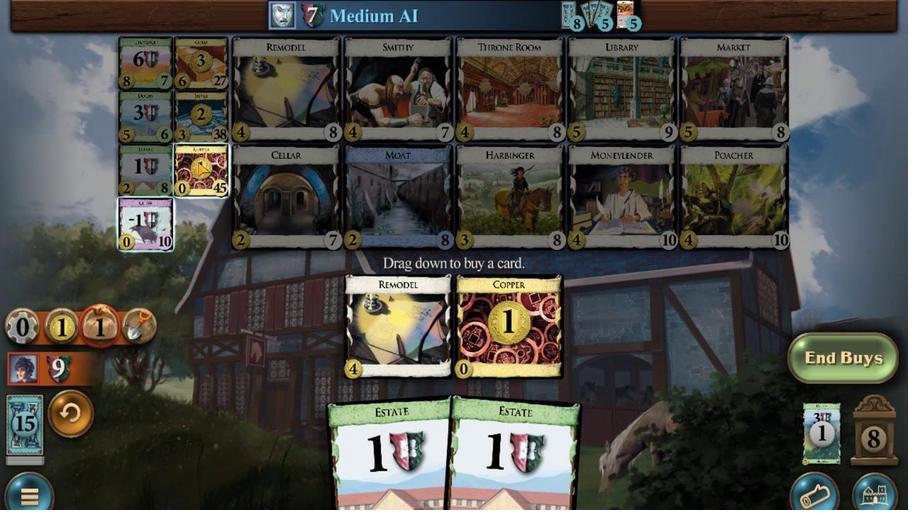 
Action: Mouse moved to (389, 474)
Screenshot: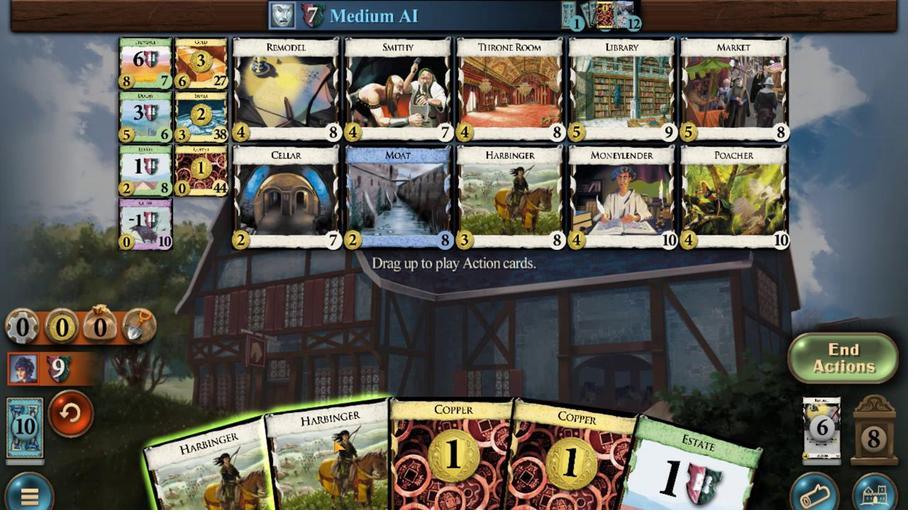 
Action: Mouse pressed left at (389, 474)
Screenshot: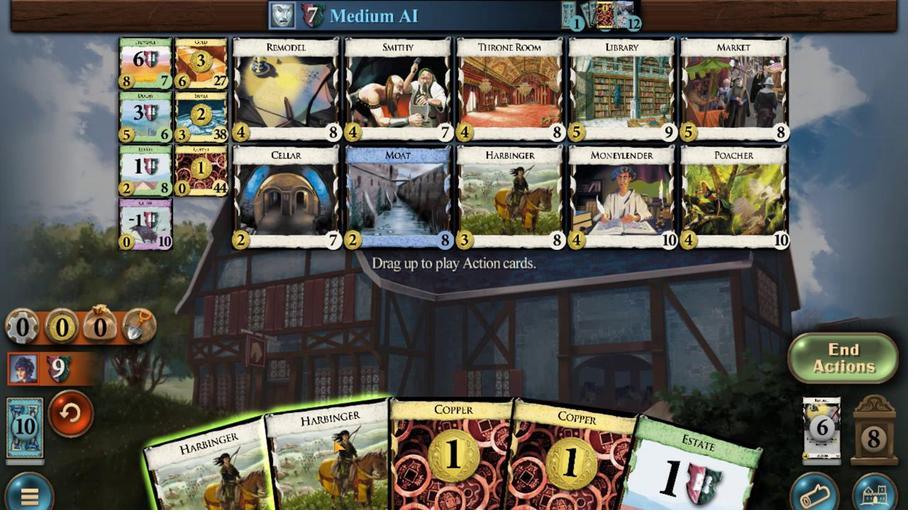 
Action: Mouse moved to (479, 332)
Screenshot: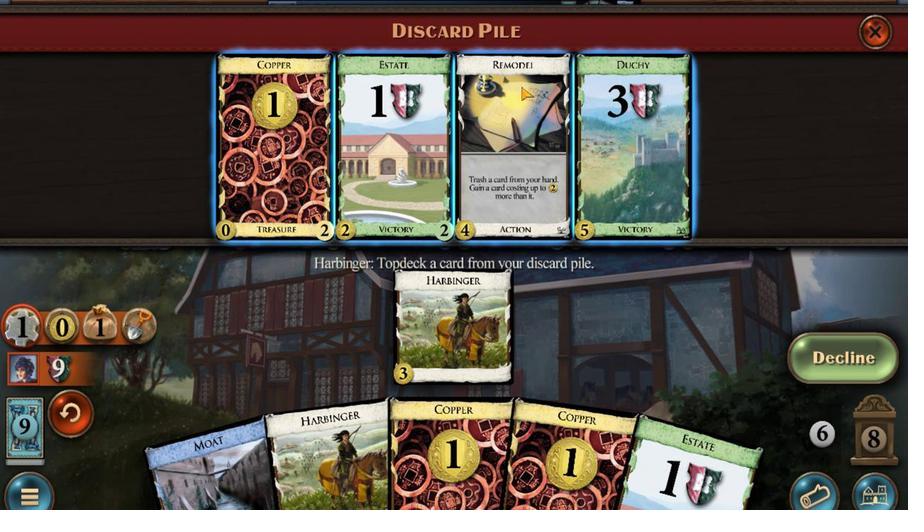 
Action: Mouse pressed left at (479, 332)
Screenshot: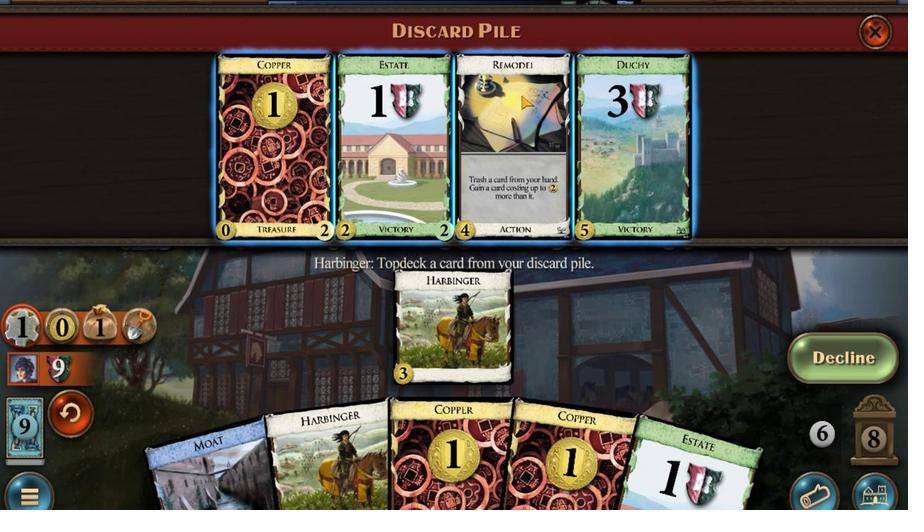
Action: Mouse moved to (476, 342)
Screenshot: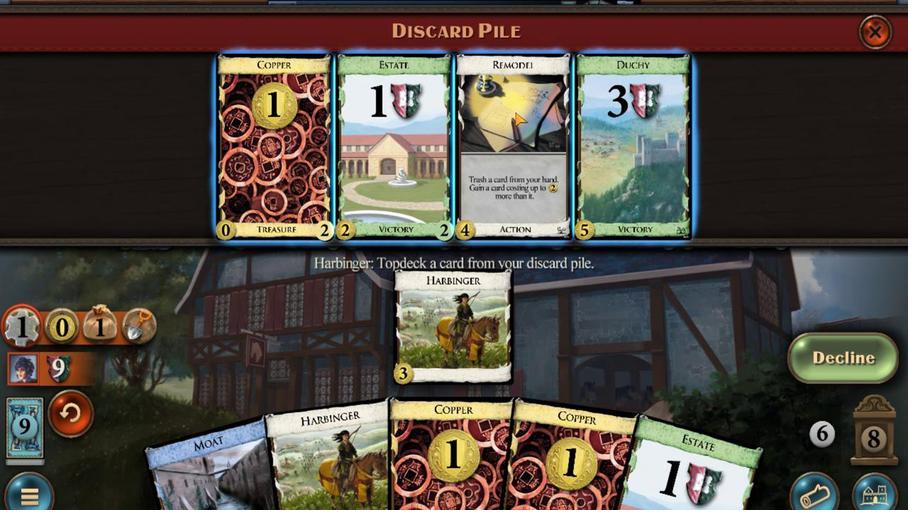 
Action: Mouse pressed left at (476, 342)
Screenshot: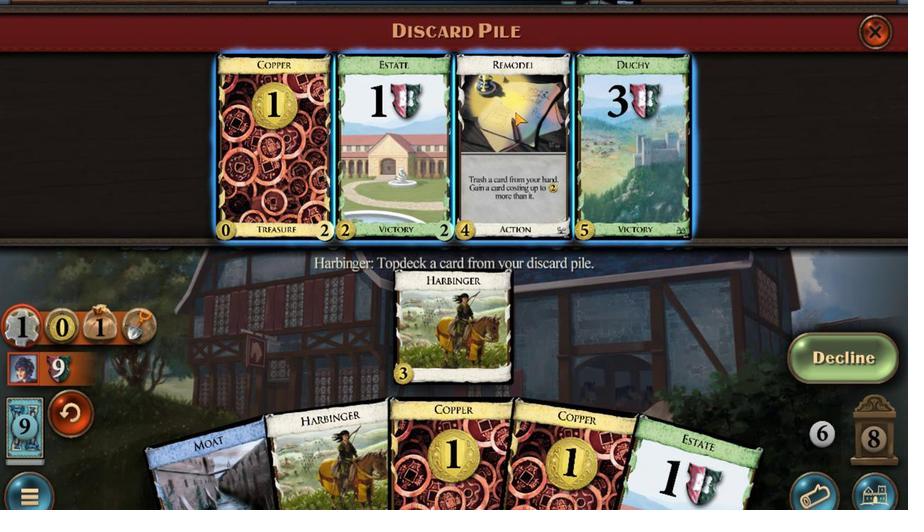 
Action: Mouse moved to (379, 490)
Screenshot: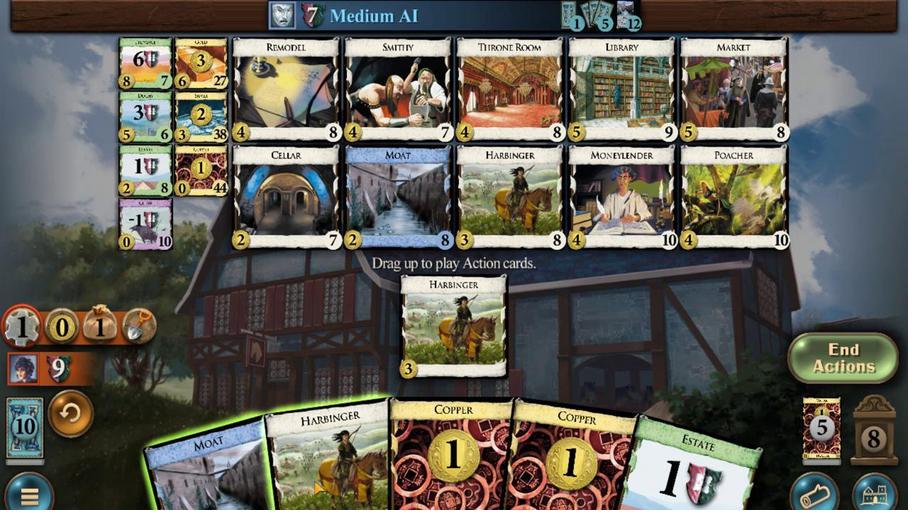 
Action: Mouse pressed left at (379, 490)
Screenshot: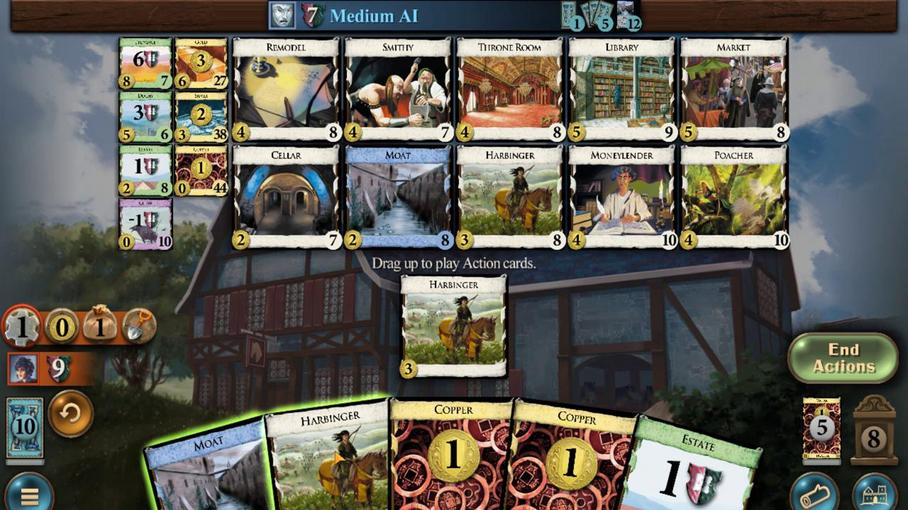 
Action: Mouse moved to (500, 335)
Screenshot: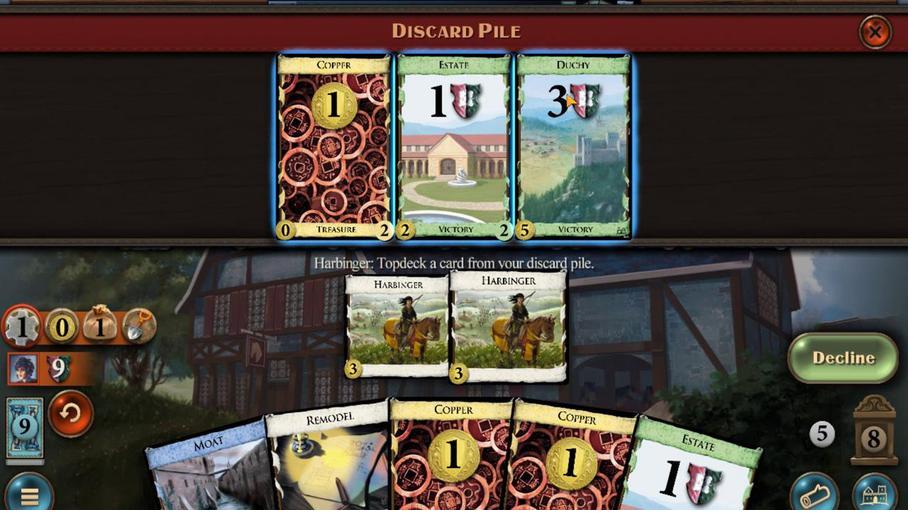 
Action: Mouse pressed left at (500, 335)
Screenshot: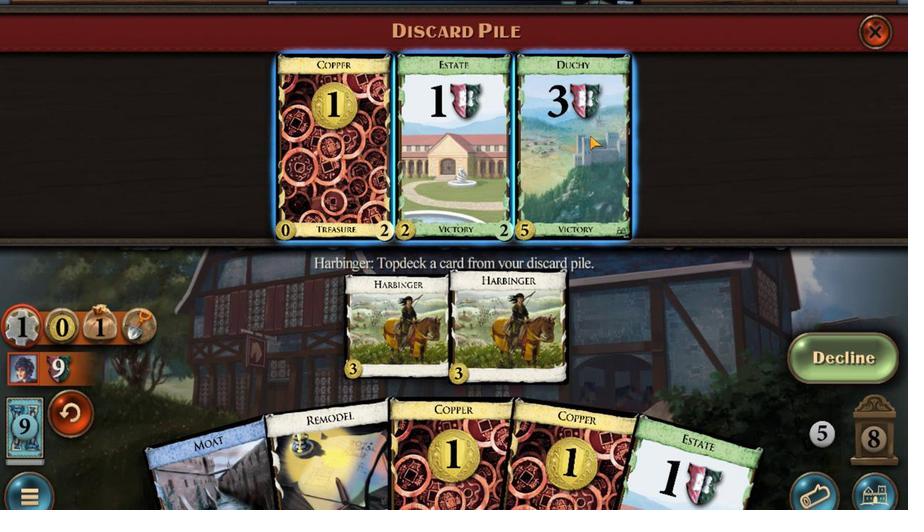 
Action: Mouse moved to (492, 337)
Screenshot: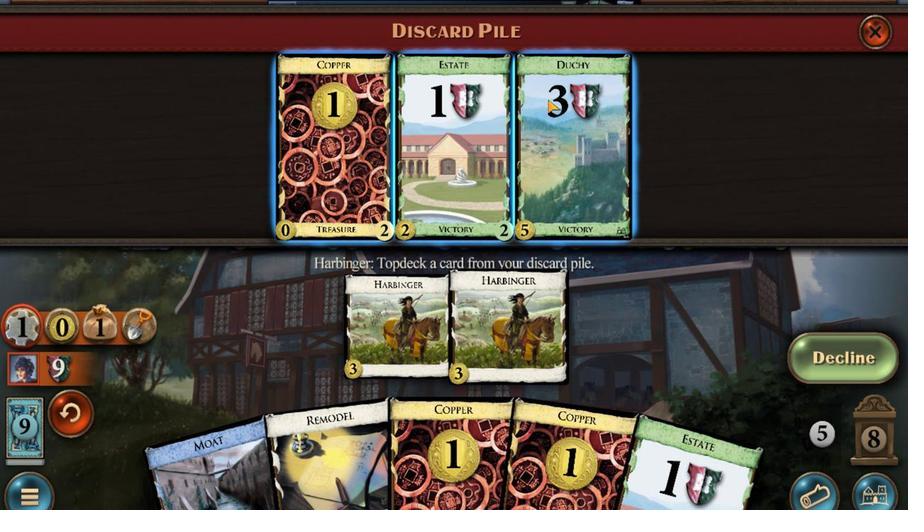 
Action: Mouse pressed left at (492, 337)
Screenshot: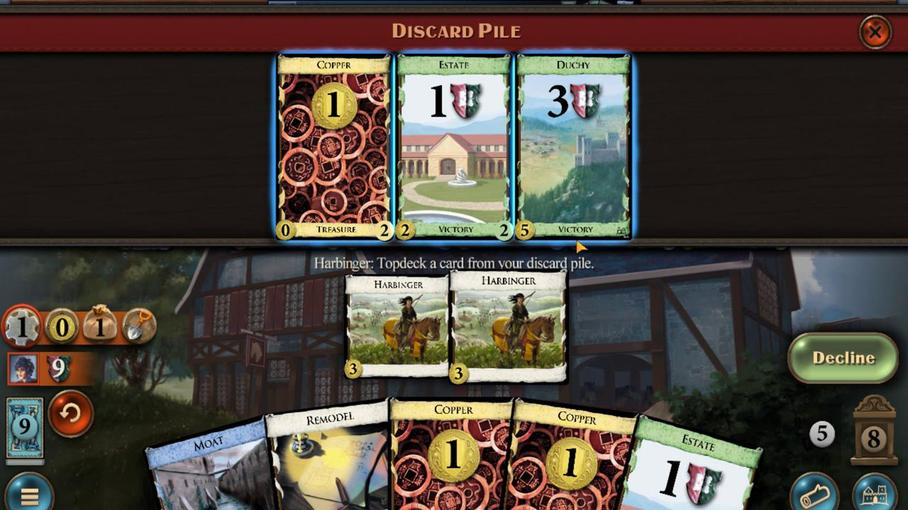
Action: Mouse moved to (374, 490)
Screenshot: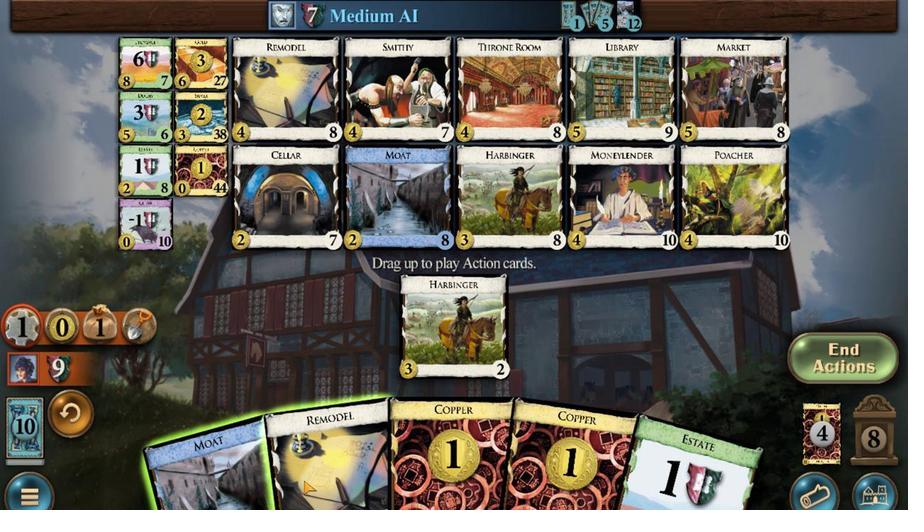 
Action: Mouse pressed left at (374, 490)
Screenshot: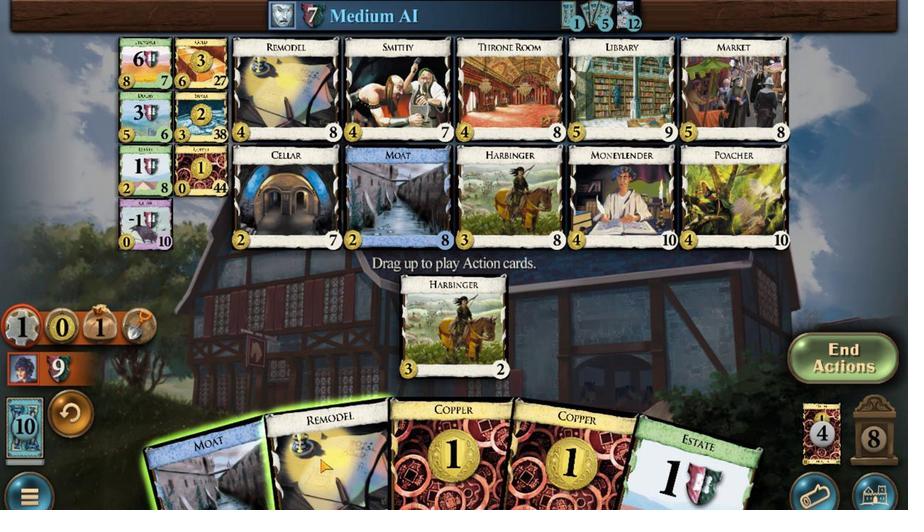 
Action: Mouse moved to (364, 496)
Screenshot: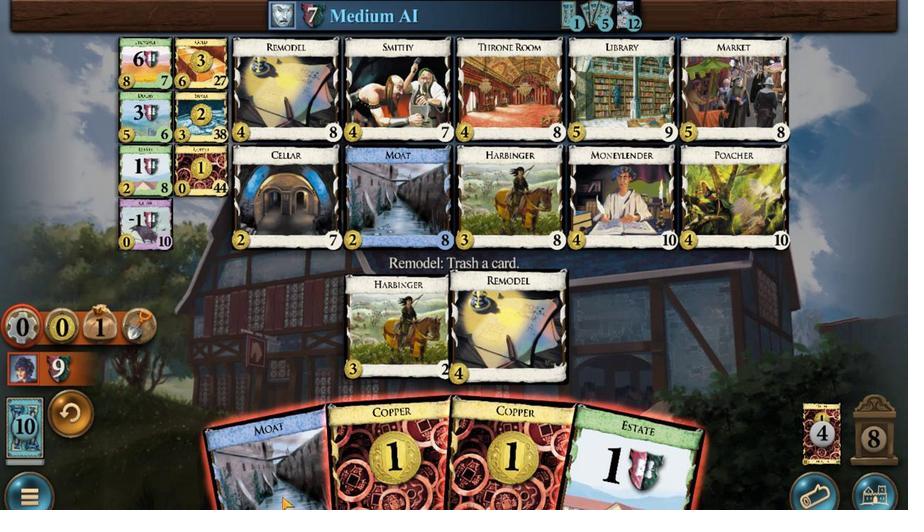
Action: Mouse pressed left at (364, 496)
Screenshot: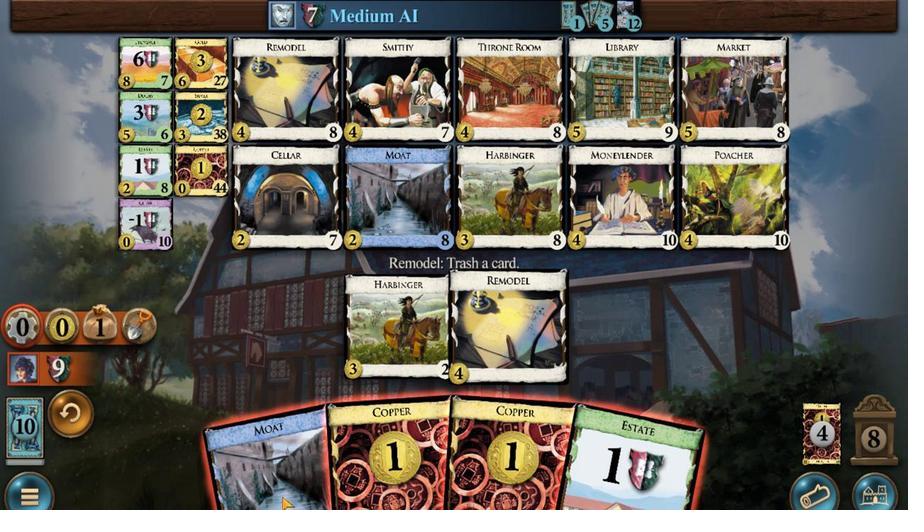 
Action: Mouse moved to (364, 324)
Screenshot: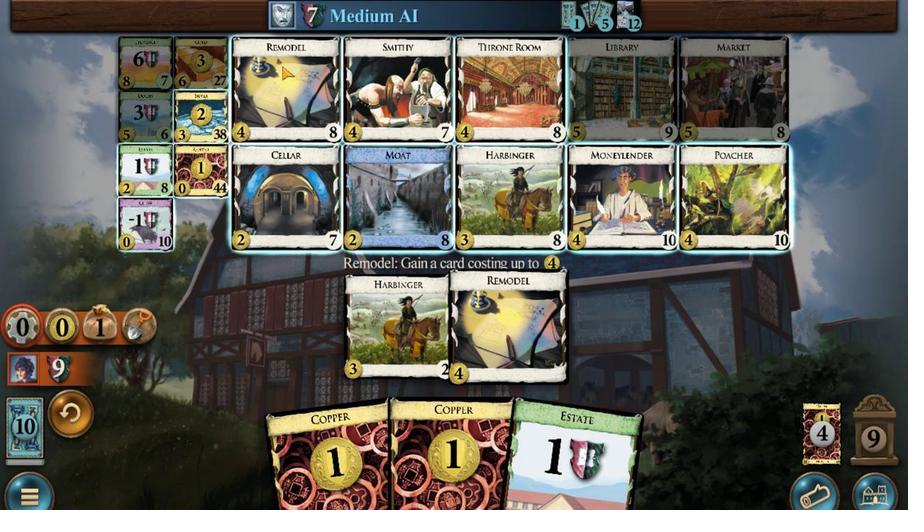 
Action: Mouse pressed left at (364, 324)
Screenshot: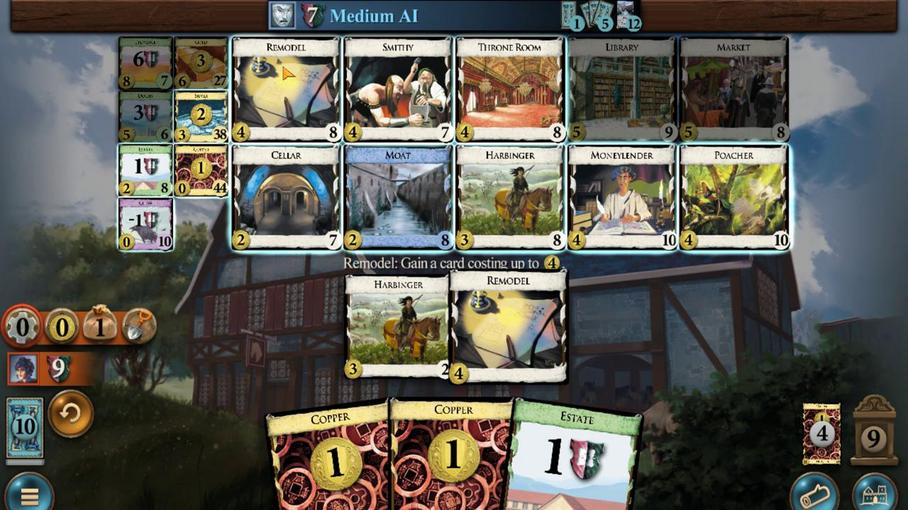 
Action: Mouse moved to (391, 491)
Screenshot: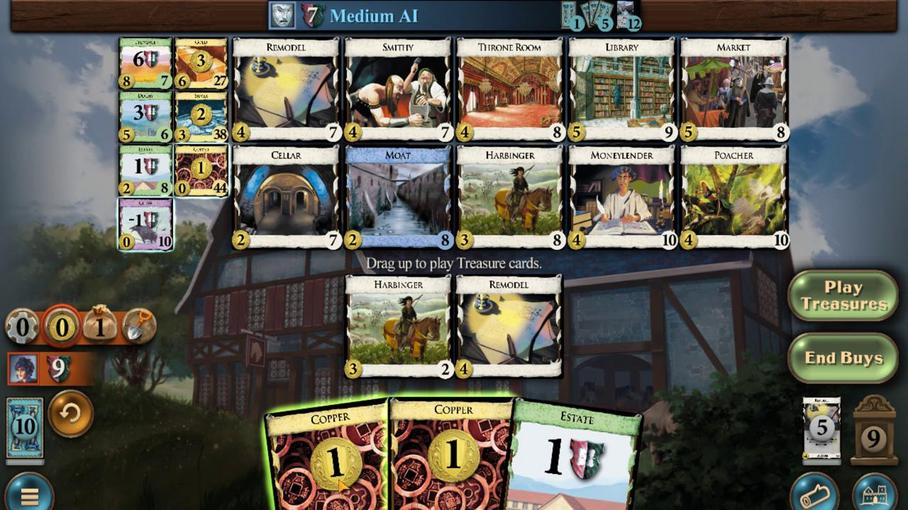 
Action: Mouse pressed left at (391, 491)
Screenshot: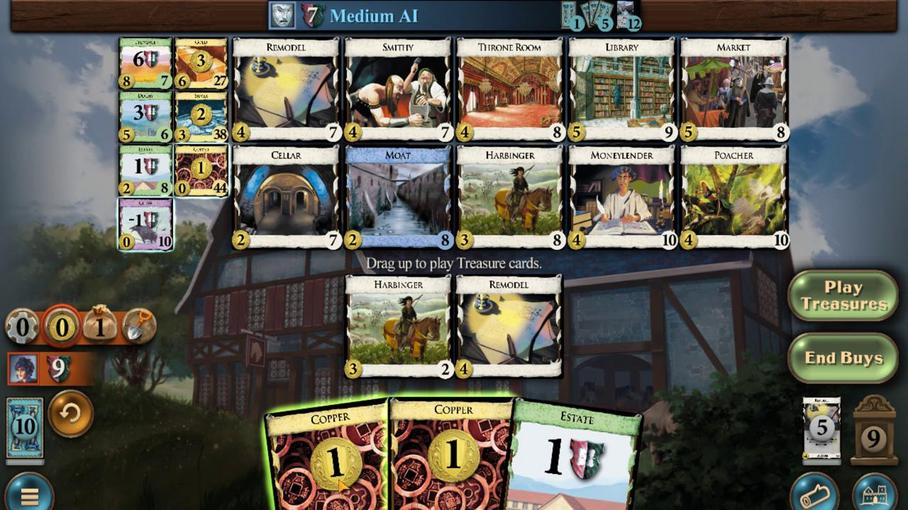 
Action: Mouse moved to (427, 500)
Screenshot: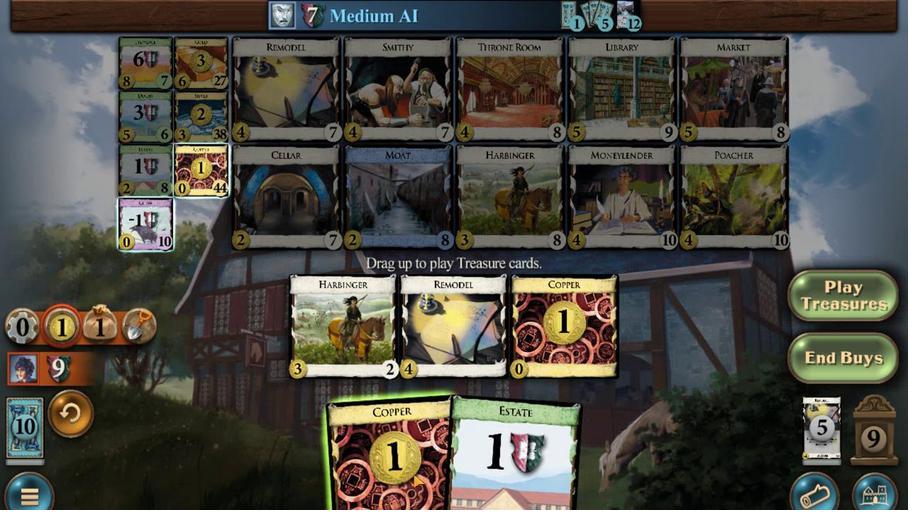 
Action: Mouse pressed left at (427, 500)
Screenshot: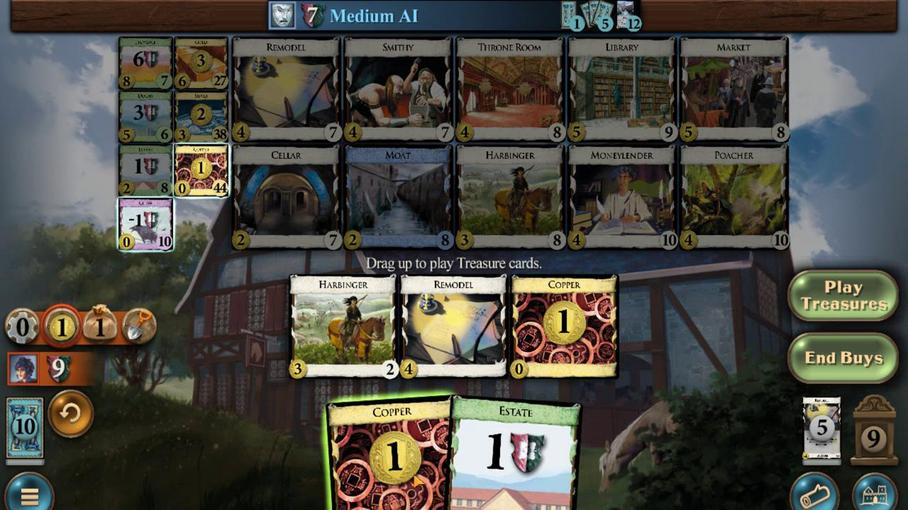 
Action: Mouse moved to (431, 373)
Screenshot: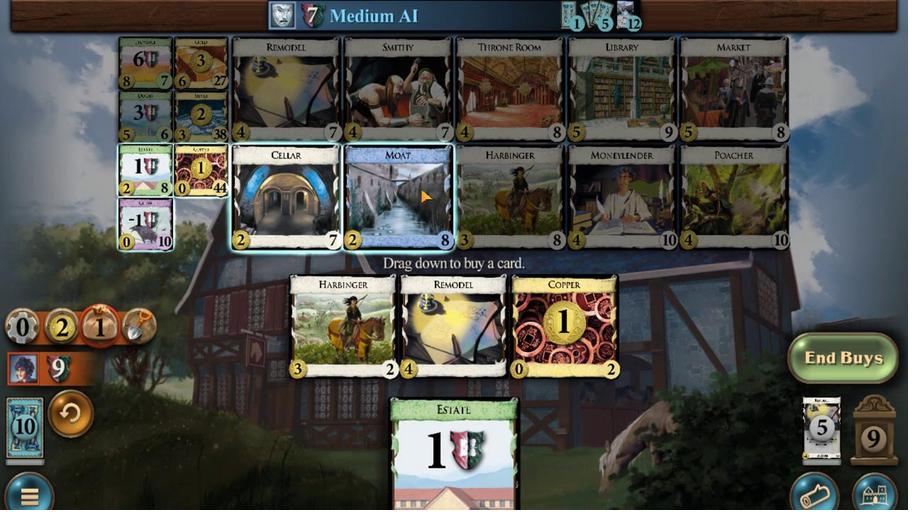 
Action: Mouse pressed left at (431, 373)
Screenshot: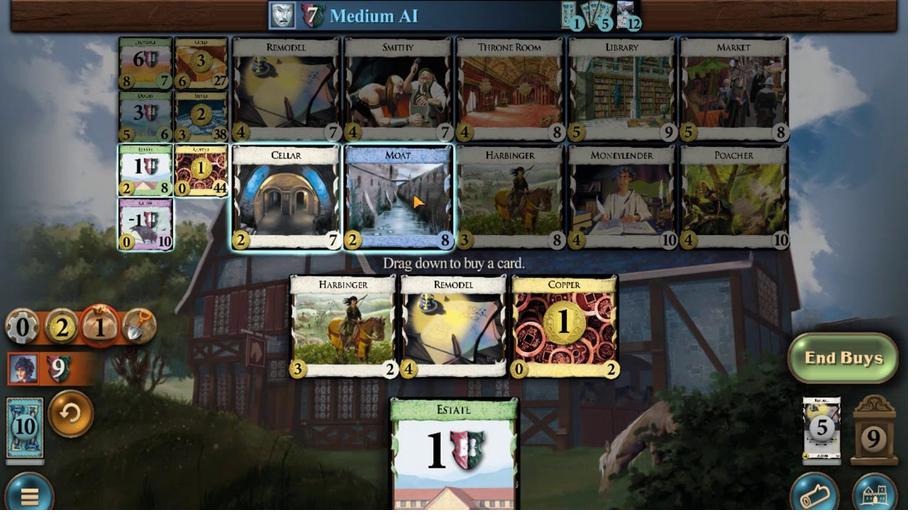 
Action: Mouse moved to (324, 479)
Screenshot: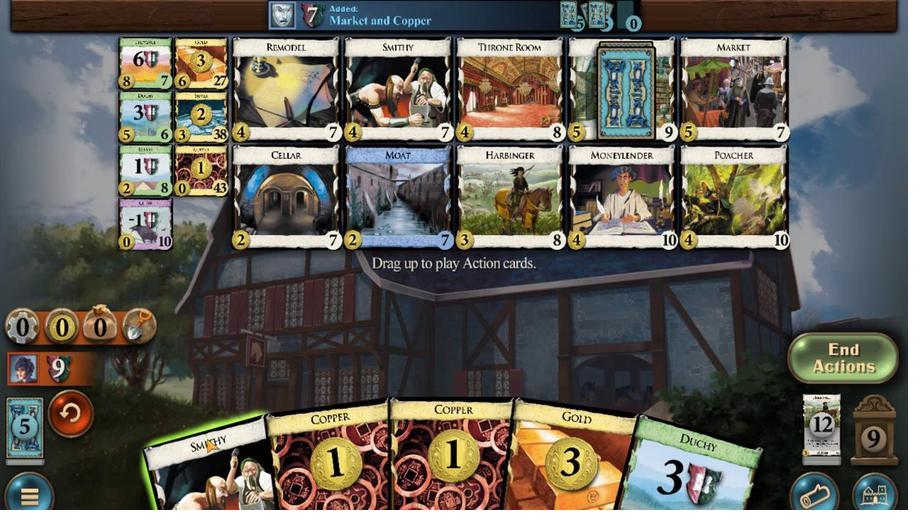 
Action: Mouse pressed left at (324, 479)
Screenshot: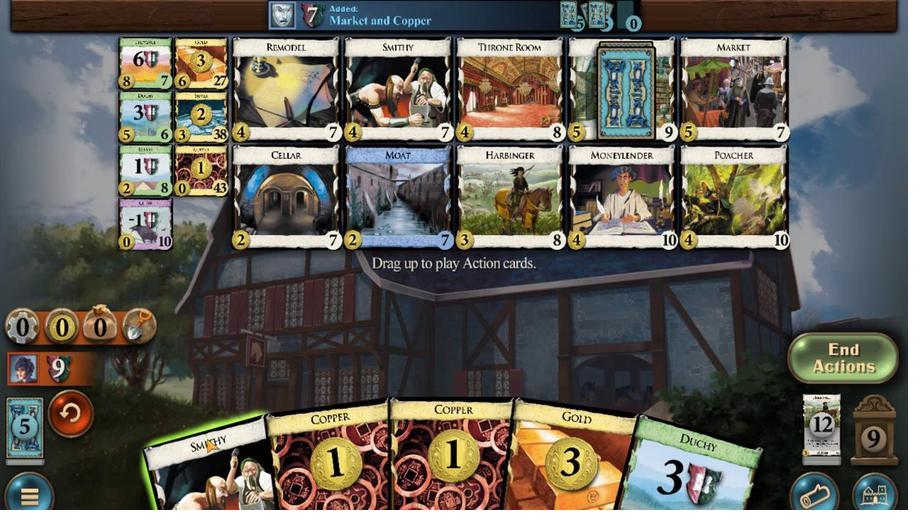 
Action: Mouse moved to (527, 500)
Screenshot: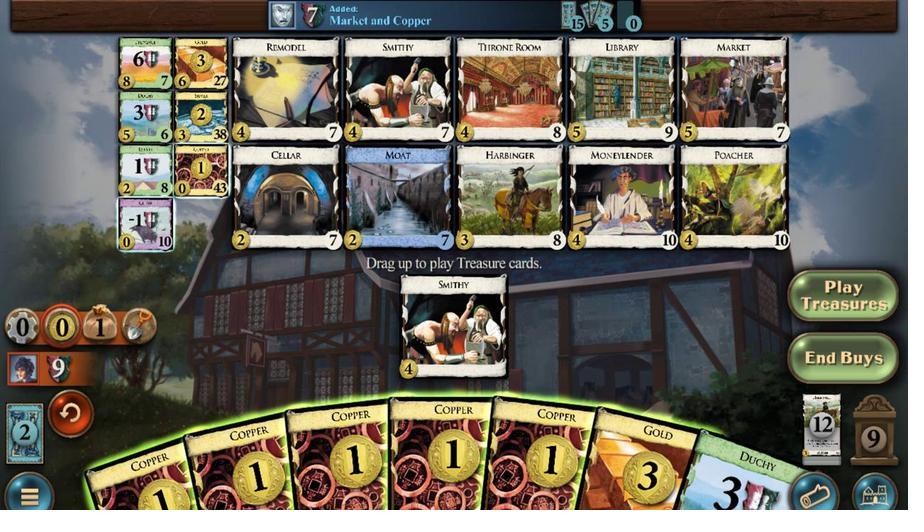 
Action: Mouse pressed left at (527, 500)
Screenshot: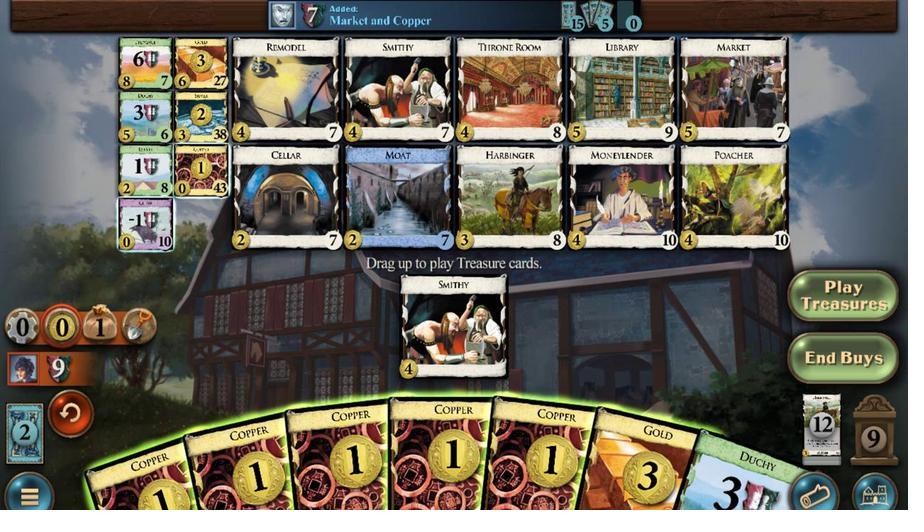 
Action: Mouse moved to (525, 488)
Screenshot: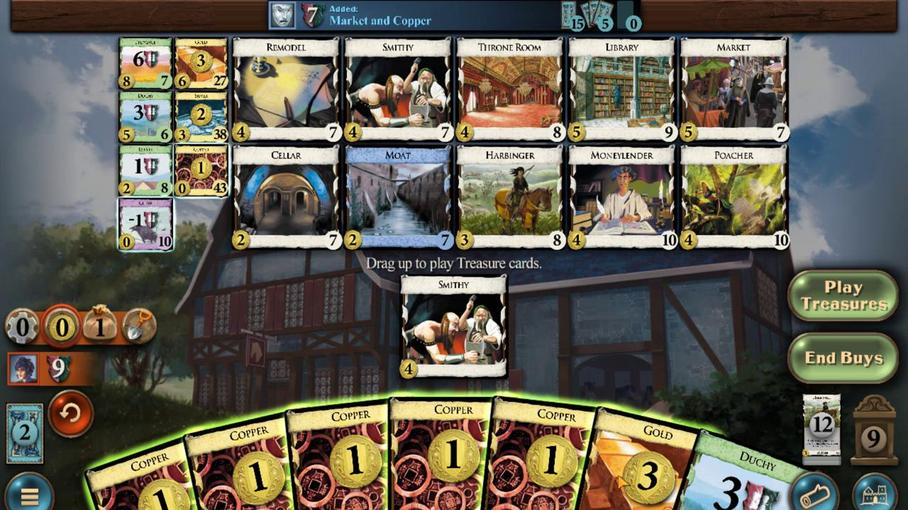
Action: Mouse pressed left at (525, 488)
Screenshot: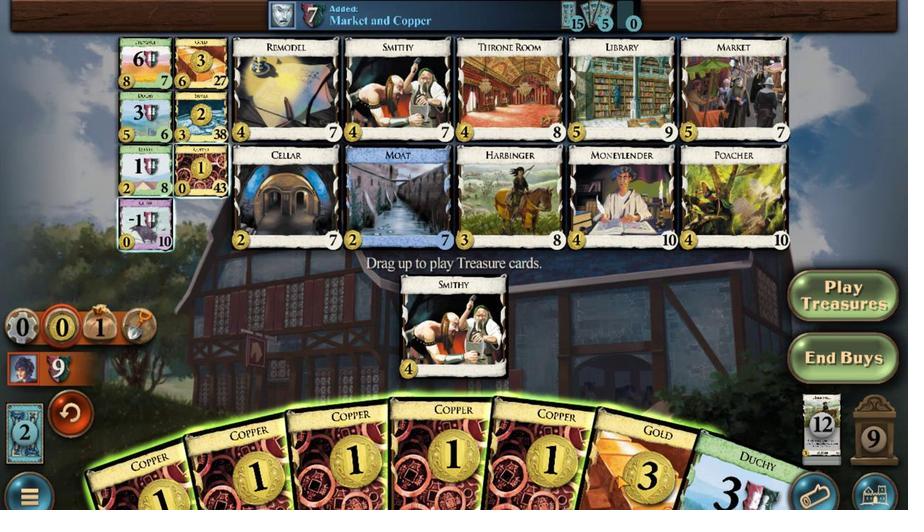 
Action: Mouse moved to (522, 485)
Screenshot: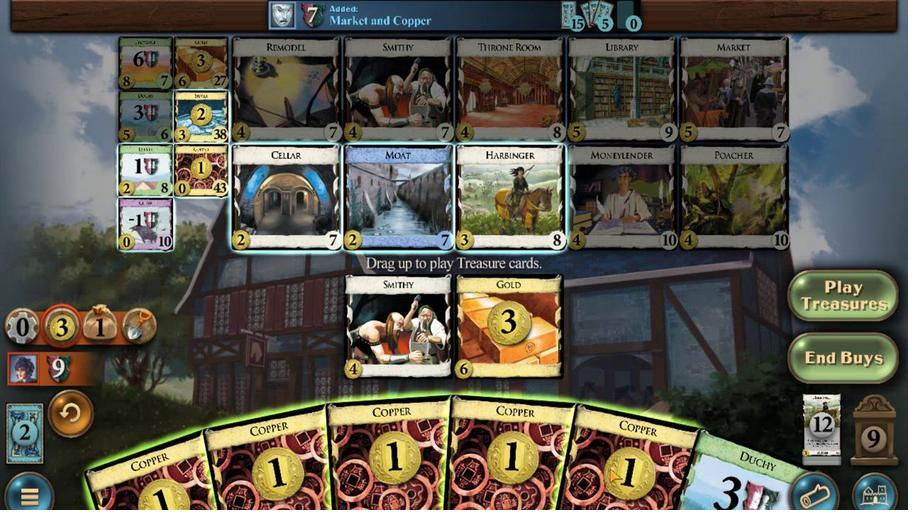 
Action: Mouse pressed left at (522, 485)
Screenshot: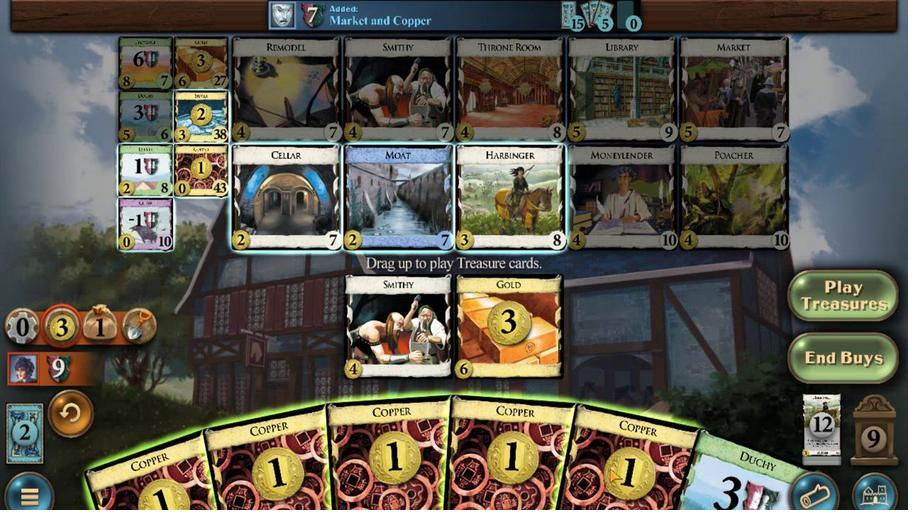
Action: Mouse moved to (483, 491)
Screenshot: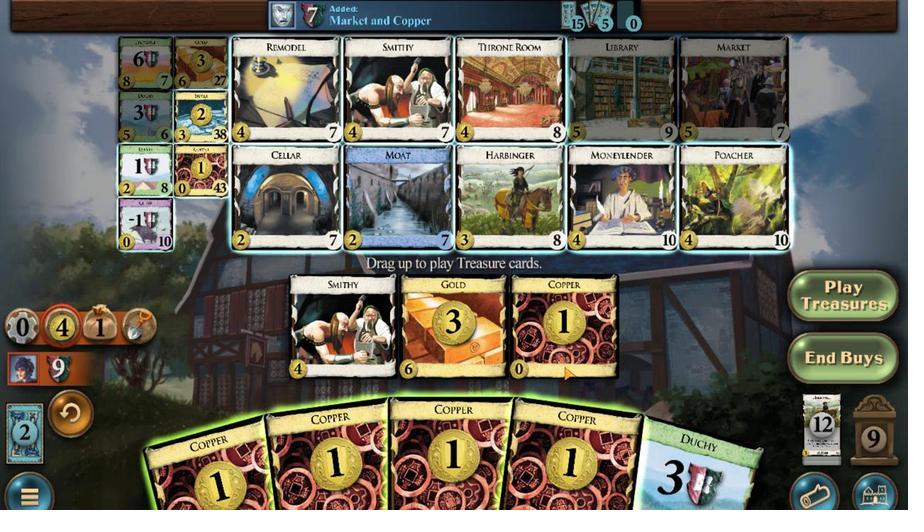 
Action: Mouse pressed left at (483, 491)
Screenshot: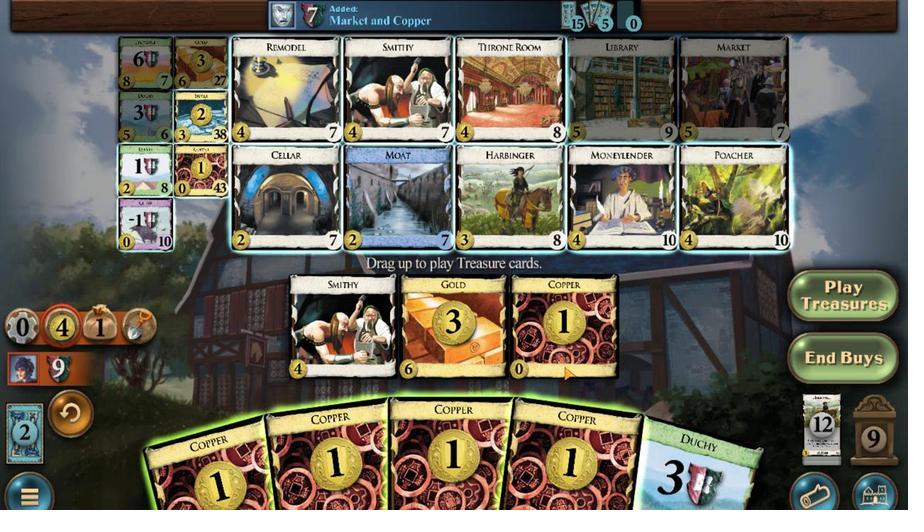 
Action: Mouse moved to (469, 479)
Screenshot: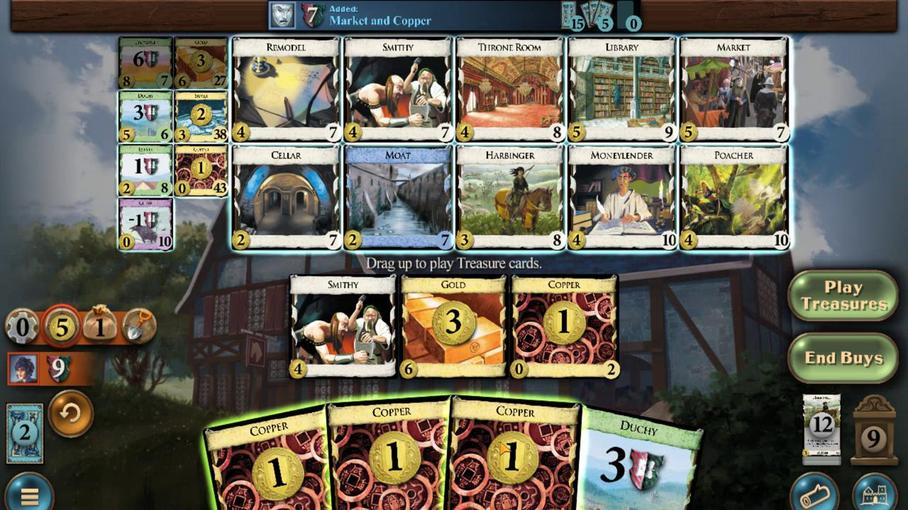 
Action: Mouse pressed left at (469, 479)
Screenshot: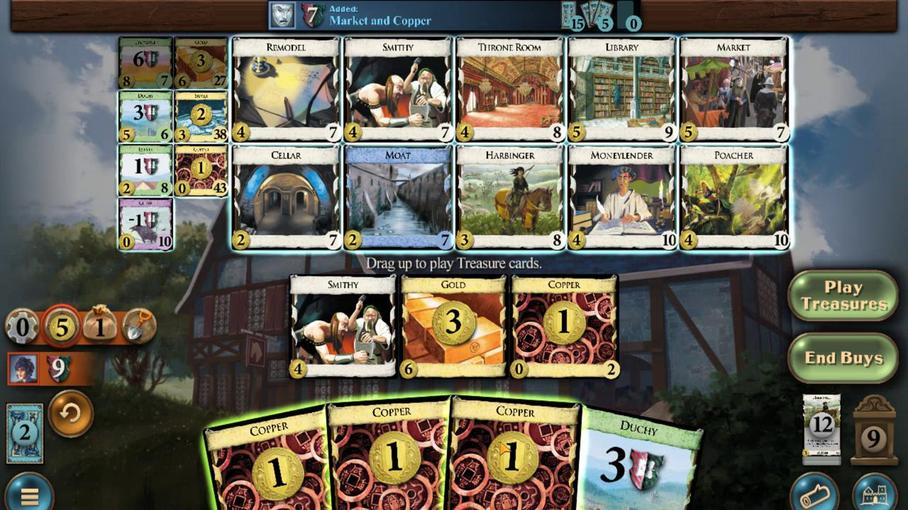 
Action: Mouse moved to (442, 489)
Screenshot: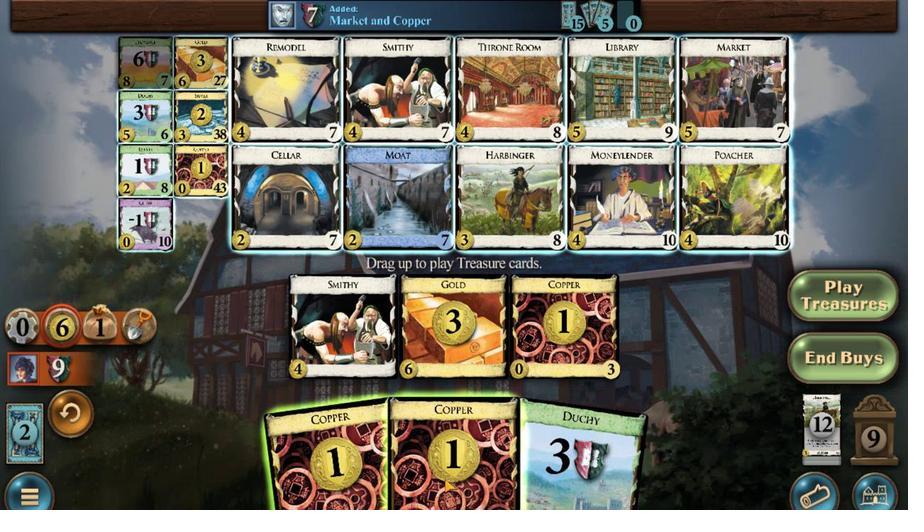 
Action: Mouse pressed left at (442, 489)
Screenshot: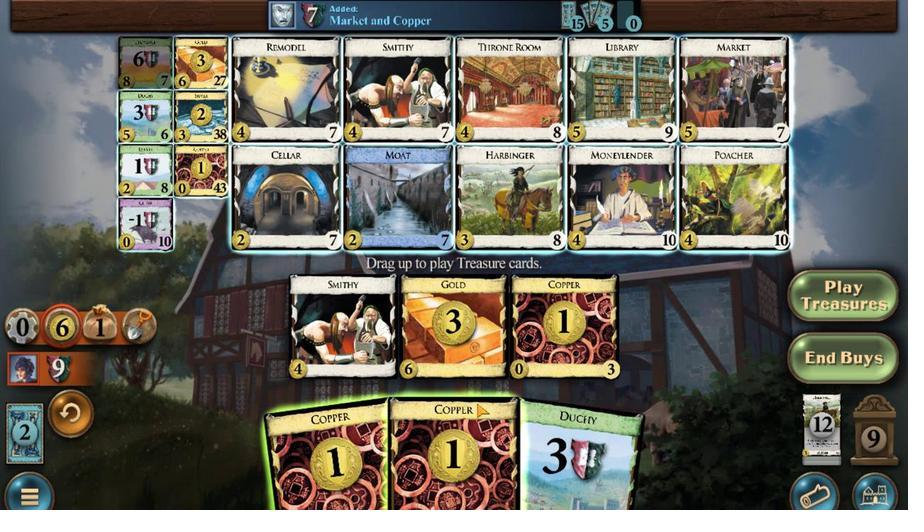 
Action: Mouse moved to (412, 482)
Screenshot: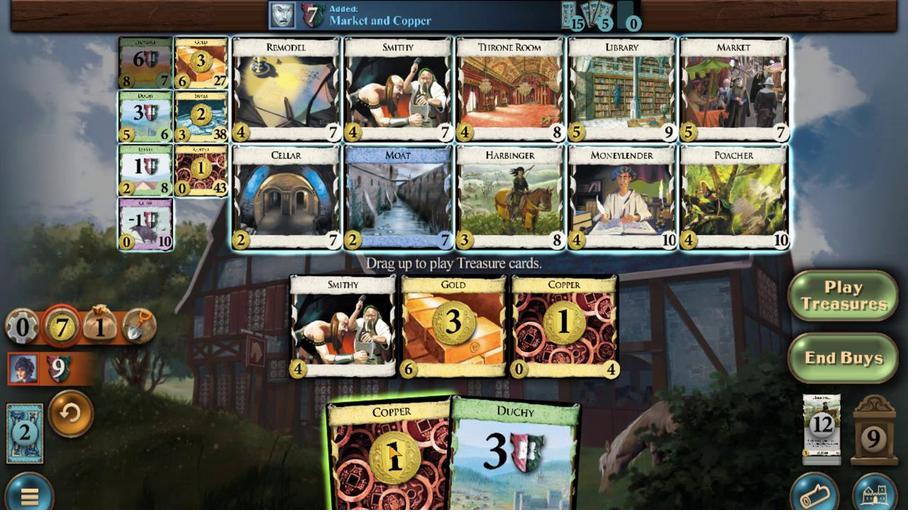 
Action: Mouse pressed left at (412, 482)
Screenshot: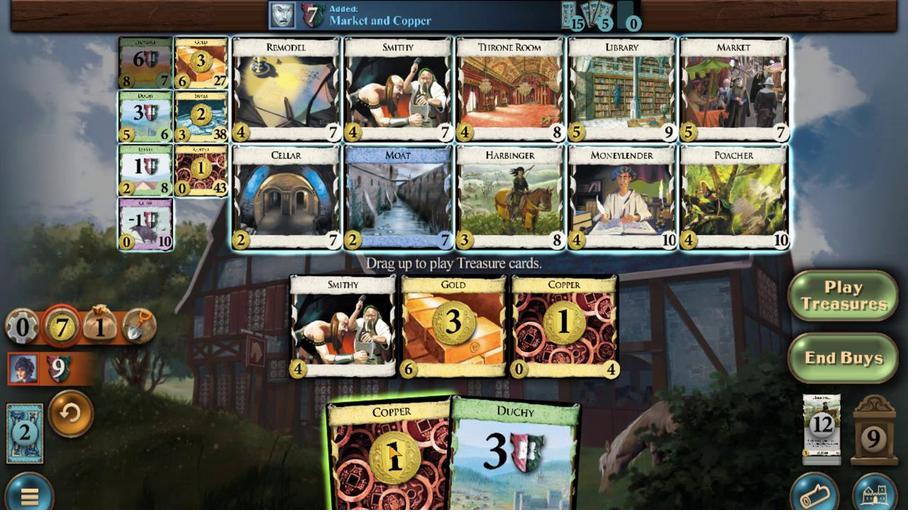 
Action: Mouse moved to (293, 320)
Screenshot: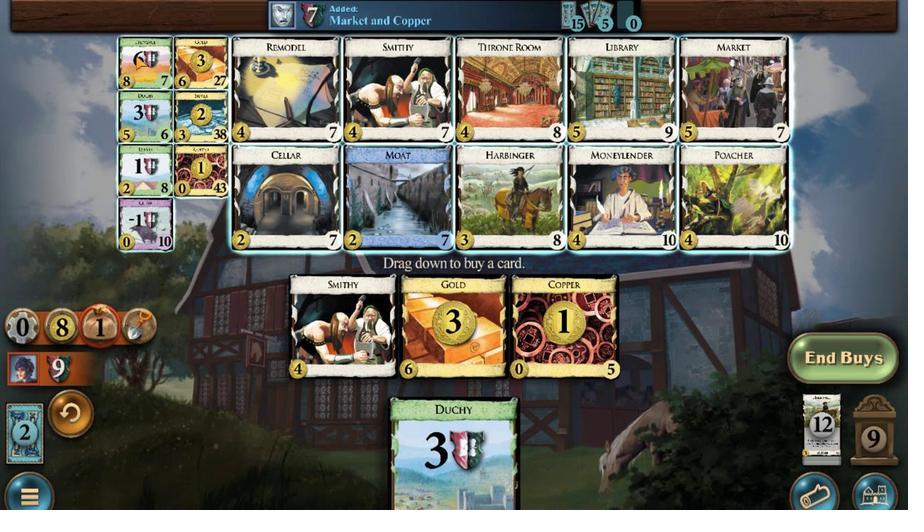 
Action: Mouse pressed left at (293, 320)
Screenshot: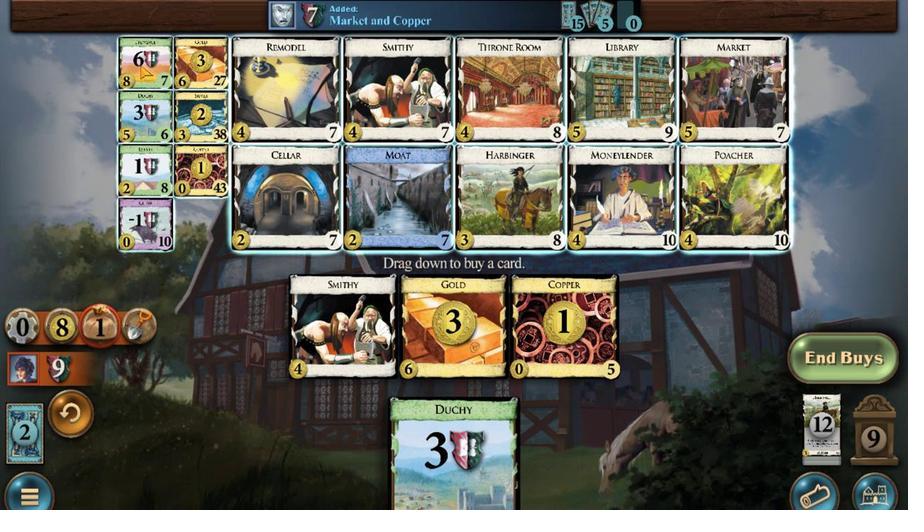 
Action: Mouse moved to (327, 483)
Screenshot: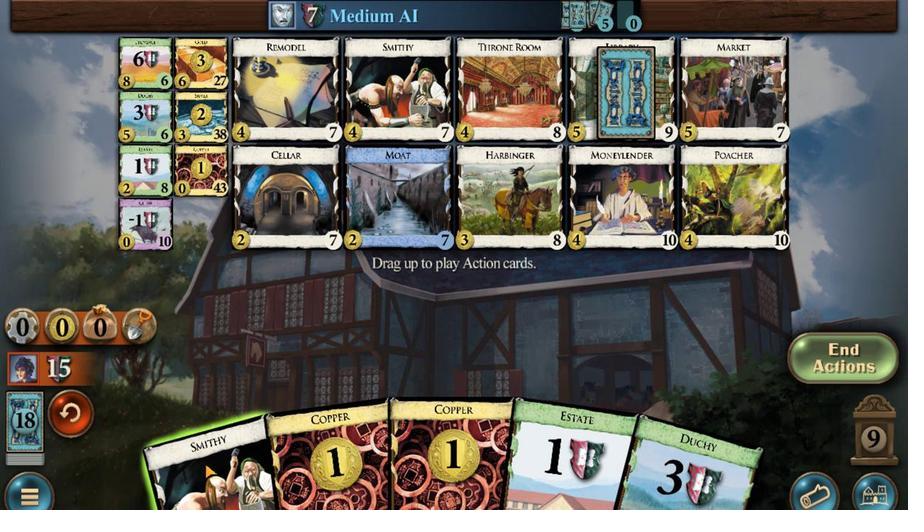 
Action: Mouse pressed left at (327, 483)
Screenshot: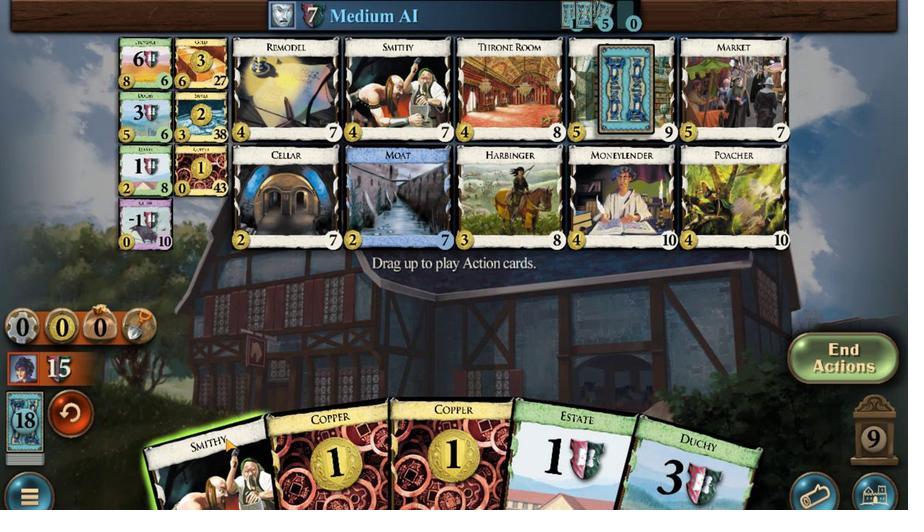 
Action: Mouse moved to (476, 489)
Screenshot: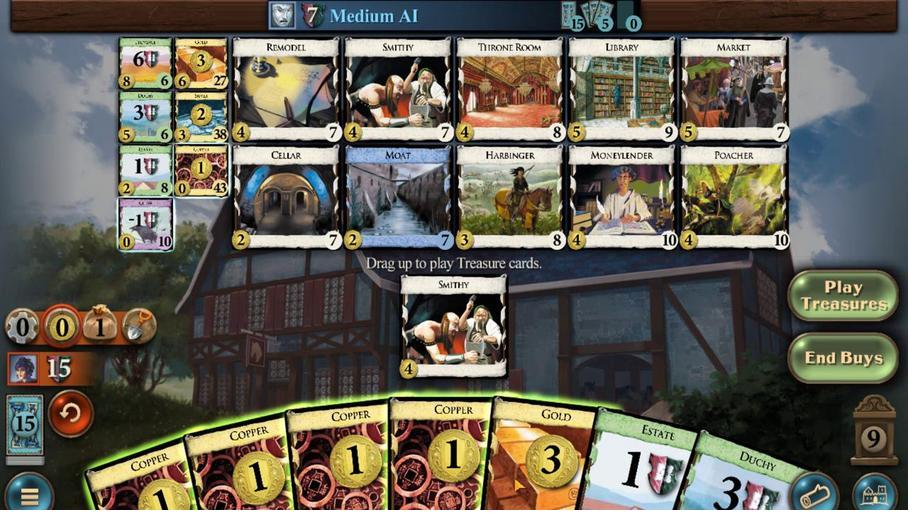 
Action: Mouse pressed left at (476, 489)
Screenshot: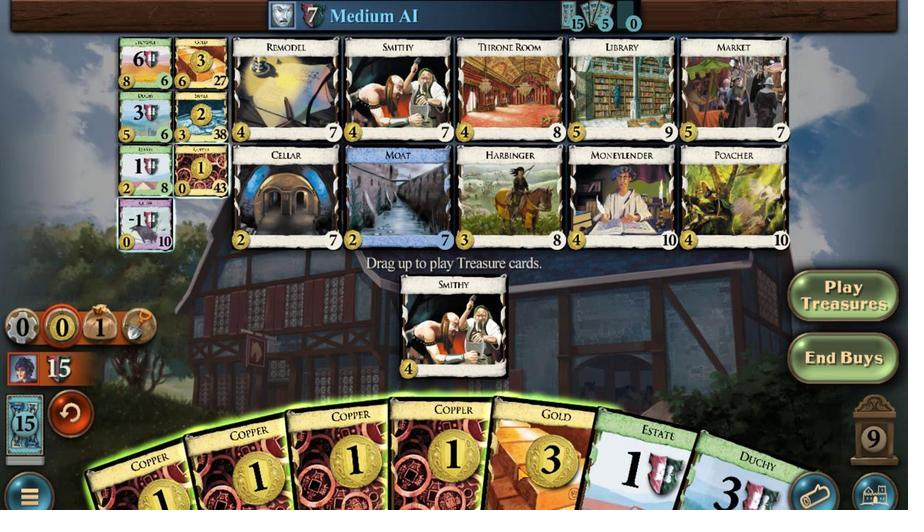 
Action: Mouse moved to (476, 491)
Screenshot: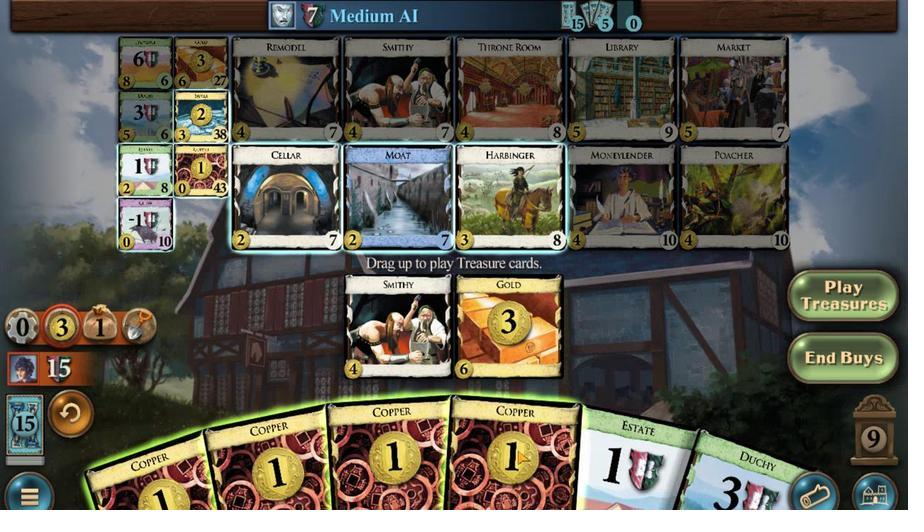 
Action: Mouse pressed left at (476, 491)
Screenshot: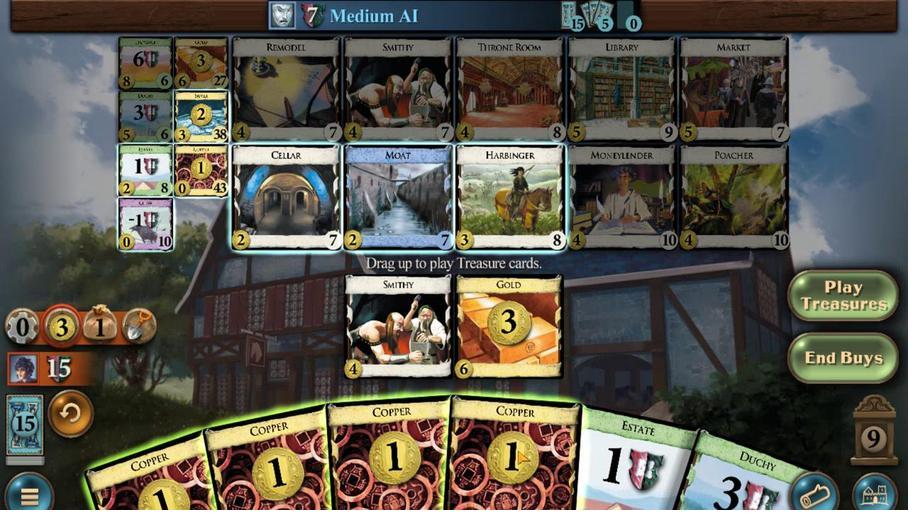 
Action: Mouse moved to (456, 482)
Screenshot: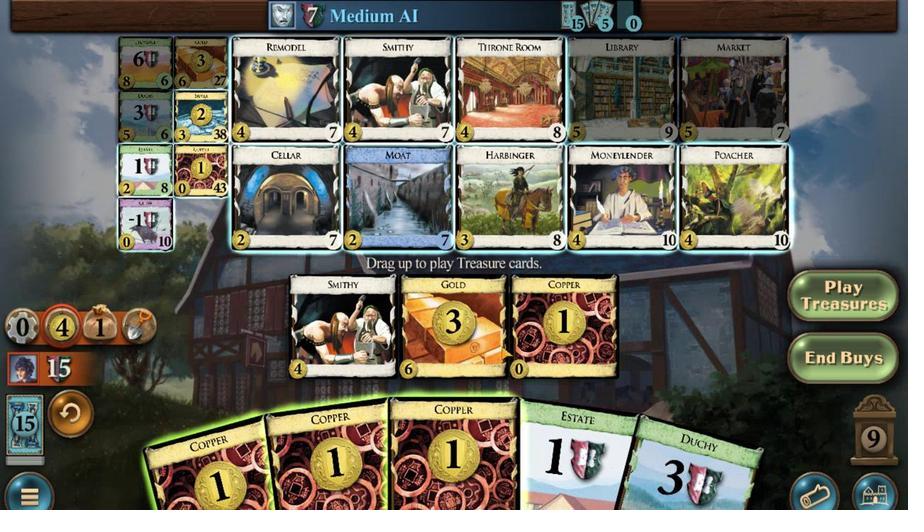 
Action: Mouse pressed left at (456, 482)
Screenshot: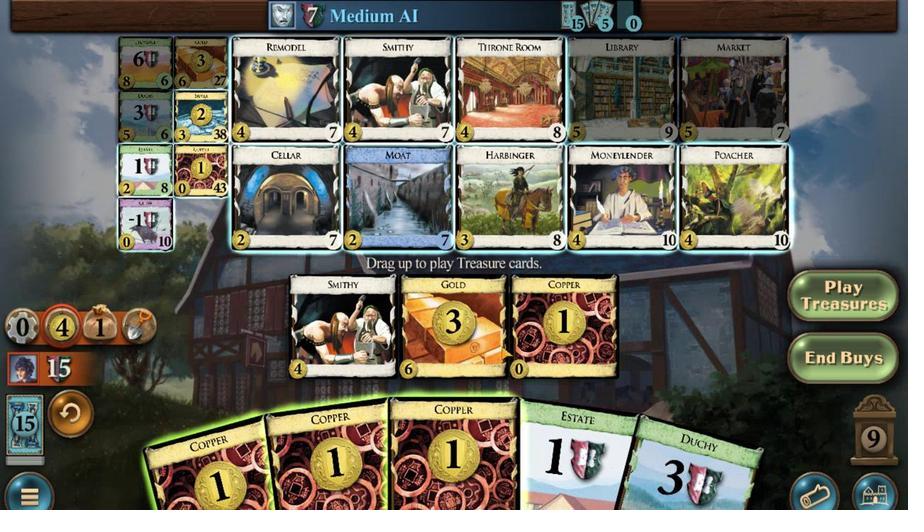 
Action: Mouse moved to (440, 482)
Screenshot: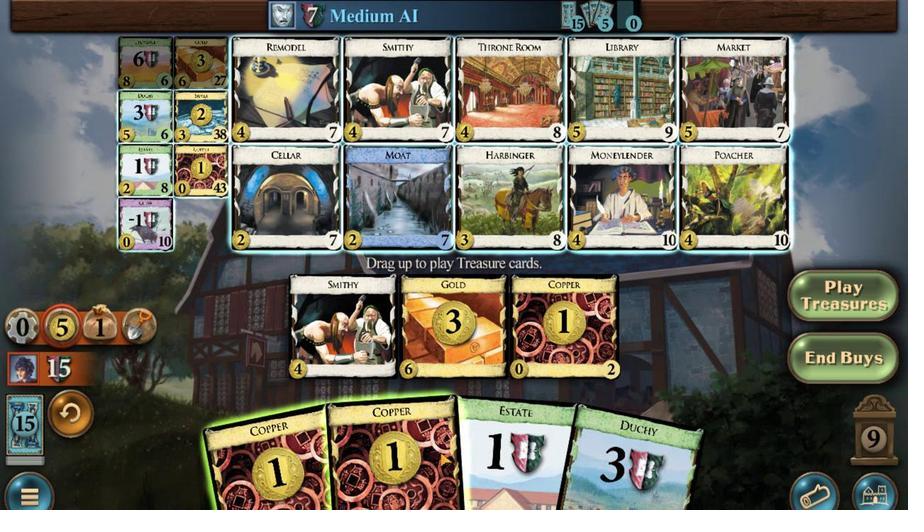 
Action: Mouse pressed left at (440, 482)
Screenshot: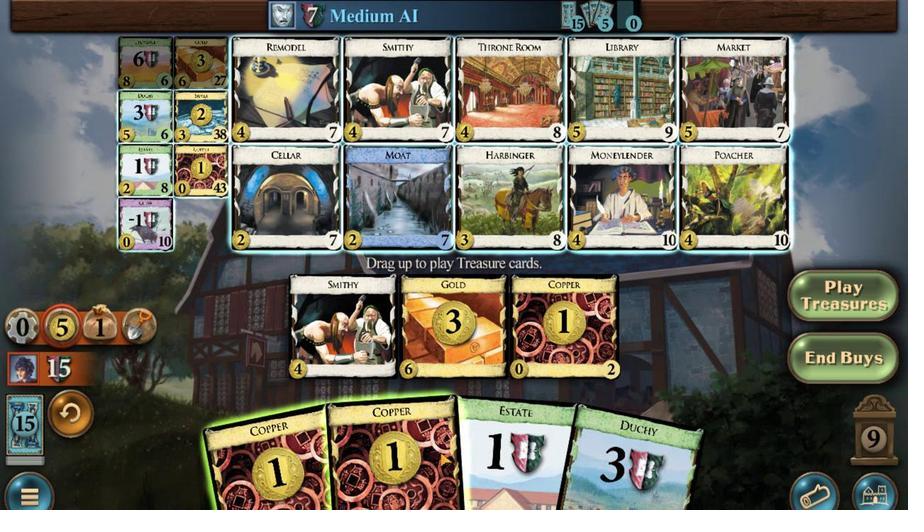 
Action: Mouse moved to (408, 492)
Screenshot: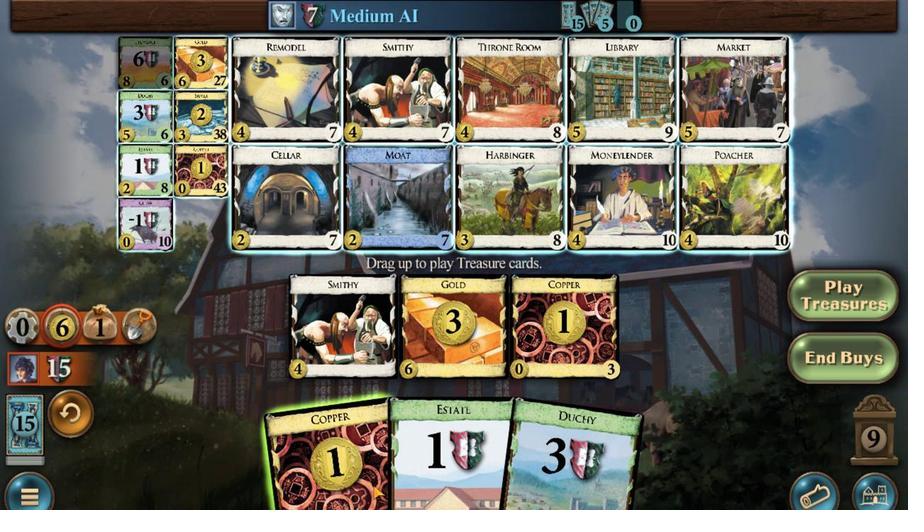 
Action: Mouse pressed left at (408, 492)
Screenshot: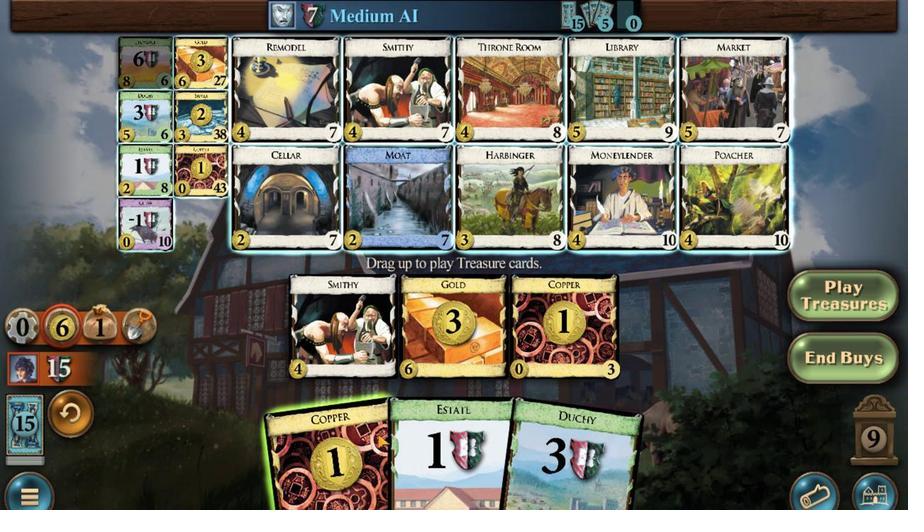 
Action: Mouse moved to (295, 341)
Screenshot: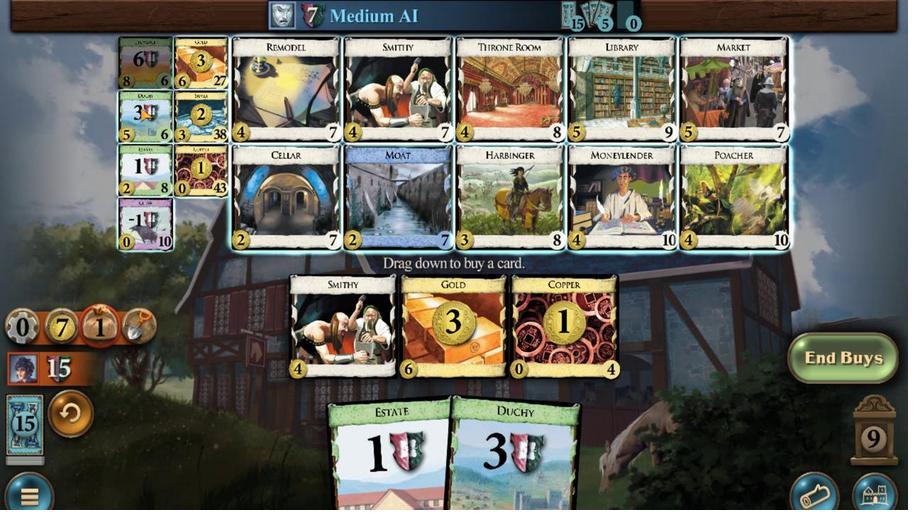 
Action: Mouse pressed left at (295, 341)
Screenshot: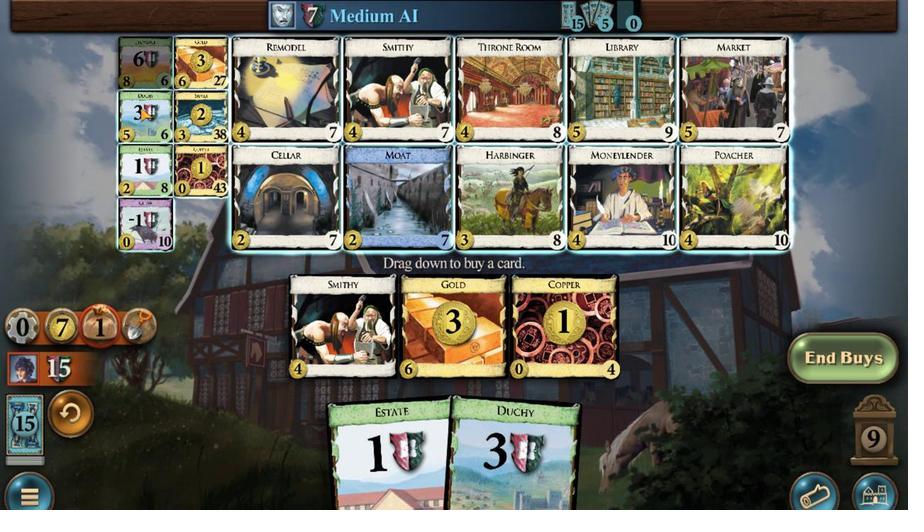 
Action: Mouse moved to (342, 482)
Screenshot: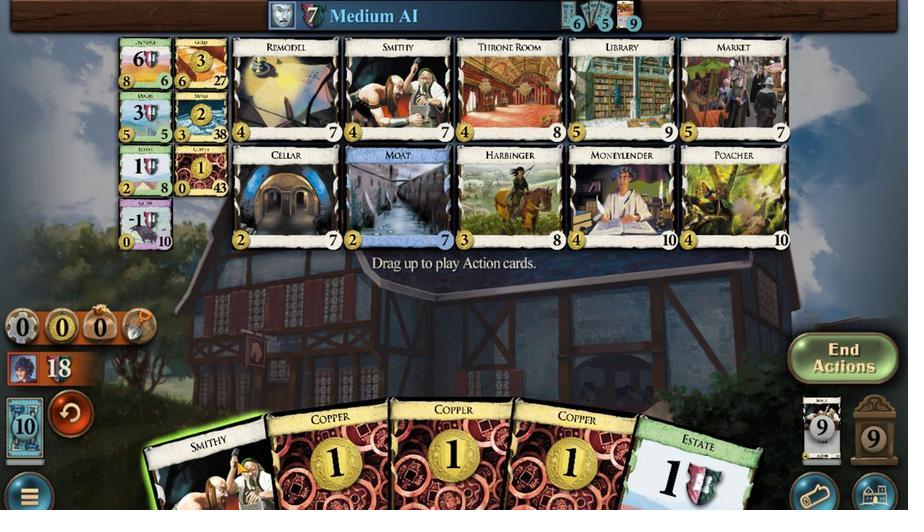 
Action: Mouse pressed left at (342, 482)
Screenshot: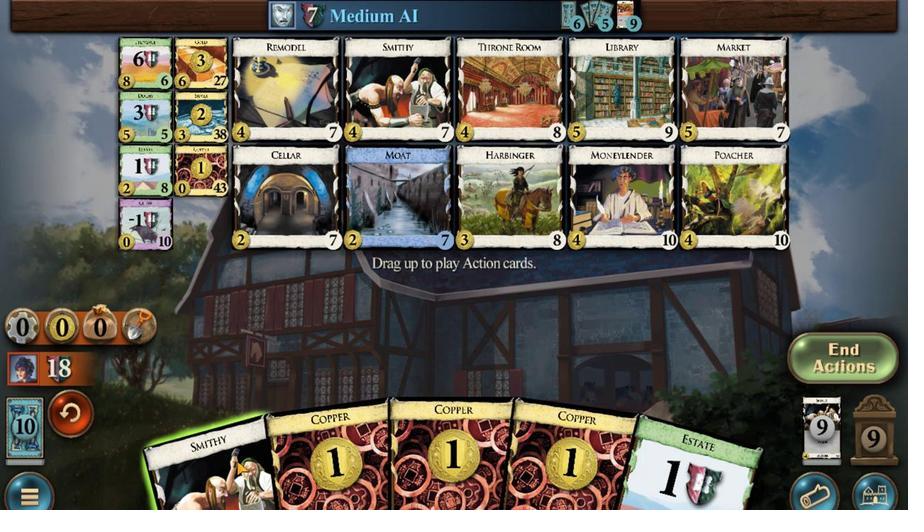 
Action: Mouse moved to (440, 492)
Screenshot: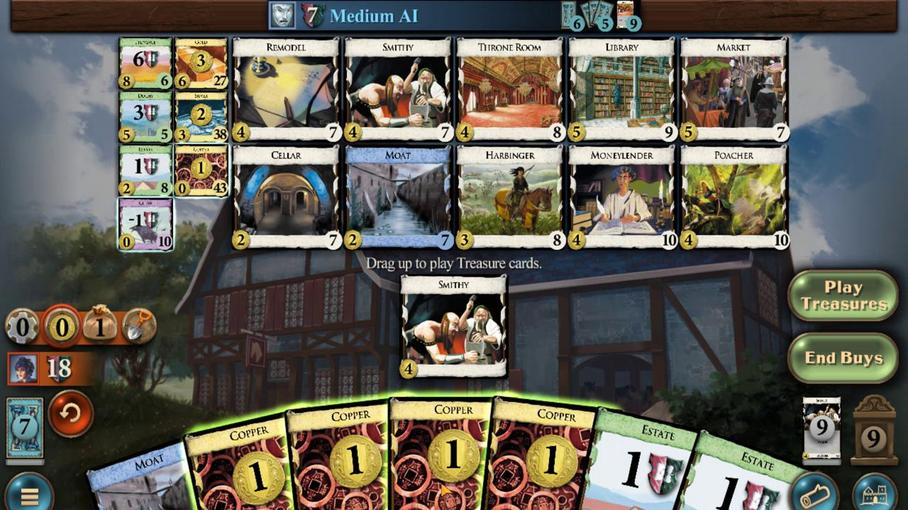 
Action: Mouse pressed left at (440, 492)
Screenshot: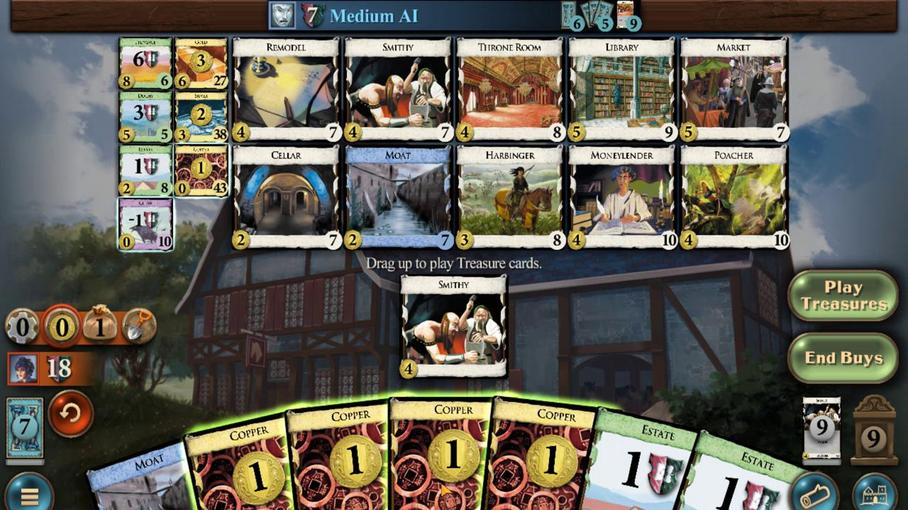 
Action: Mouse moved to (459, 488)
Screenshot: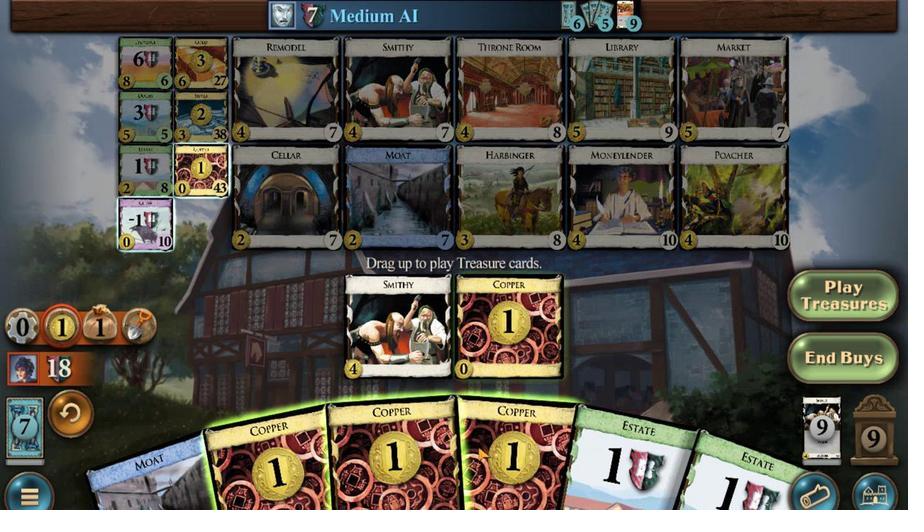 
Action: Mouse pressed left at (459, 488)
Screenshot: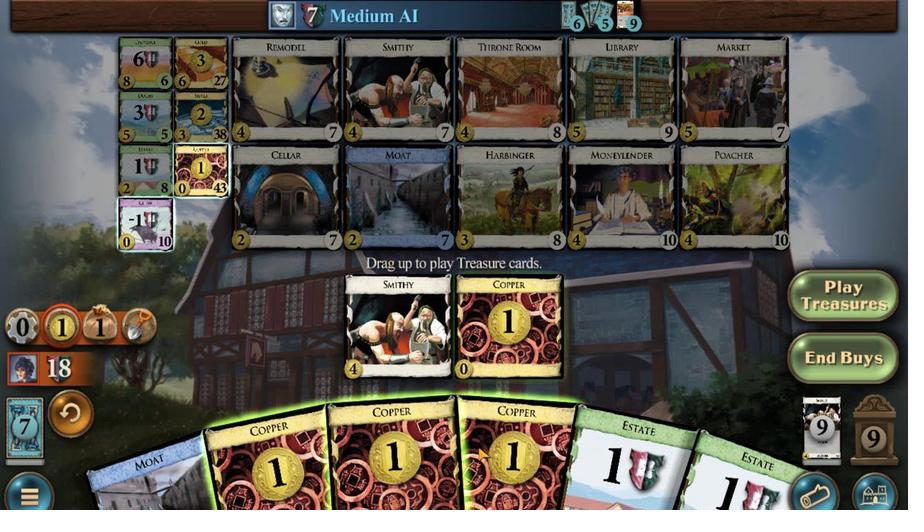 
Action: Mouse moved to (417, 495)
Screenshot: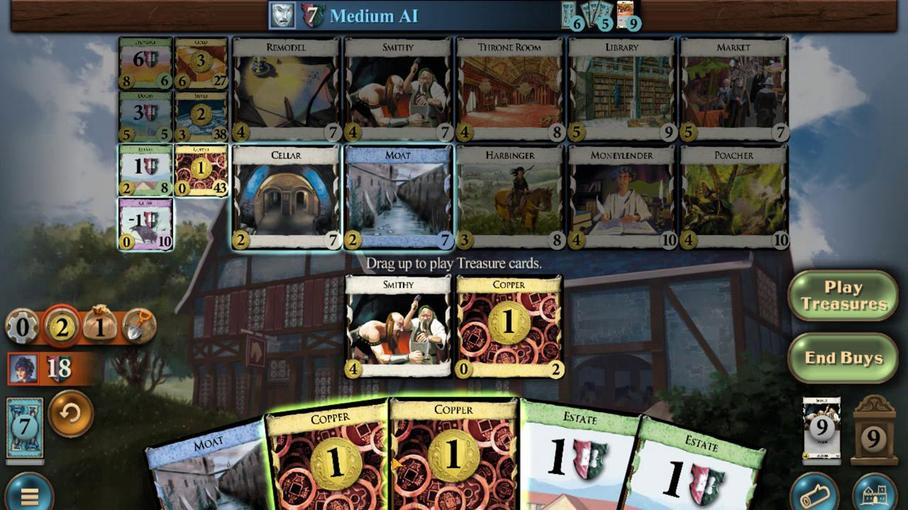 
Action: Mouse pressed left at (417, 495)
Screenshot: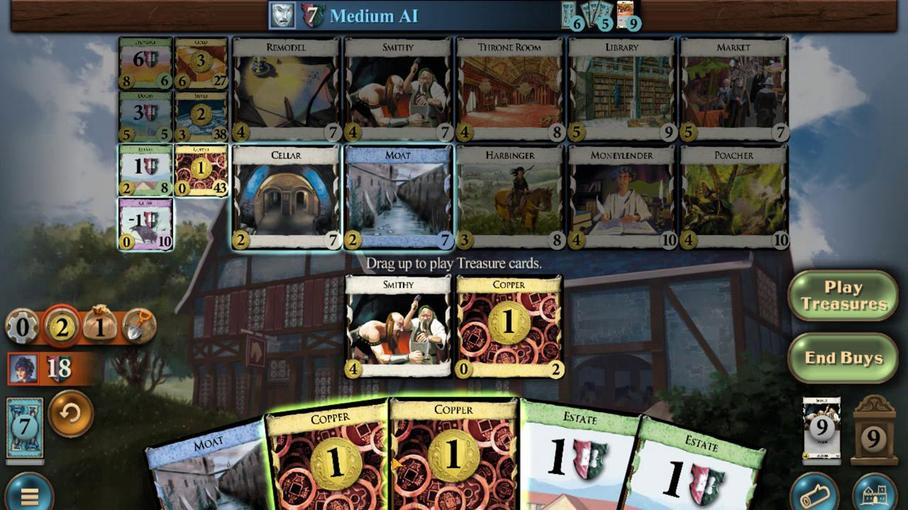 
Action: Mouse moved to (469, 371)
Screenshot: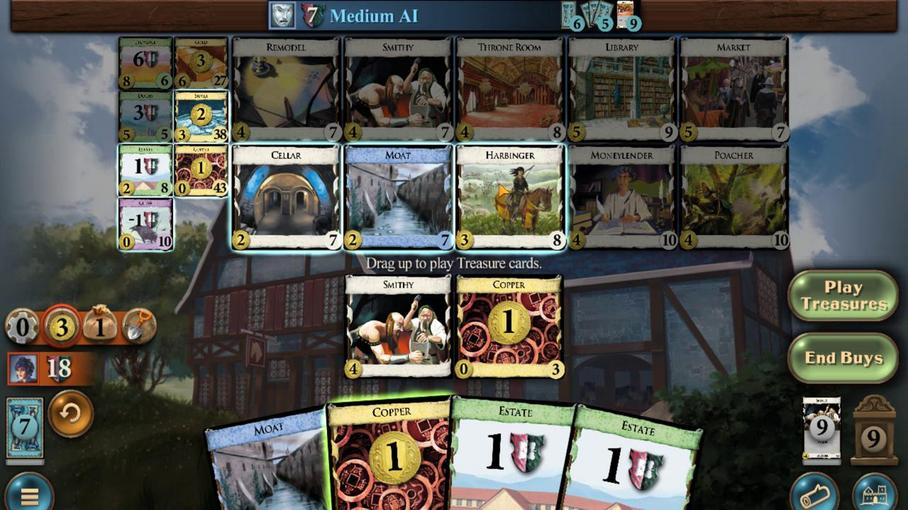 
Action: Mouse pressed left at (469, 371)
Screenshot: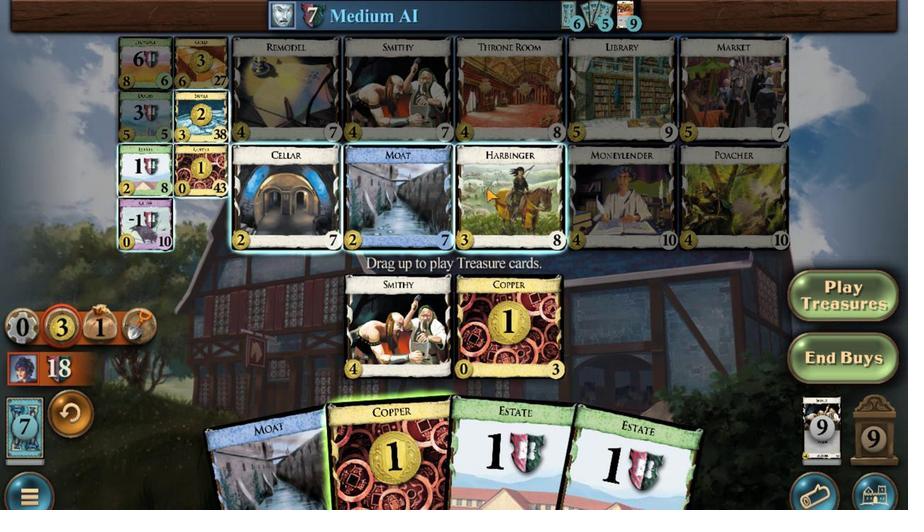 
Action: Mouse moved to (365, 477)
Screenshot: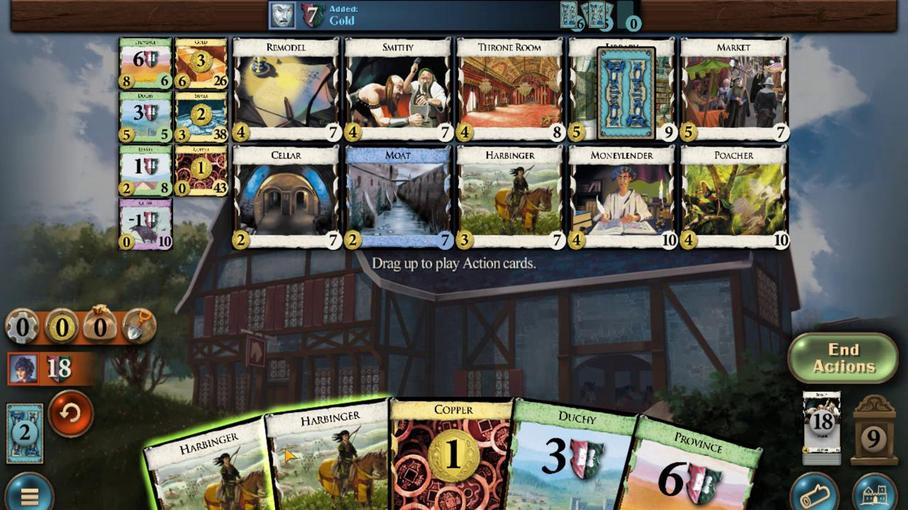 
Action: Mouse pressed left at (365, 477)
Screenshot: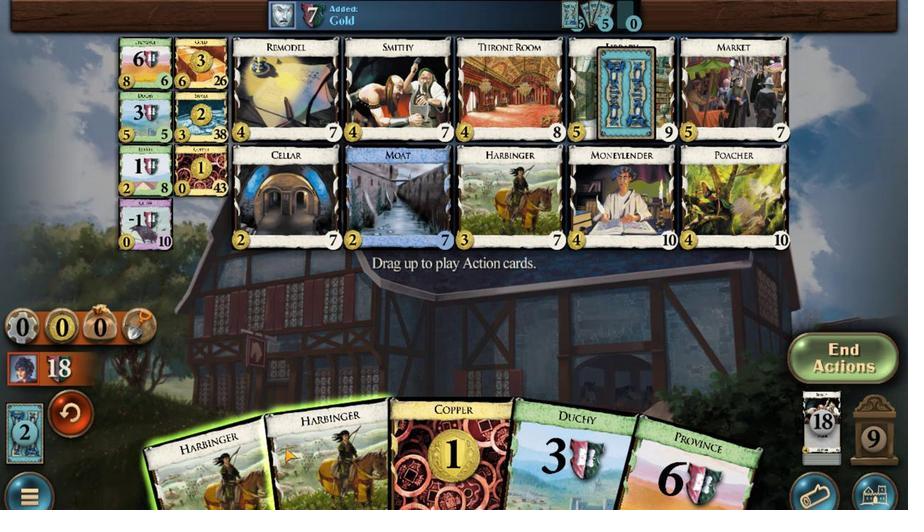 
Action: Mouse moved to (439, 335)
Screenshot: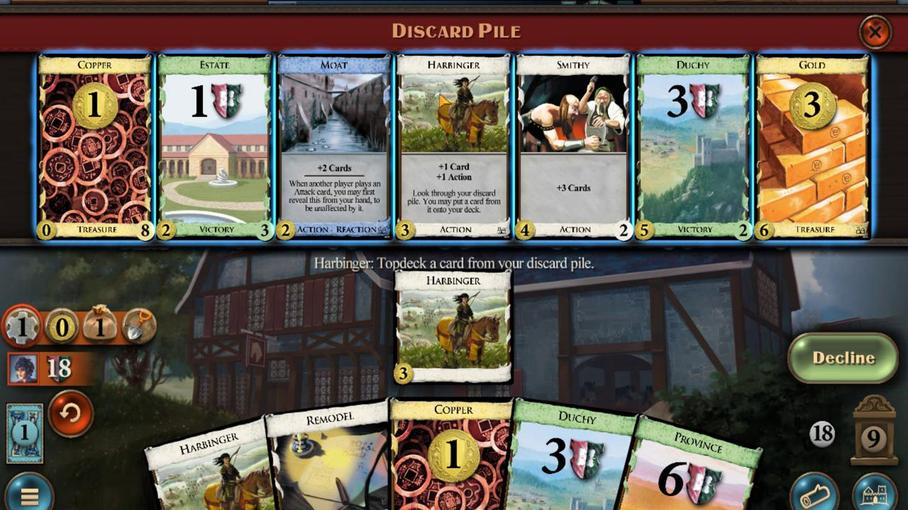 
Action: Mouse pressed left at (439, 335)
Screenshot: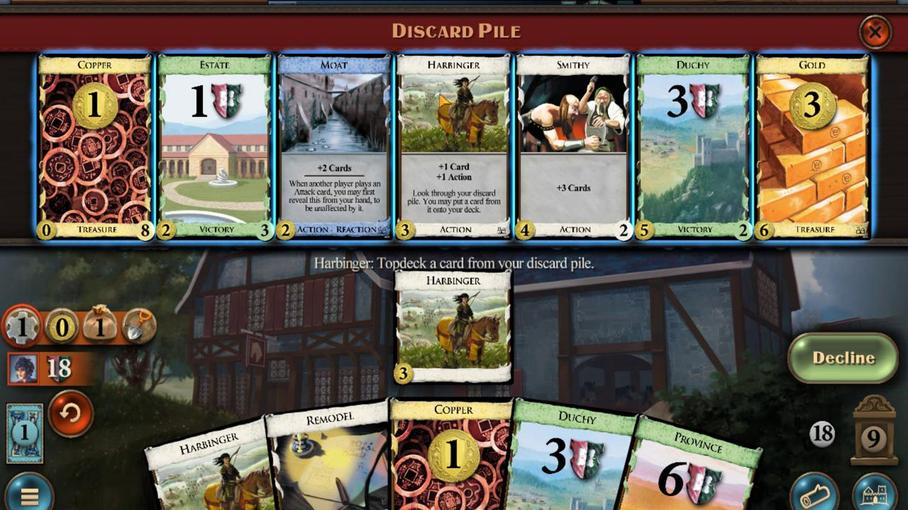 
Action: Mouse moved to (449, 344)
Screenshot: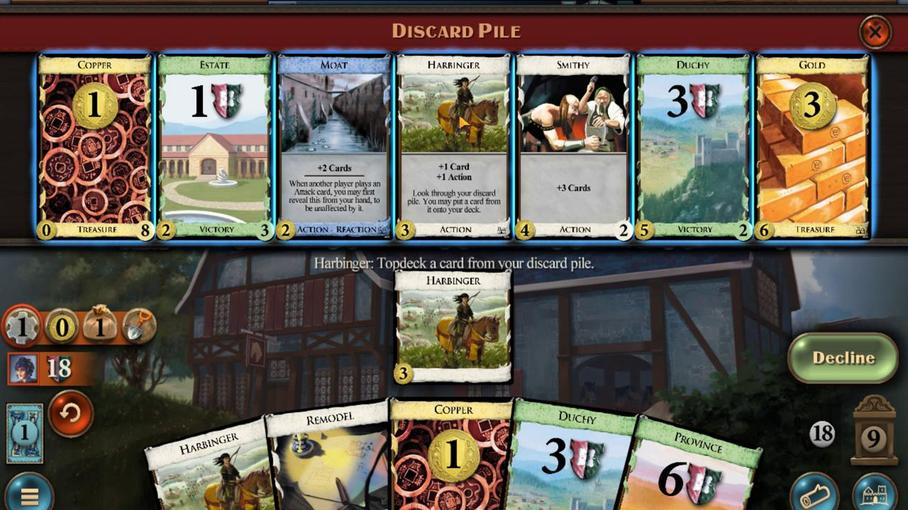 
Action: Mouse pressed left at (449, 344)
Screenshot: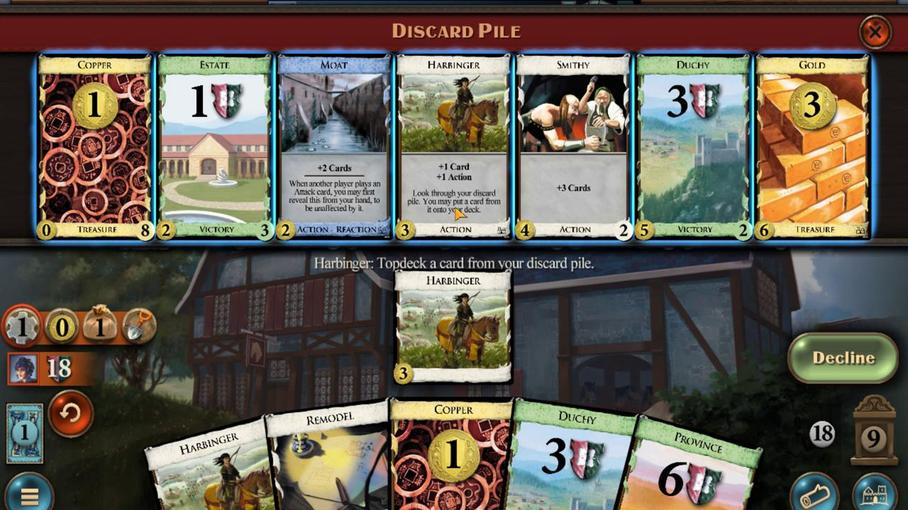 
Action: Mouse moved to (329, 494)
Screenshot: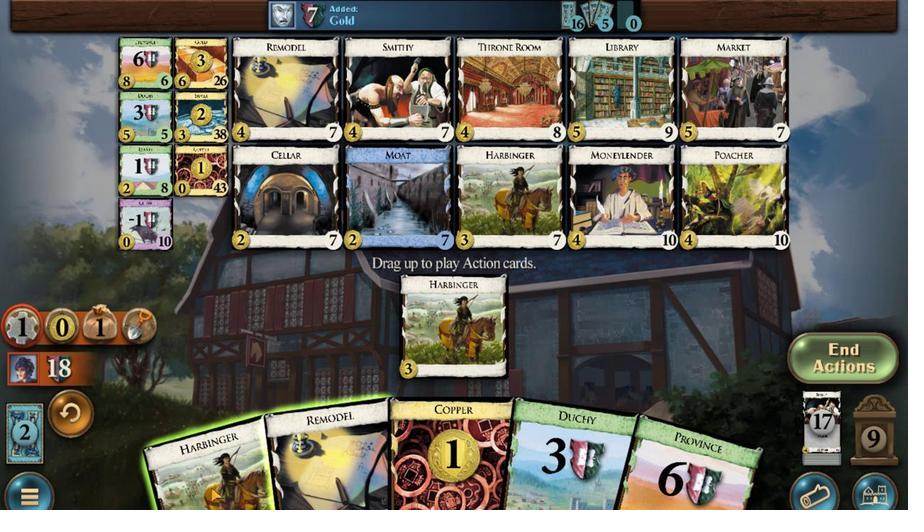 
Action: Mouse pressed left at (329, 494)
Screenshot: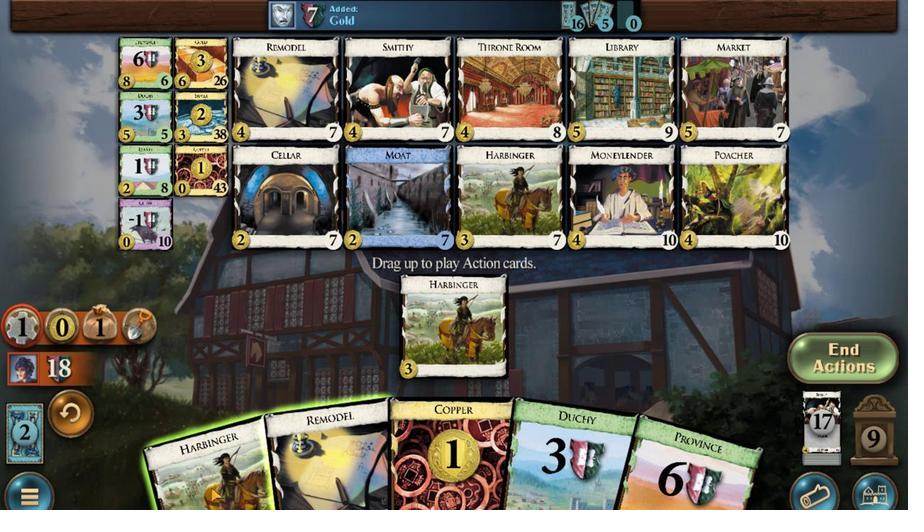 
Action: Mouse moved to (593, 340)
Screenshot: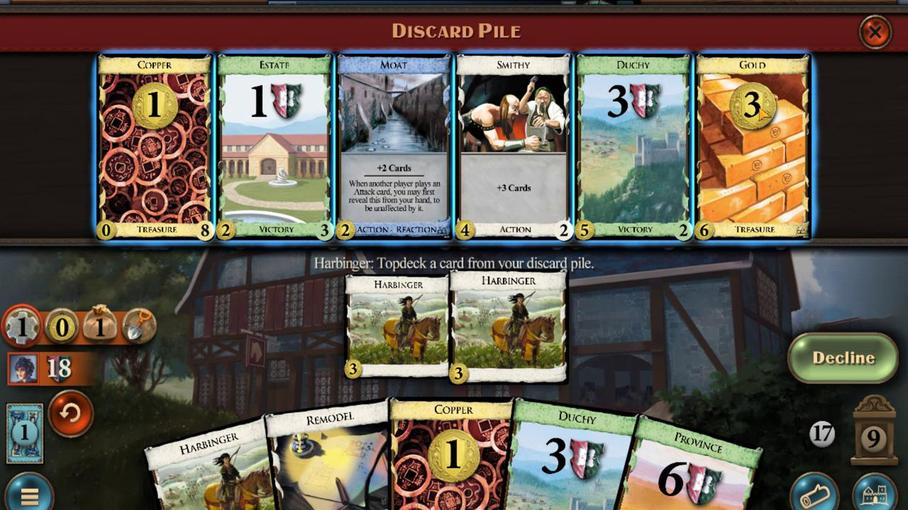 
Action: Mouse pressed left at (593, 340)
Screenshot: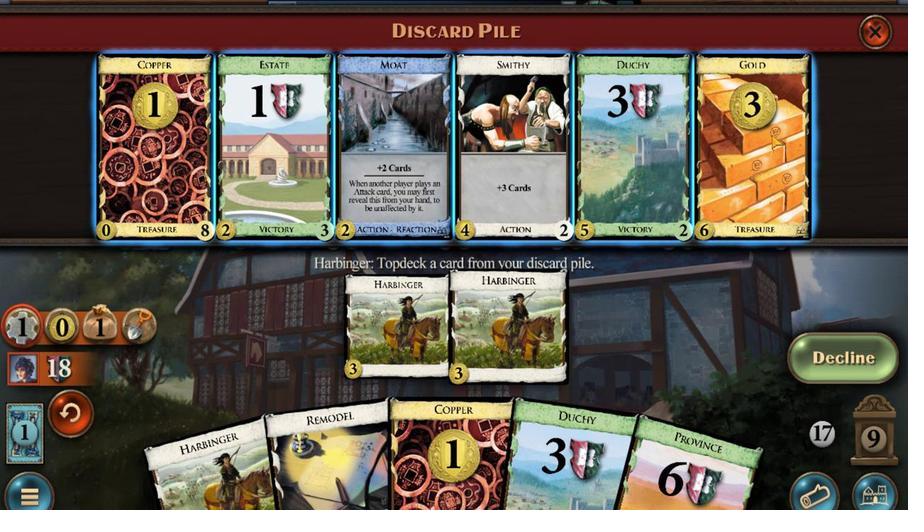 
Action: Mouse moved to (373, 493)
Screenshot: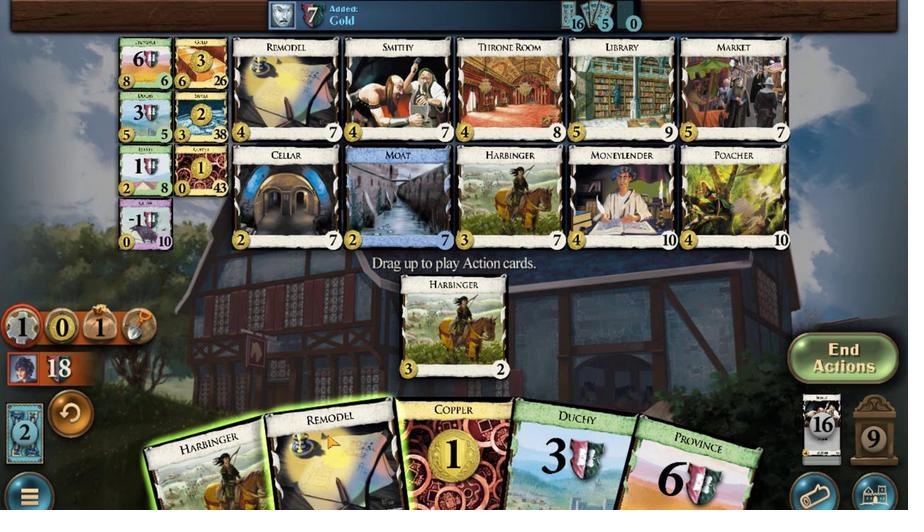 
Action: Mouse pressed left at (373, 493)
Screenshot: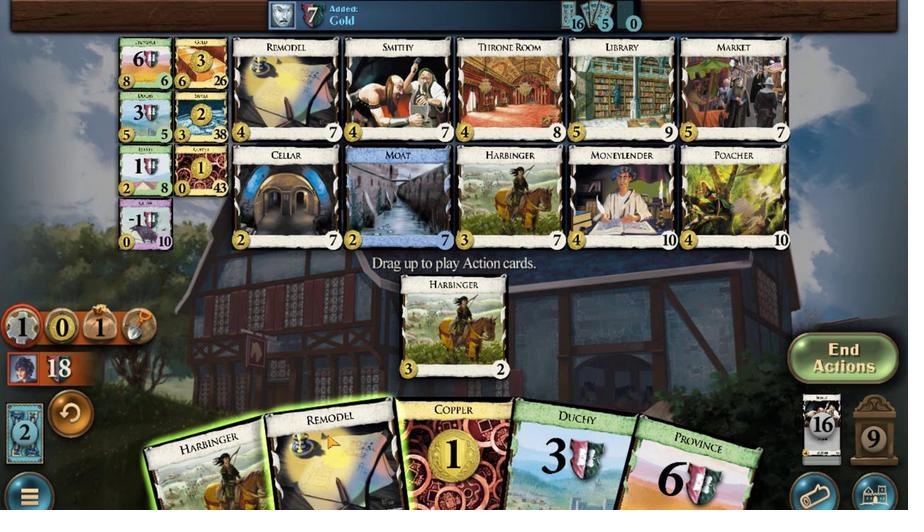 
Action: Mouse moved to (528, 500)
Screenshot: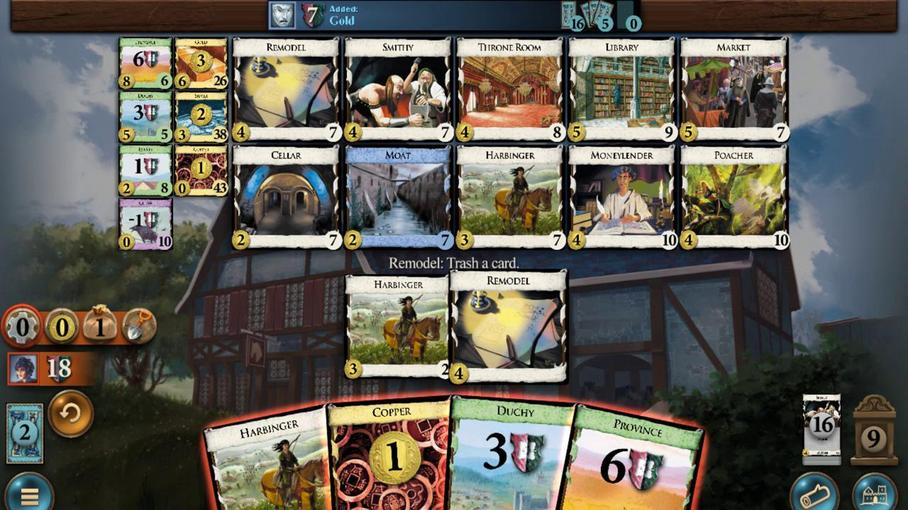 
Action: Mouse pressed left at (528, 500)
Screenshot: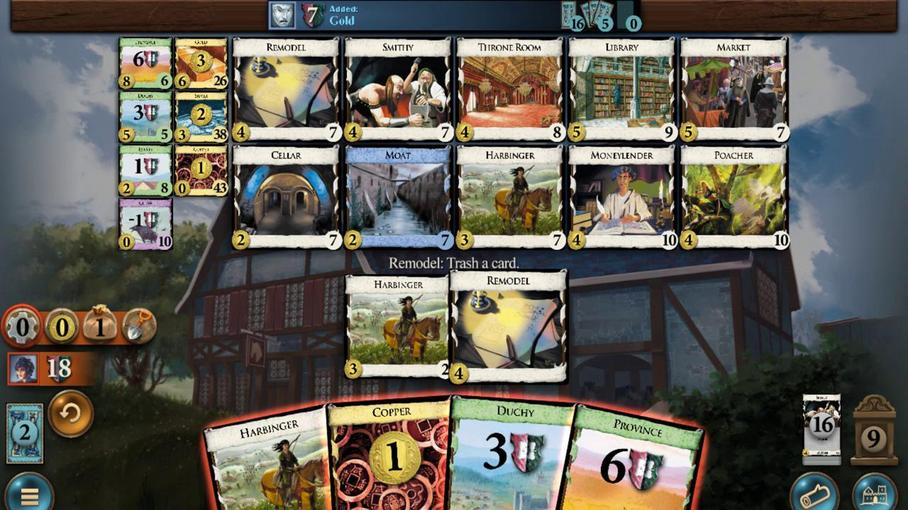 
Action: Mouse moved to (297, 325)
Screenshot: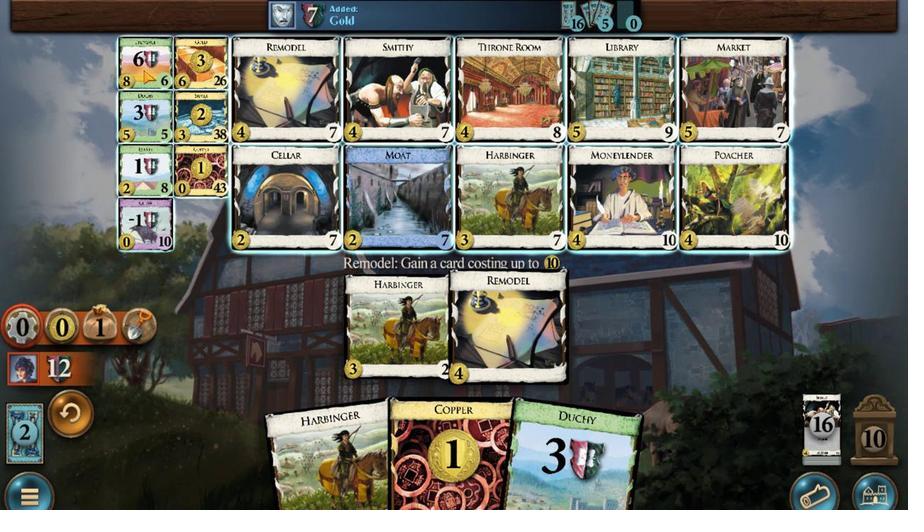 
Action: Mouse pressed left at (297, 325)
Screenshot: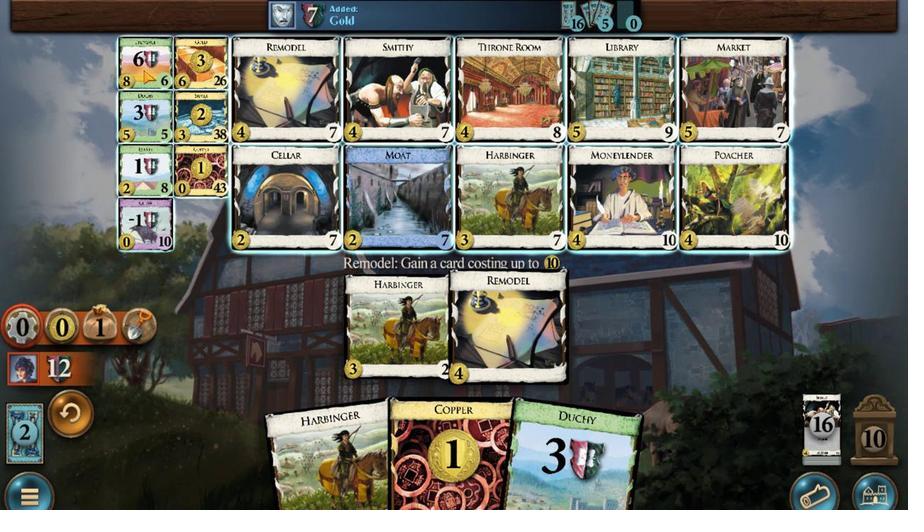 
Action: Mouse moved to (439, 489)
Screenshot: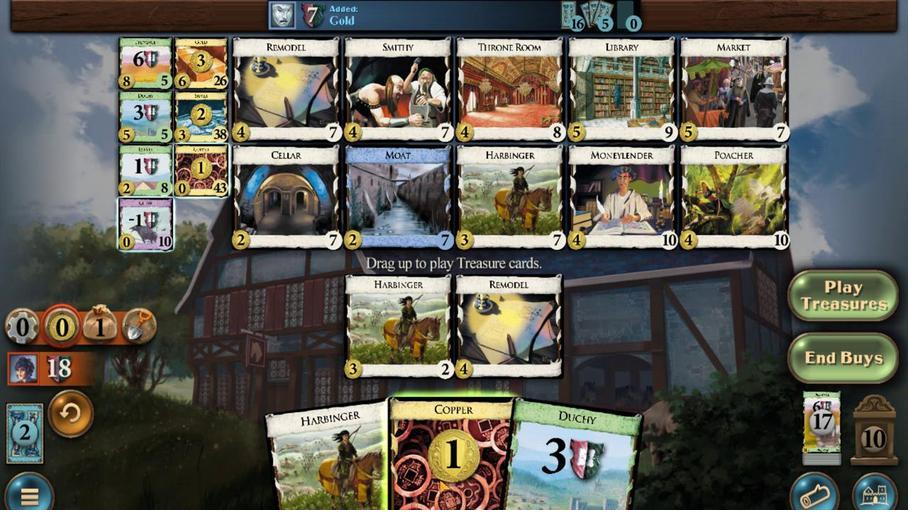 
Action: Mouse pressed left at (439, 489)
Screenshot: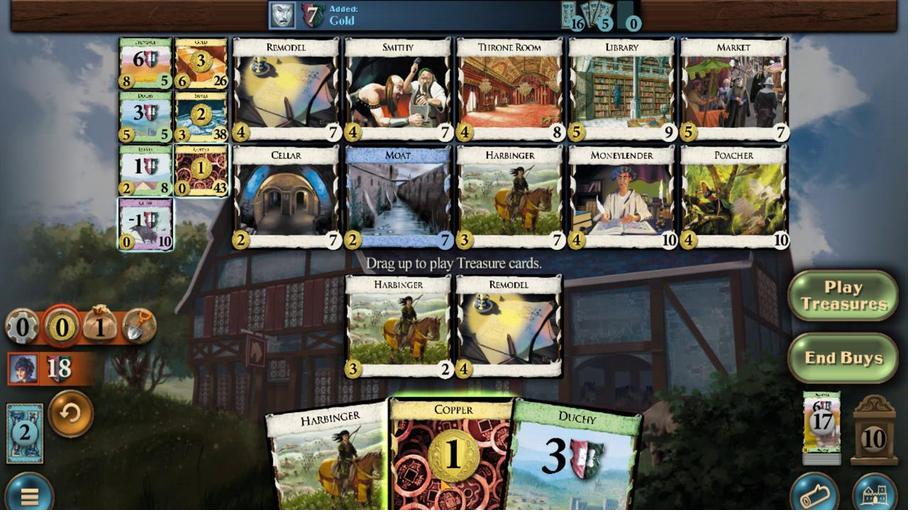 
Action: Mouse moved to (324, 365)
Screenshot: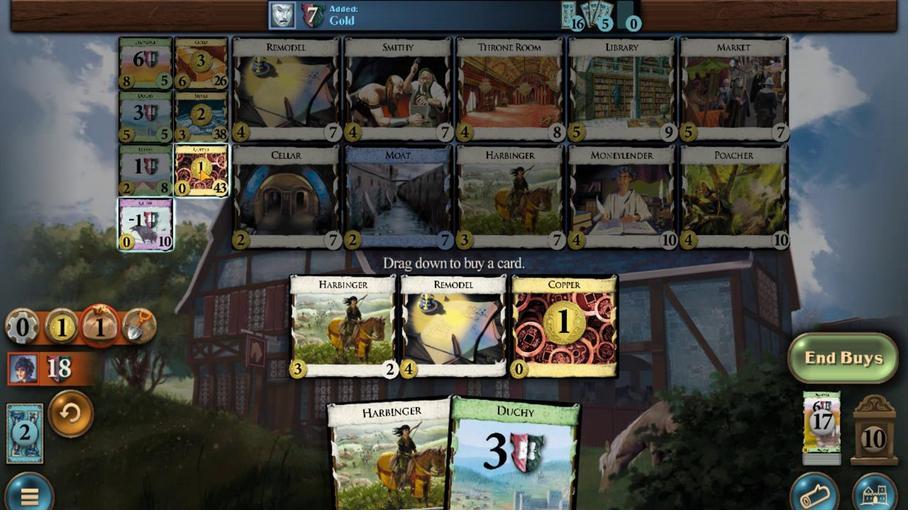 
Action: Mouse pressed left at (324, 365)
Screenshot: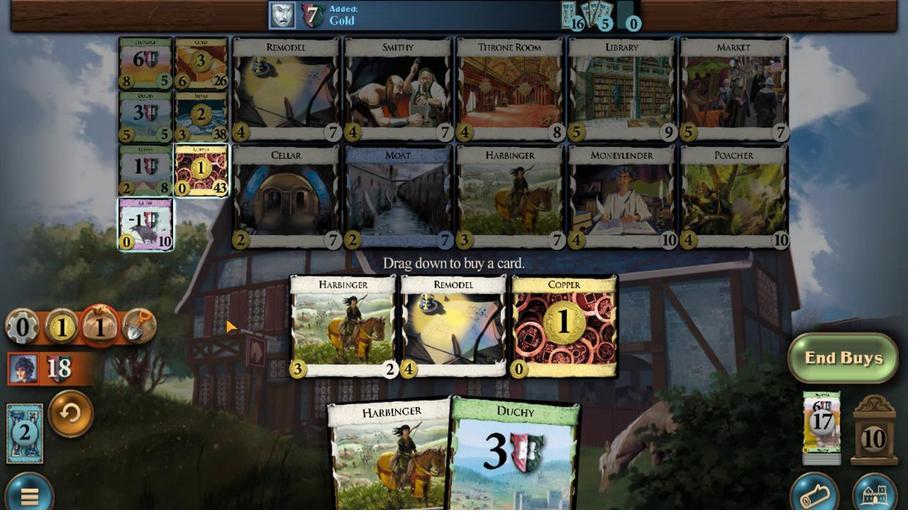 
Action: Mouse moved to (376, 486)
Screenshot: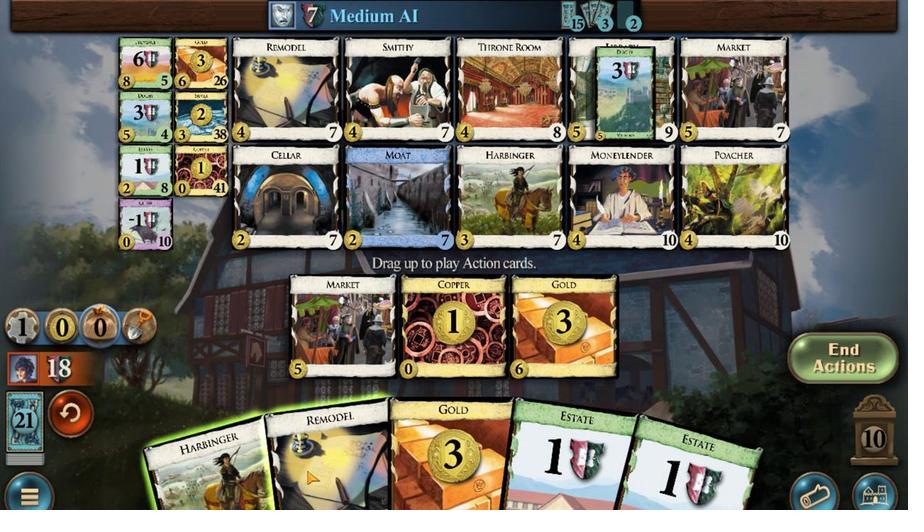 
Action: Mouse pressed left at (376, 486)
Screenshot: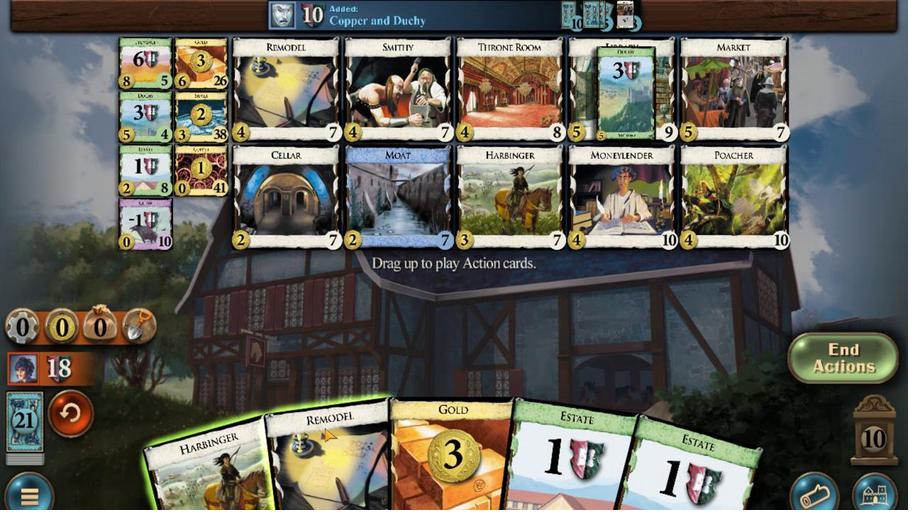 
Action: Mouse moved to (430, 486)
Screenshot: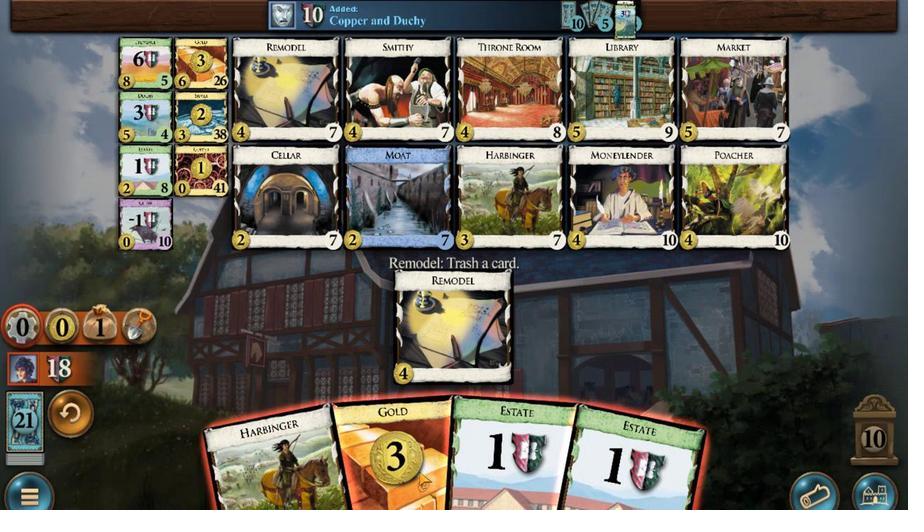 
Action: Mouse pressed left at (430, 486)
Screenshot: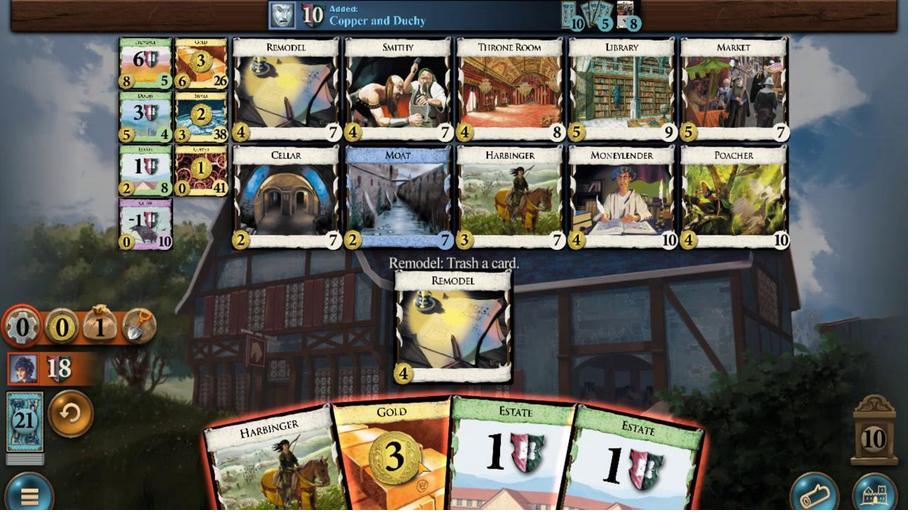
Action: Mouse moved to (298, 324)
Screenshot: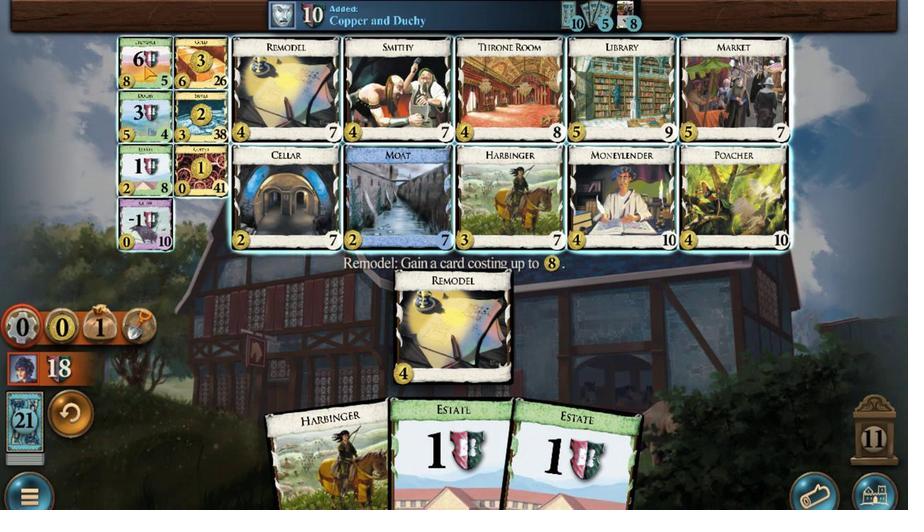 
Action: Mouse pressed left at (298, 324)
Screenshot: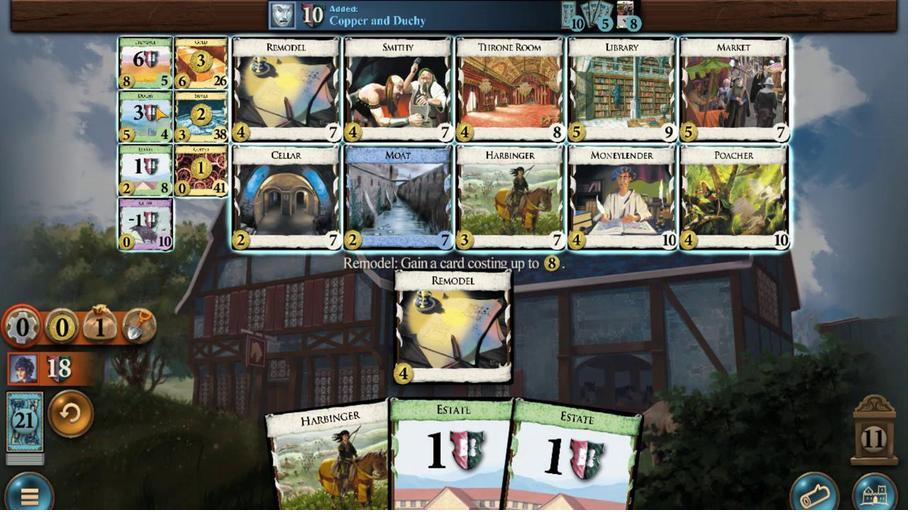 
Action: Mouse moved to (326, 362)
Screenshot: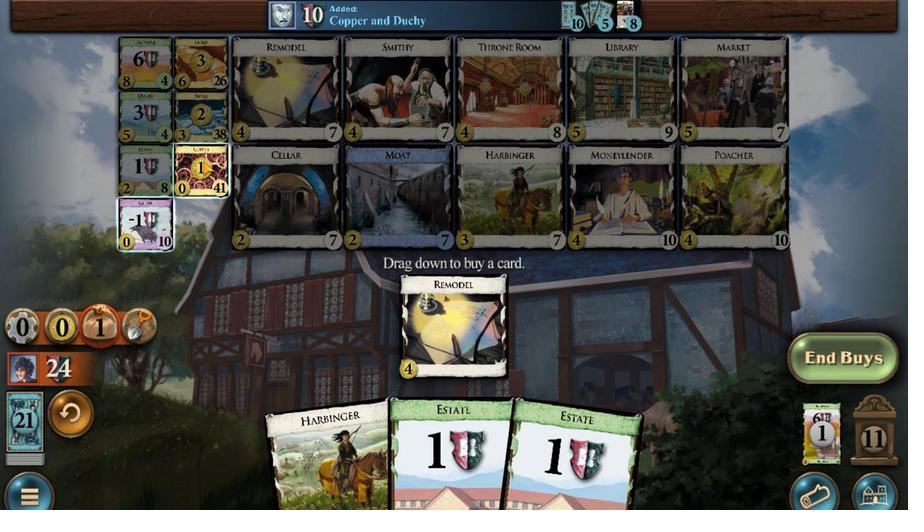 
Action: Mouse pressed left at (326, 362)
Screenshot: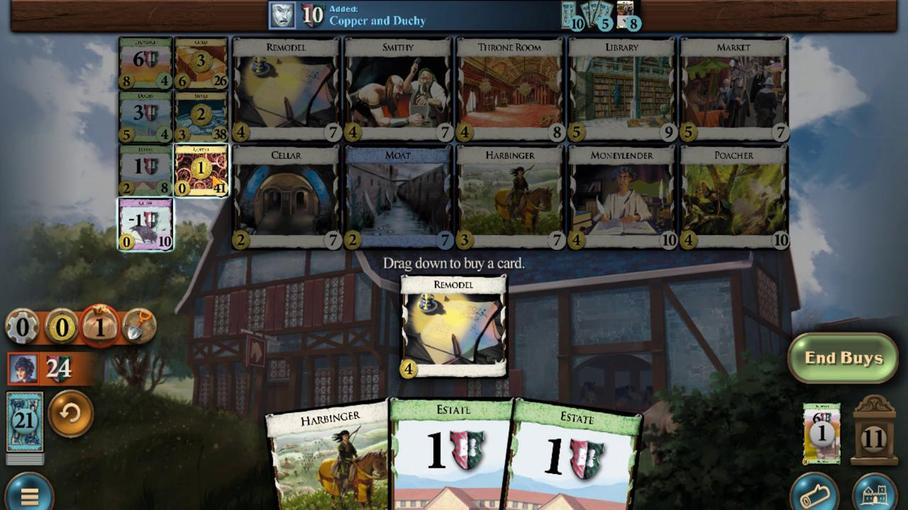 
Action: Mouse moved to (377, 490)
Screenshot: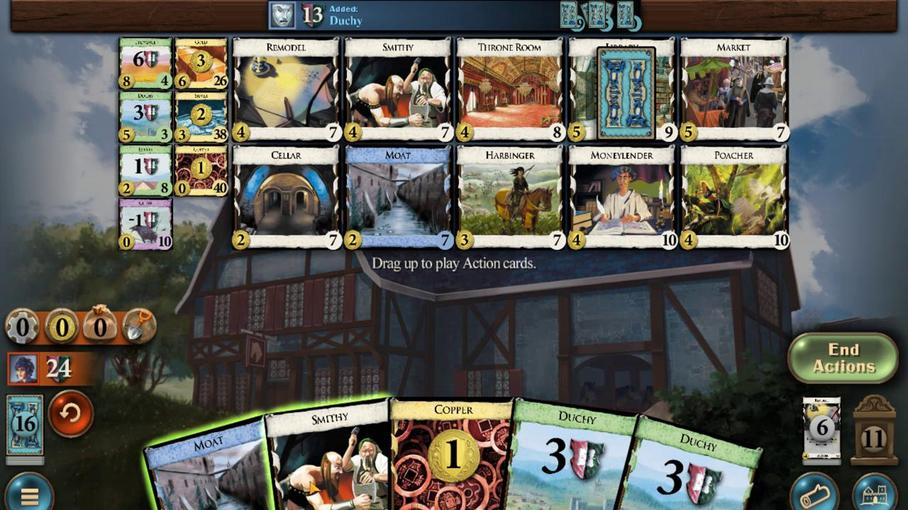
Action: Mouse pressed left at (377, 490)
Screenshot: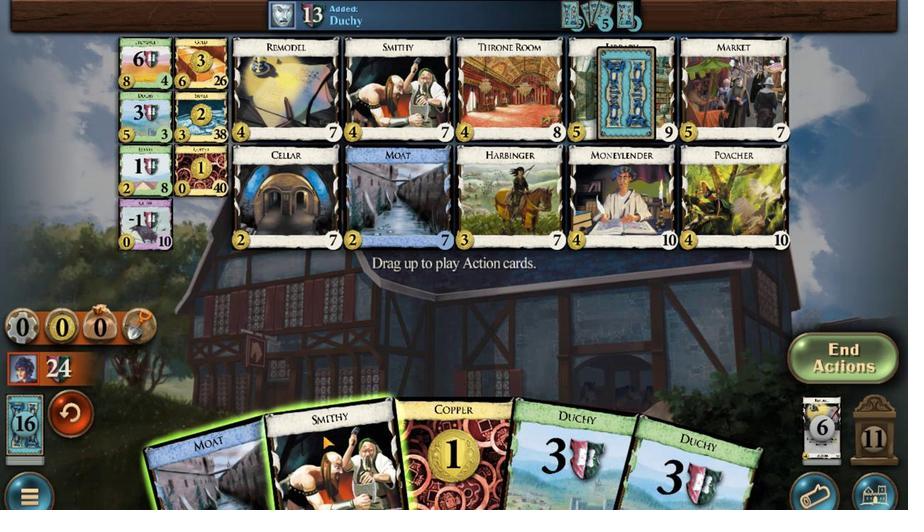 
Action: Mouse moved to (394, 494)
Screenshot: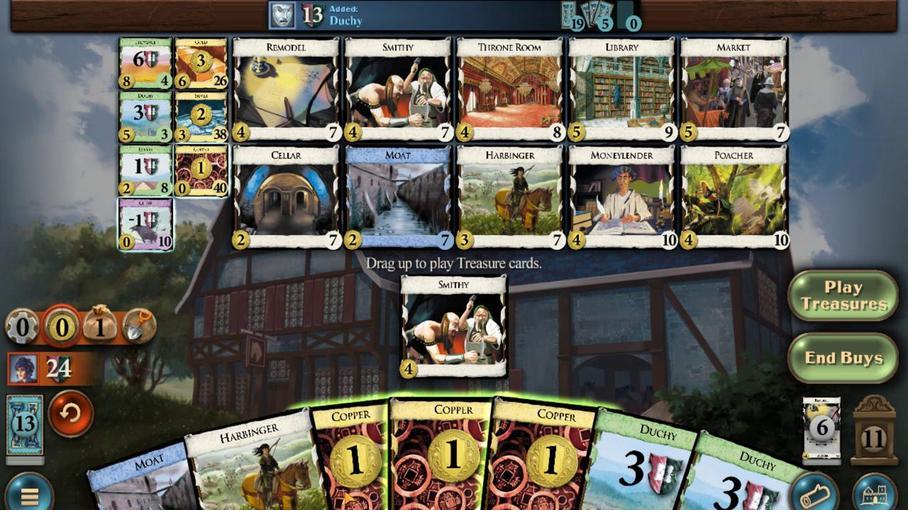 
Action: Mouse pressed left at (394, 494)
Screenshot: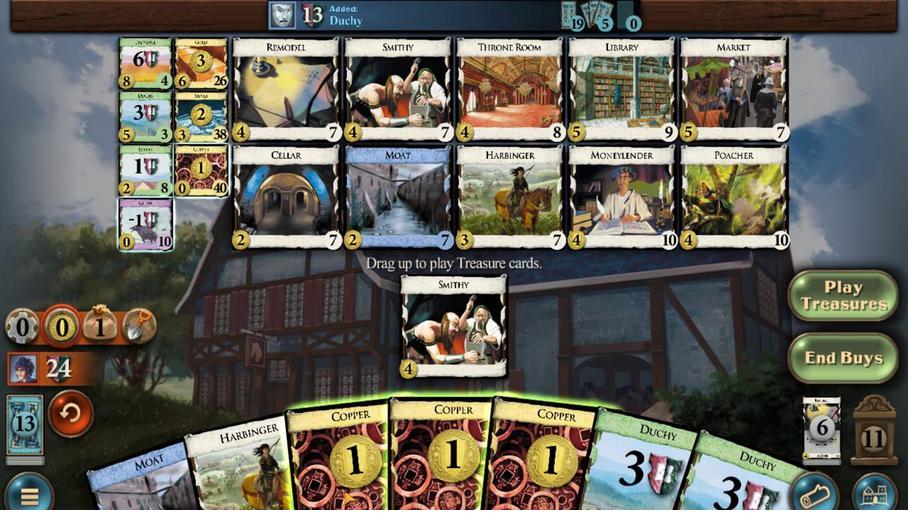
Action: Mouse moved to (410, 496)
Screenshot: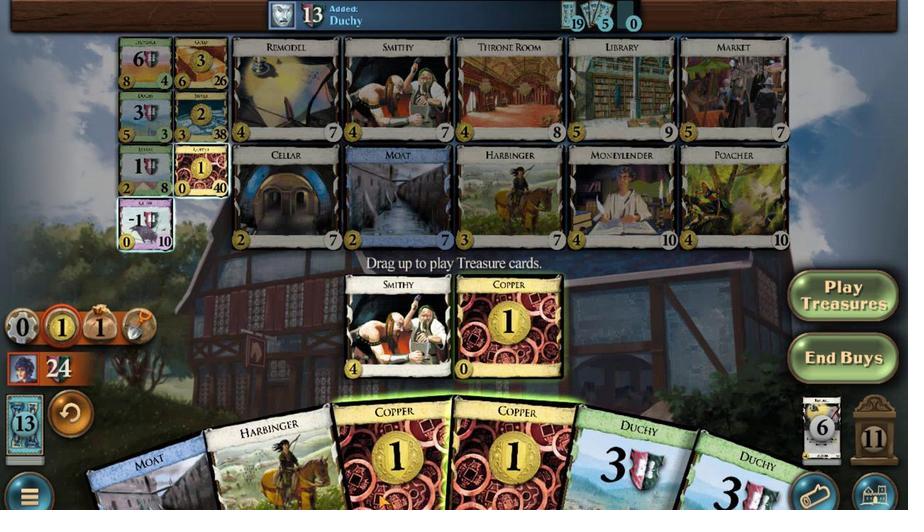 
Action: Mouse pressed left at (410, 496)
Screenshot: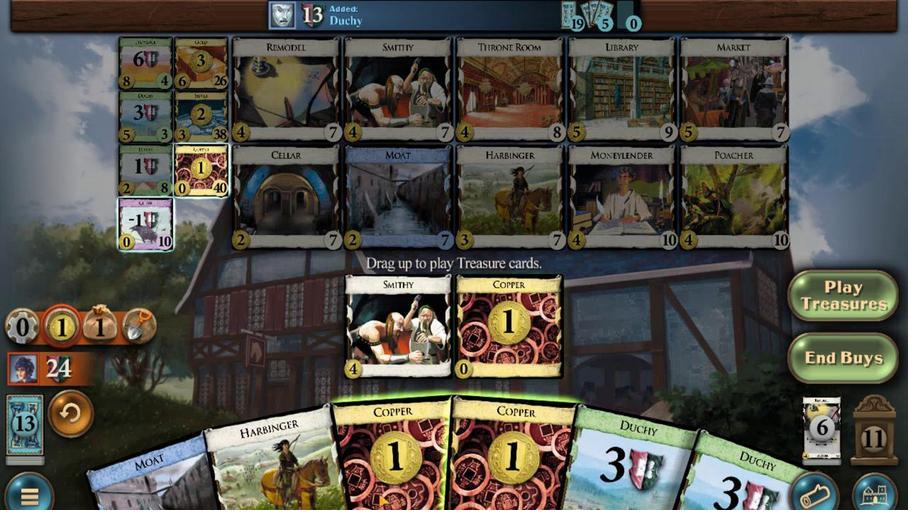 
Action: Mouse moved to (422, 486)
Screenshot: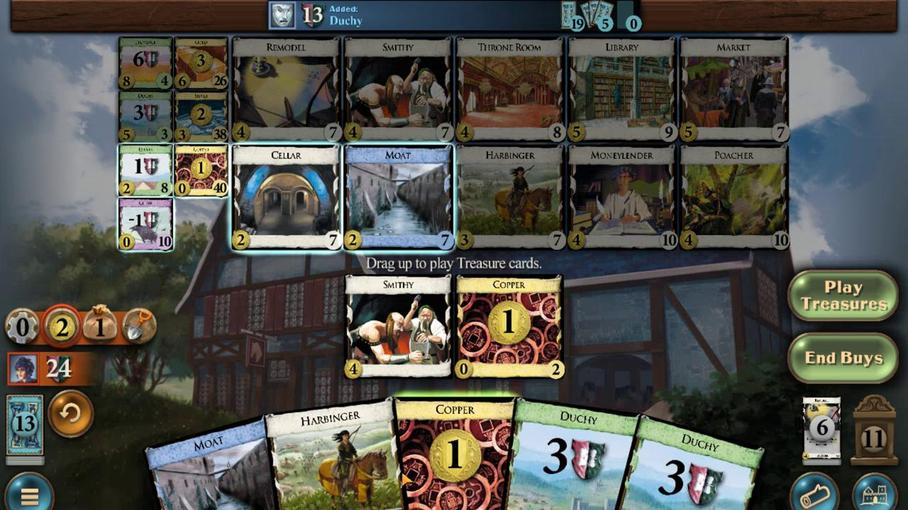 
Action: Mouse pressed left at (422, 486)
Screenshot: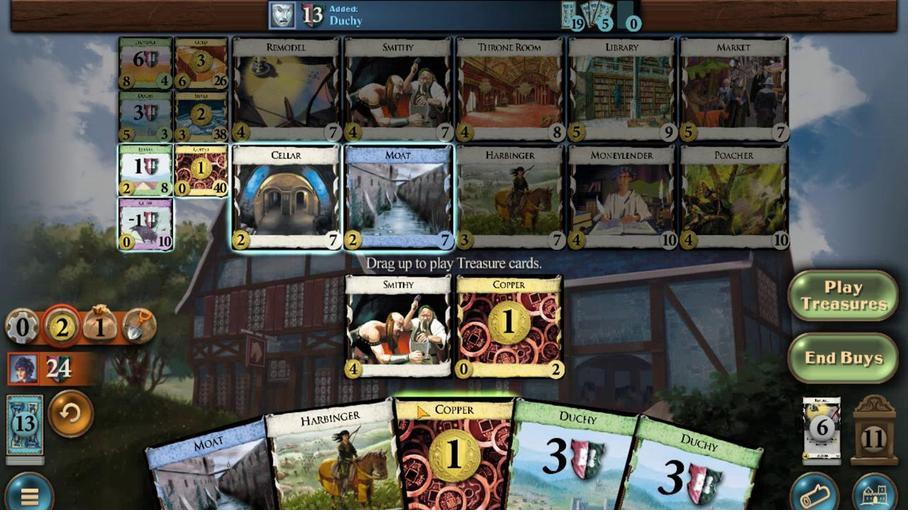 
Action: Mouse moved to (474, 371)
Screenshot: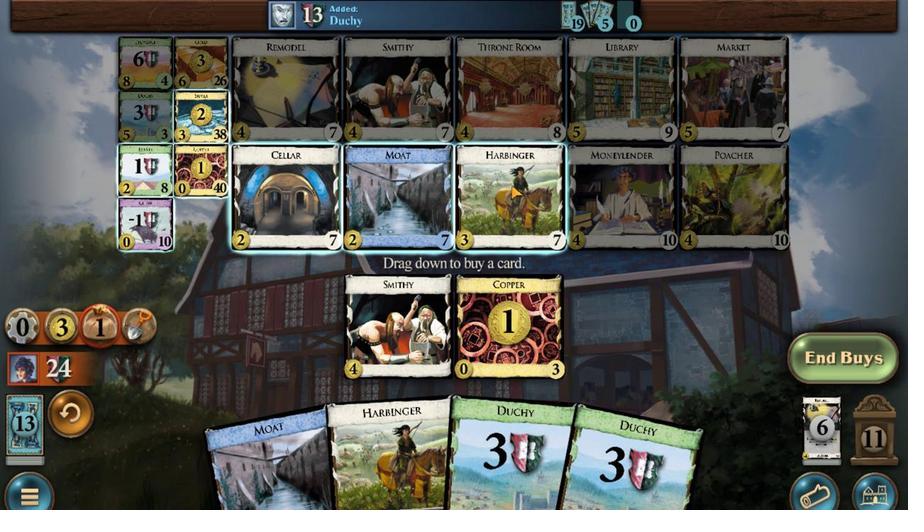 
Action: Mouse pressed left at (474, 371)
Screenshot: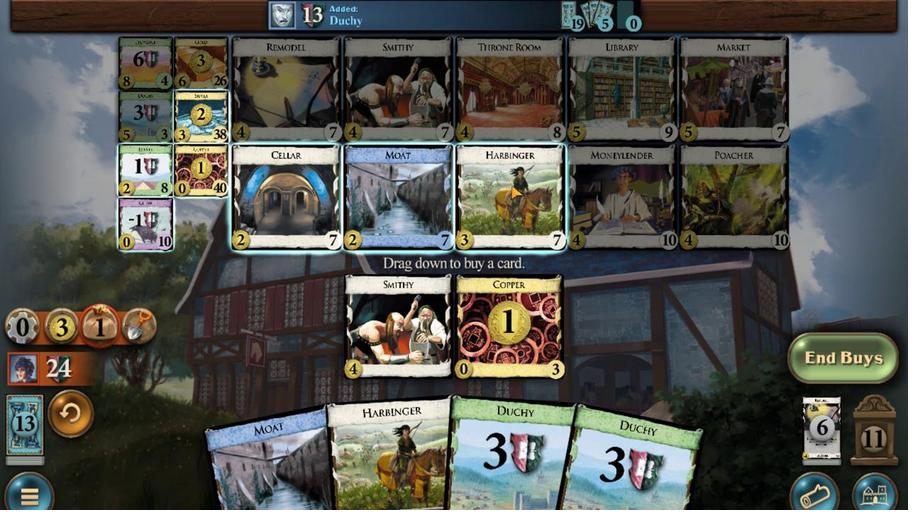 
Action: Mouse moved to (332, 487)
Screenshot: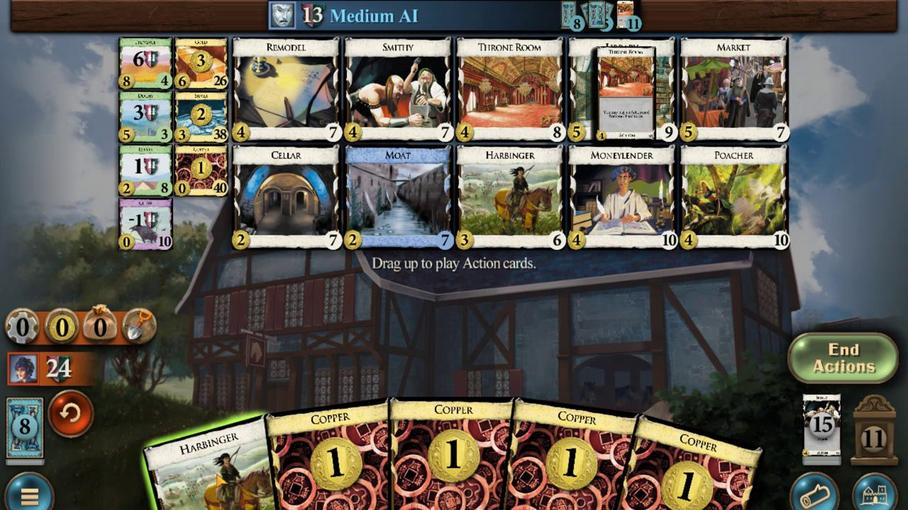 
Action: Mouse pressed left at (332, 487)
Screenshot: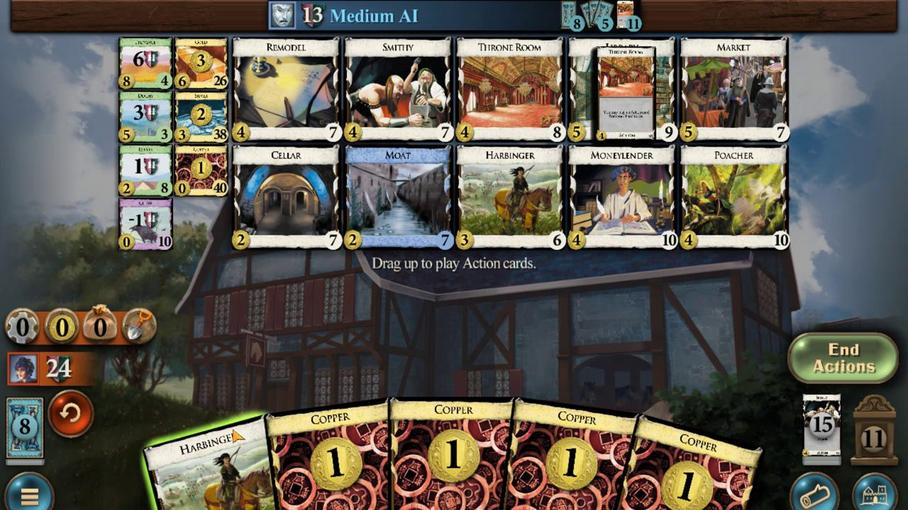 
Action: Mouse moved to (375, 417)
Screenshot: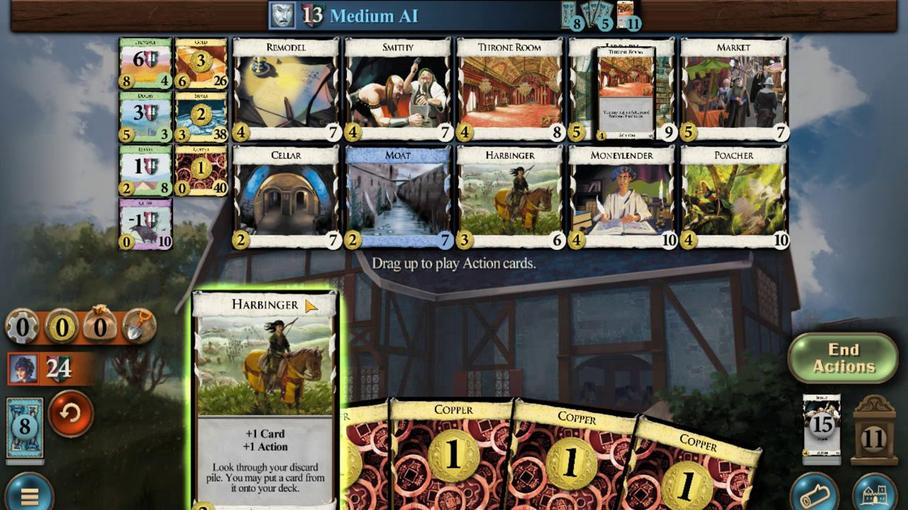 
Action: Mouse pressed left at (375, 417)
Screenshot: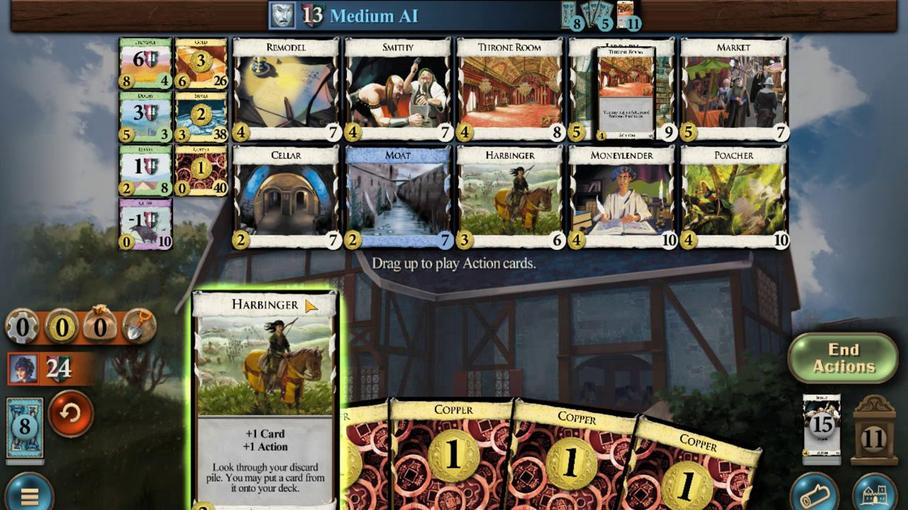 
Action: Mouse moved to (537, 355)
Screenshot: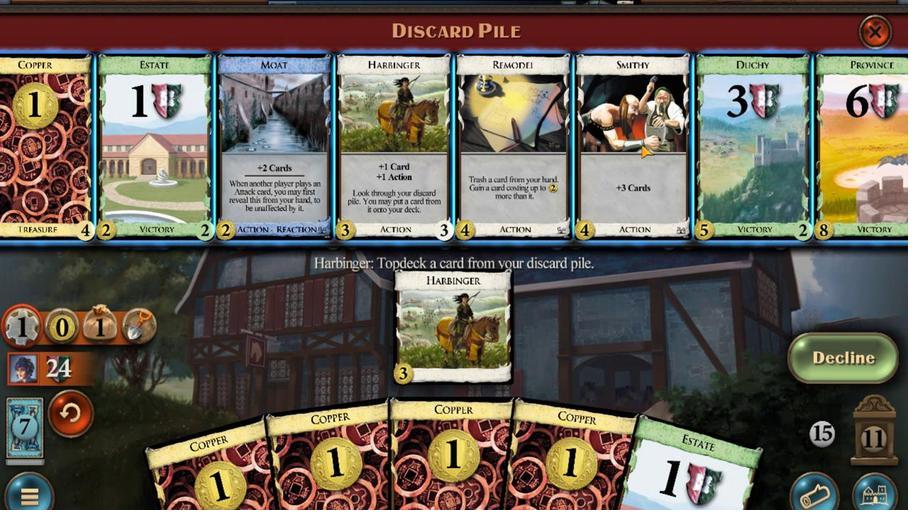 
Action: Mouse pressed left at (537, 355)
Screenshot: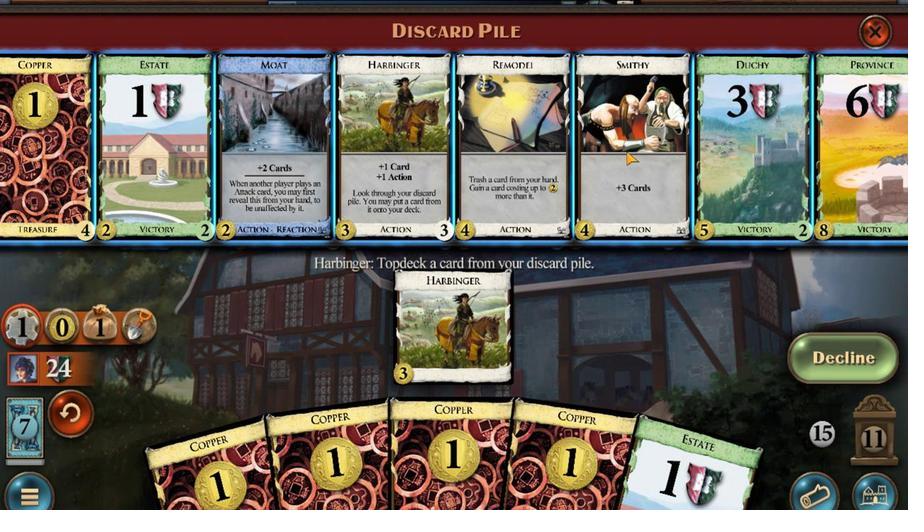 
Action: Mouse moved to (625, 338)
Screenshot: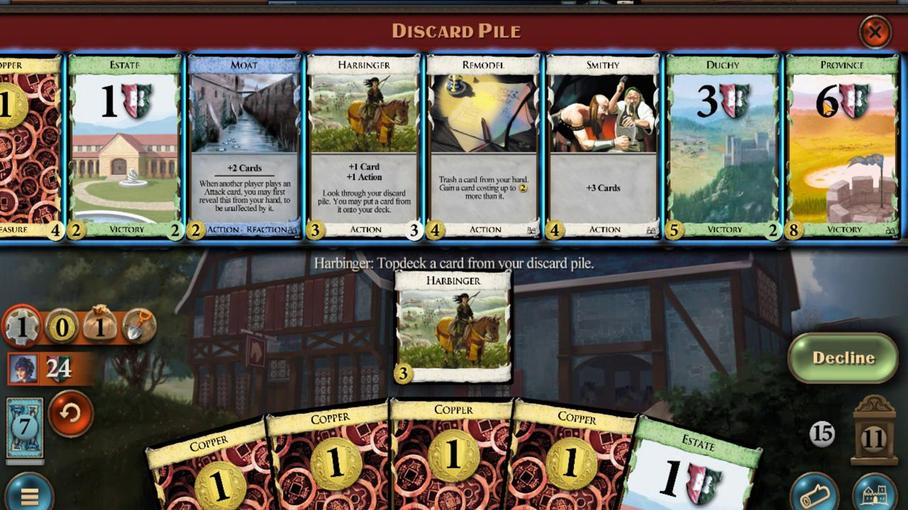 
Action: Mouse pressed left at (625, 338)
Screenshot: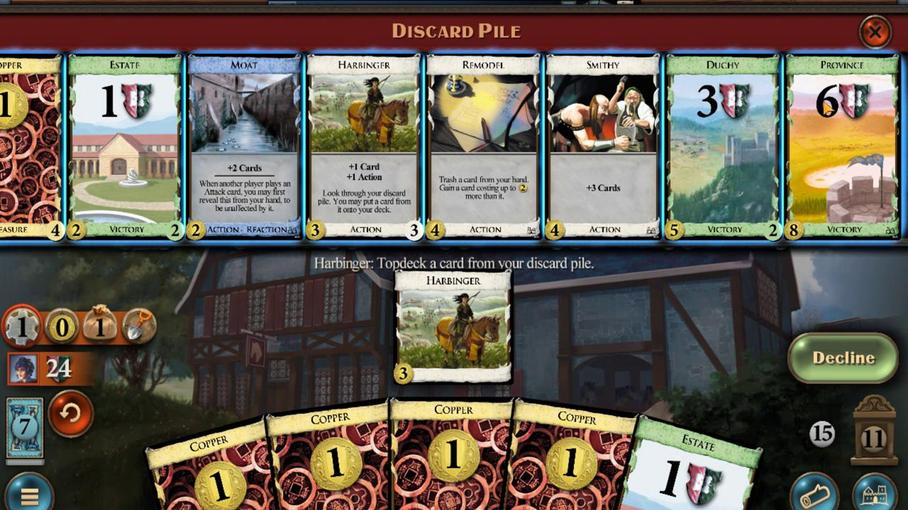 
Action: Mouse moved to (402, 338)
Screenshot: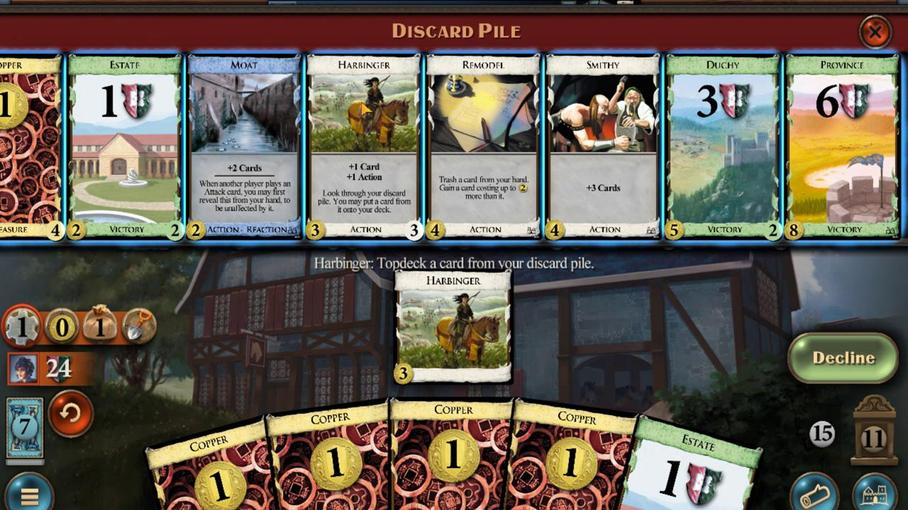 
Action: Mouse pressed left at (402, 338)
